 Task: Add a signature Mariah Brown containing Best wishes for a happy National Native American Heritage Month, Mariah Brown to email address softage.9@softage.net and add a folder Lease agreements
Action: Mouse moved to (961, 335)
Screenshot: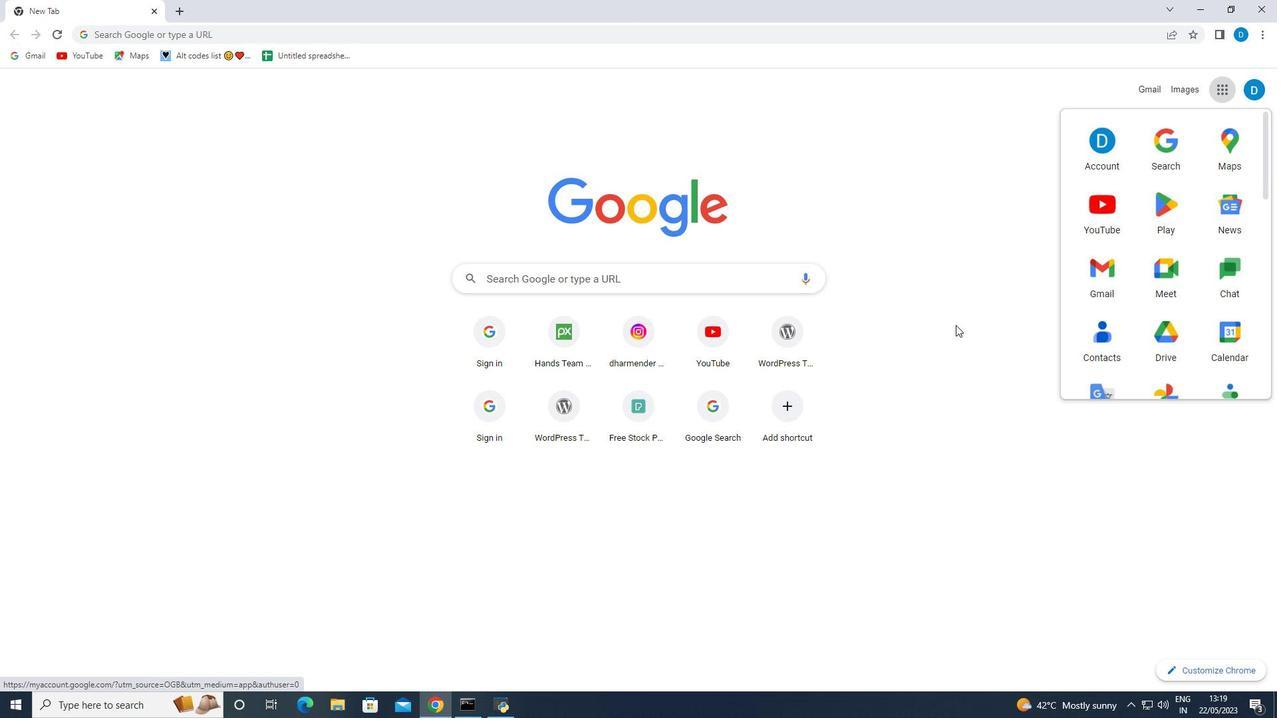 
Action: Mouse pressed left at (961, 335)
Screenshot: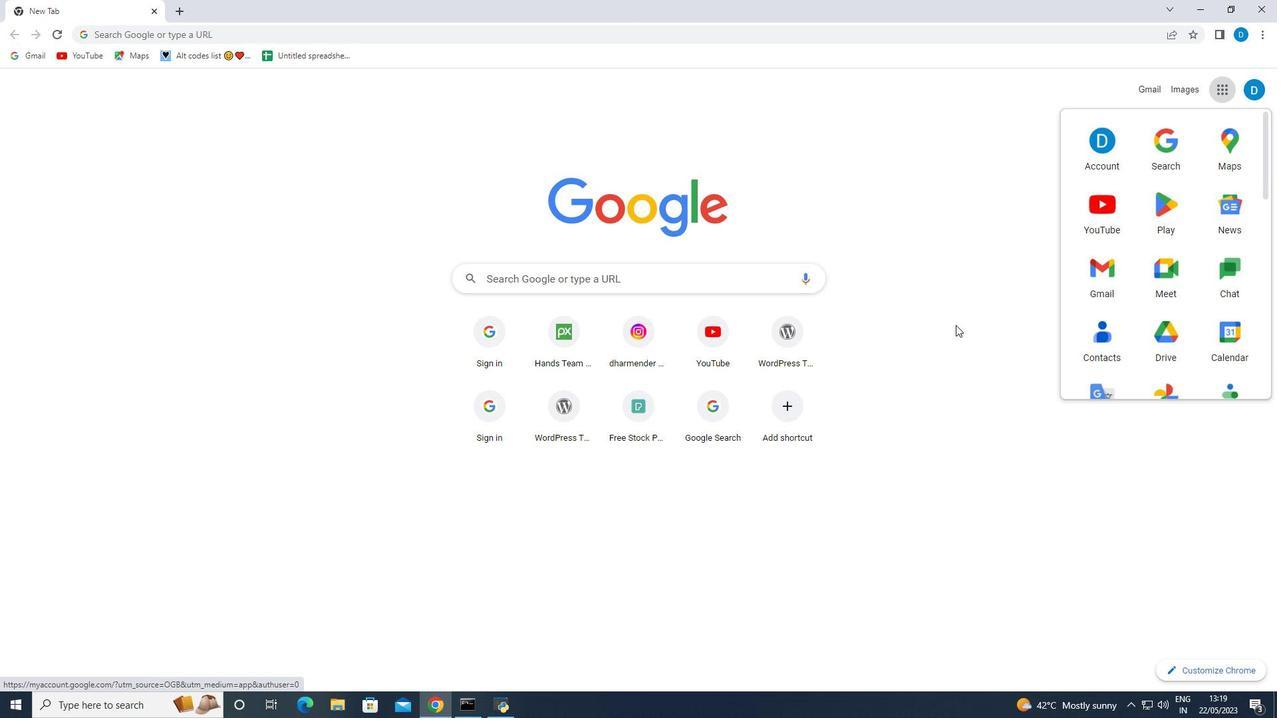 
Action: Mouse moved to (1216, 87)
Screenshot: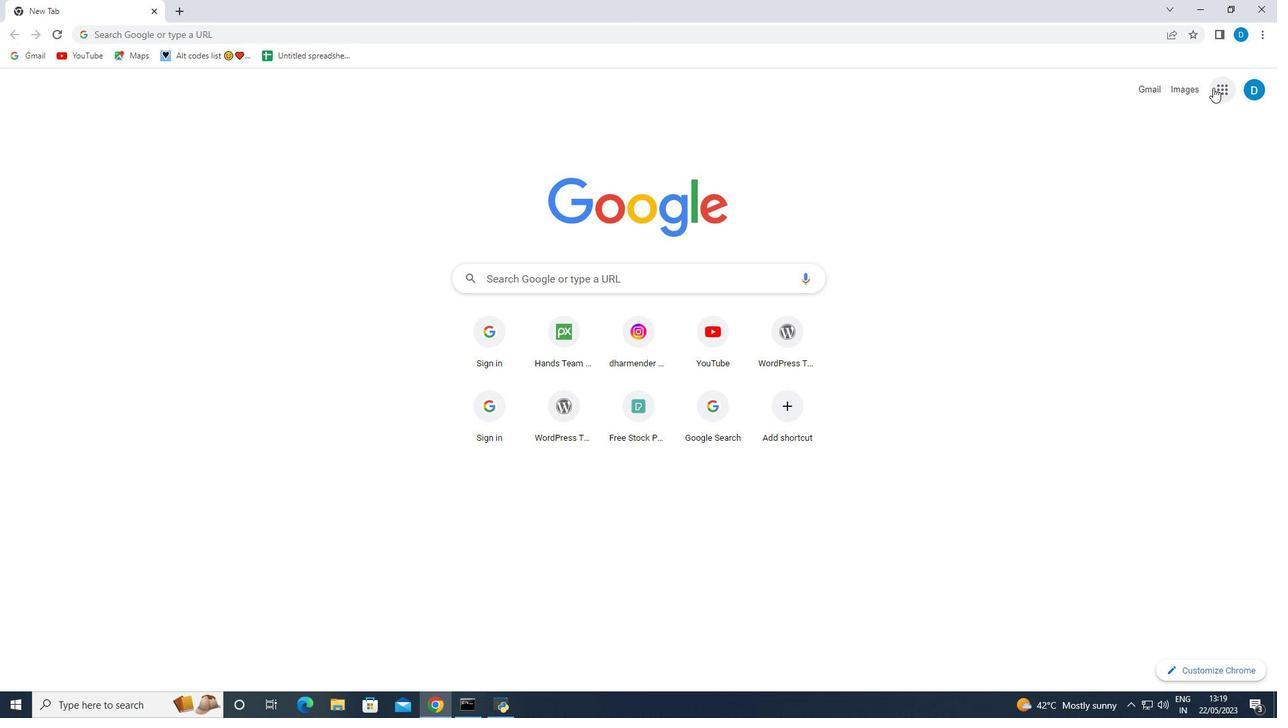 
Action: Mouse pressed left at (1216, 87)
Screenshot: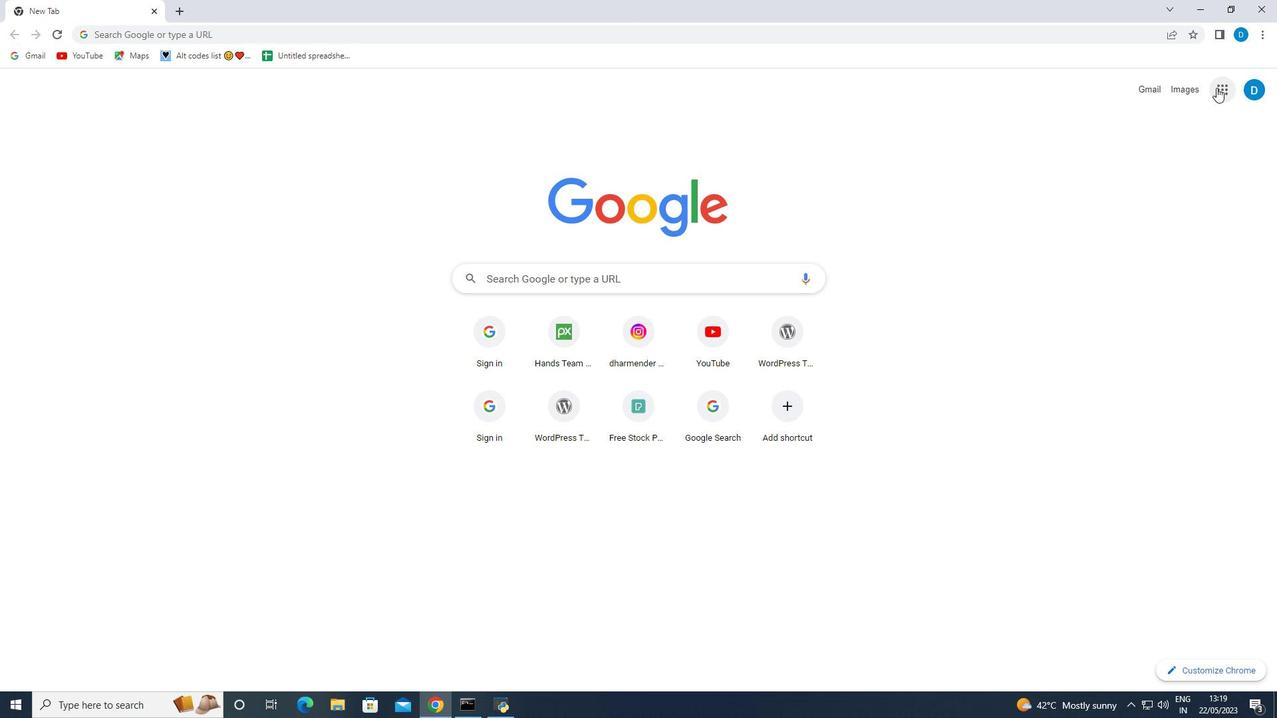 
Action: Mouse moved to (1099, 267)
Screenshot: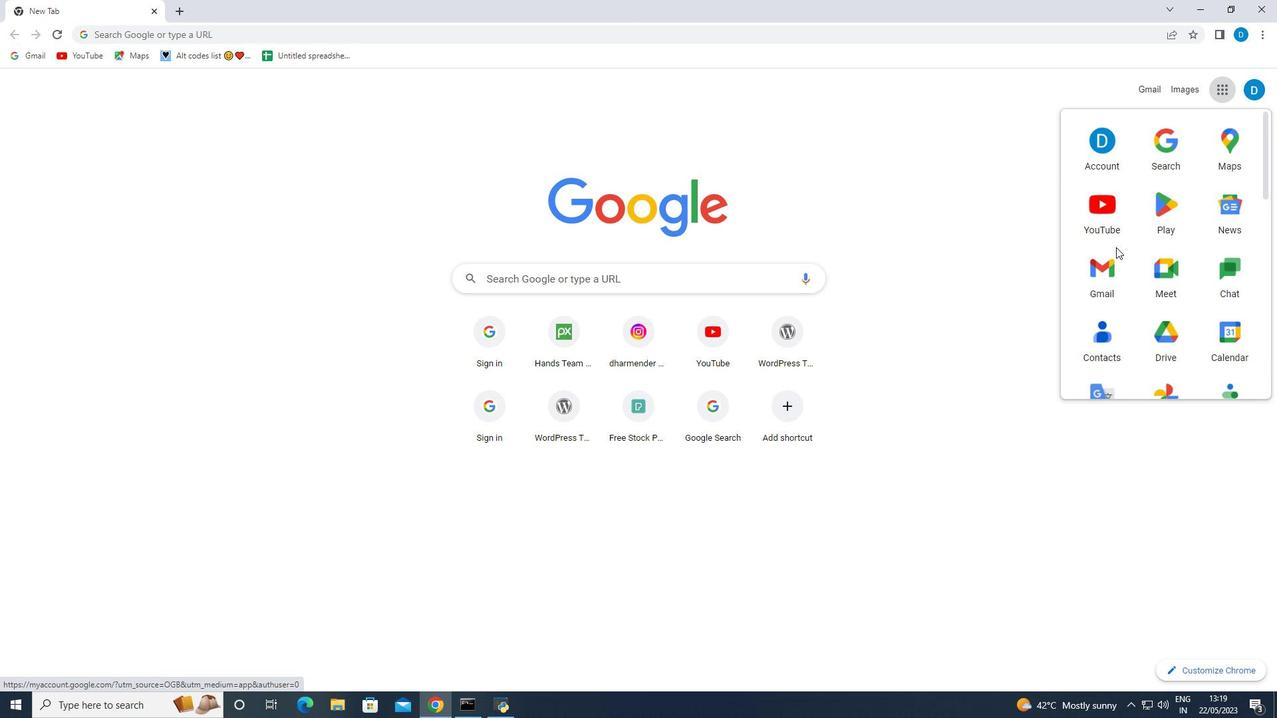 
Action: Mouse pressed left at (1099, 267)
Screenshot: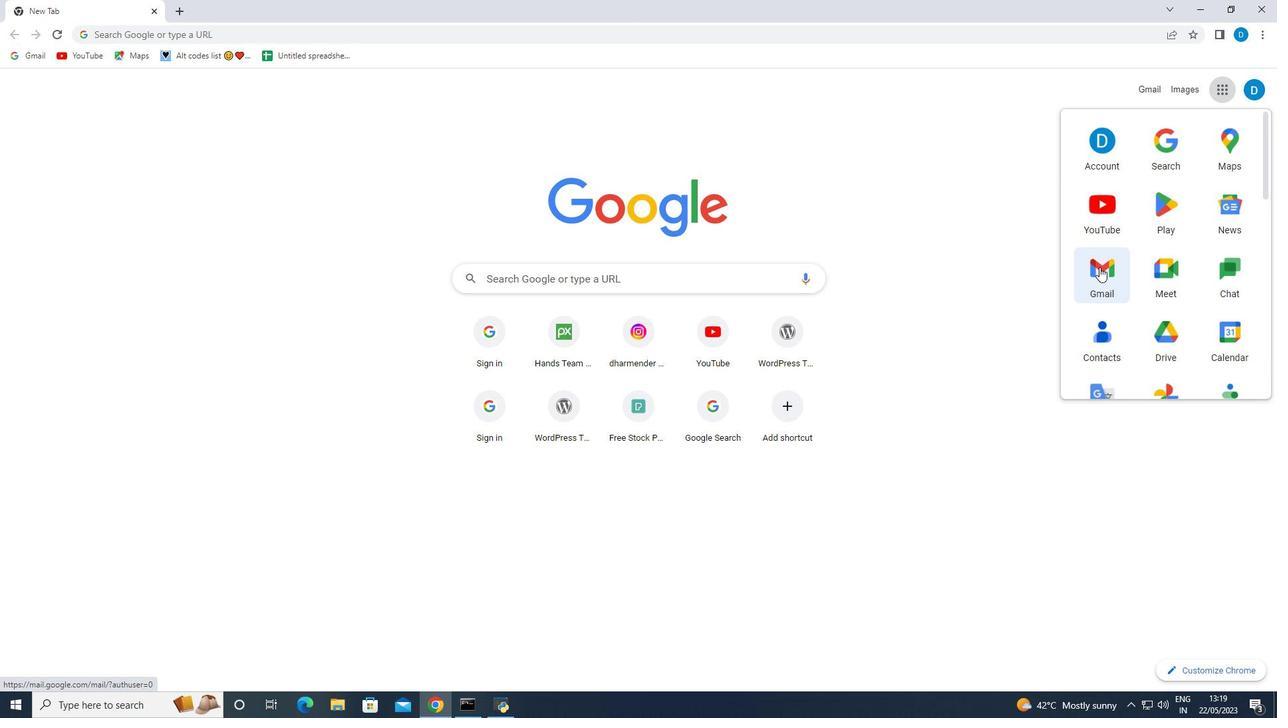 
Action: Mouse moved to (1198, 85)
Screenshot: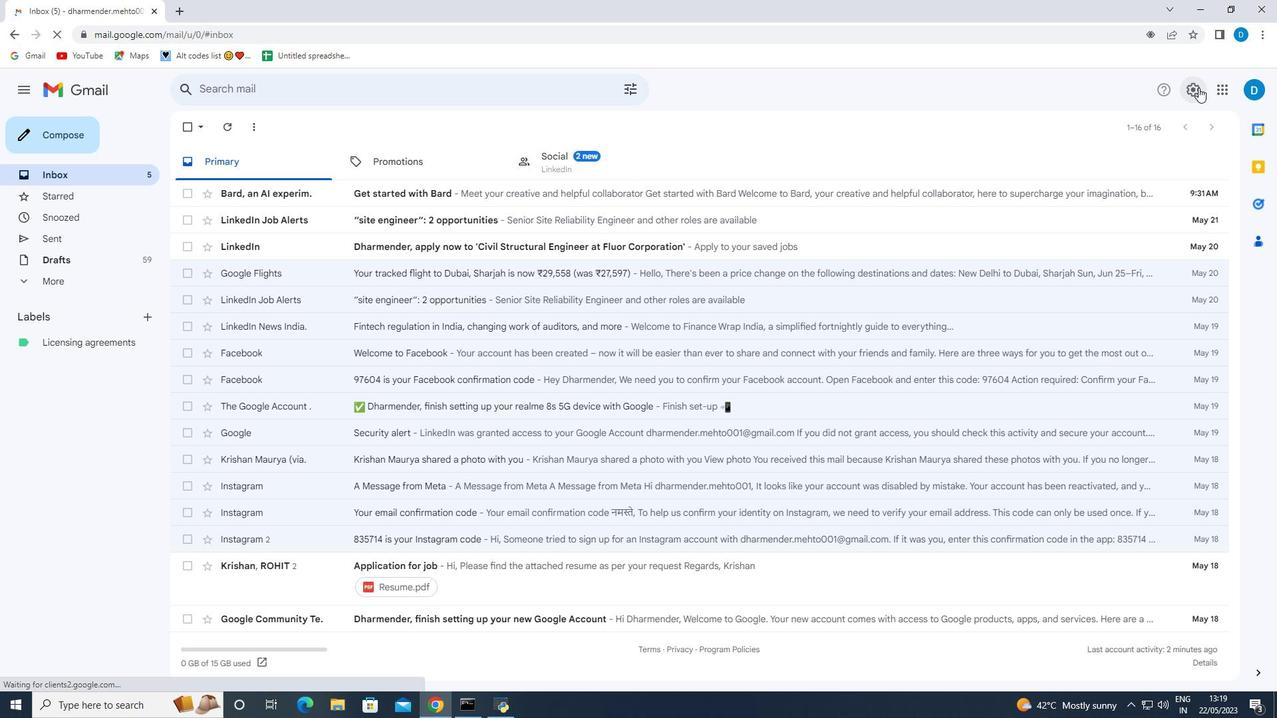 
Action: Mouse pressed left at (1198, 85)
Screenshot: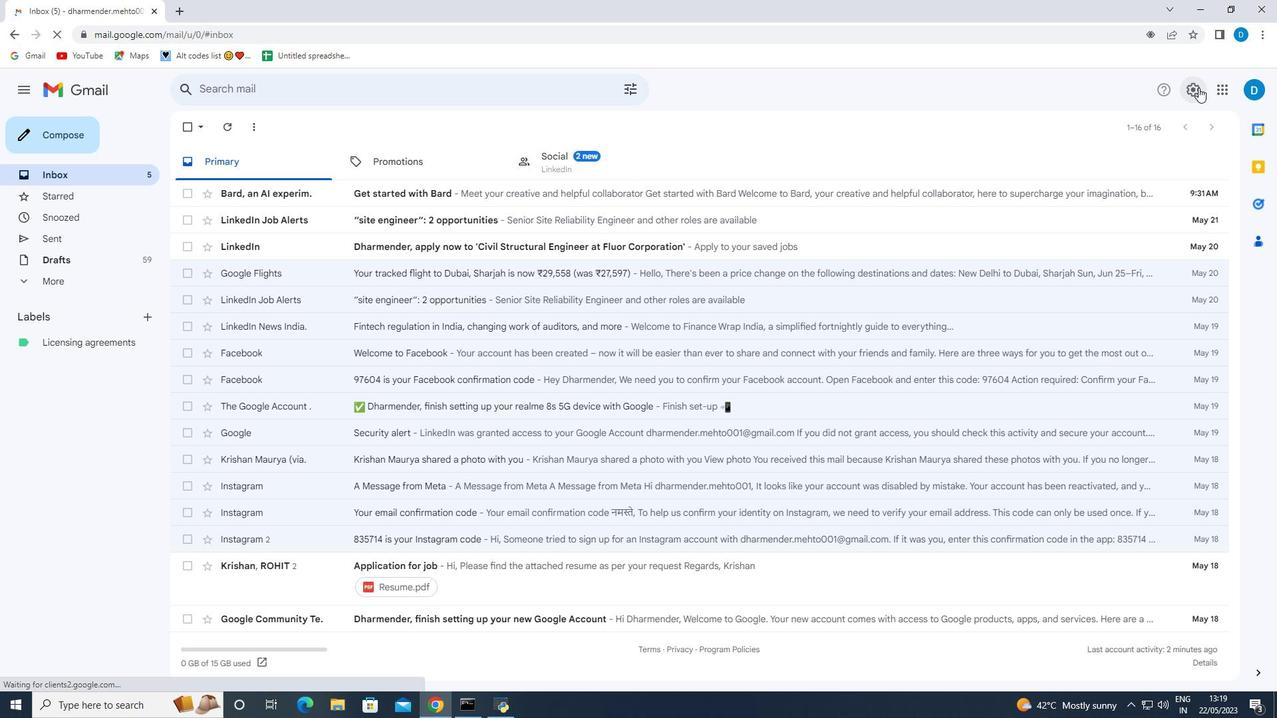 
Action: Mouse moved to (1165, 160)
Screenshot: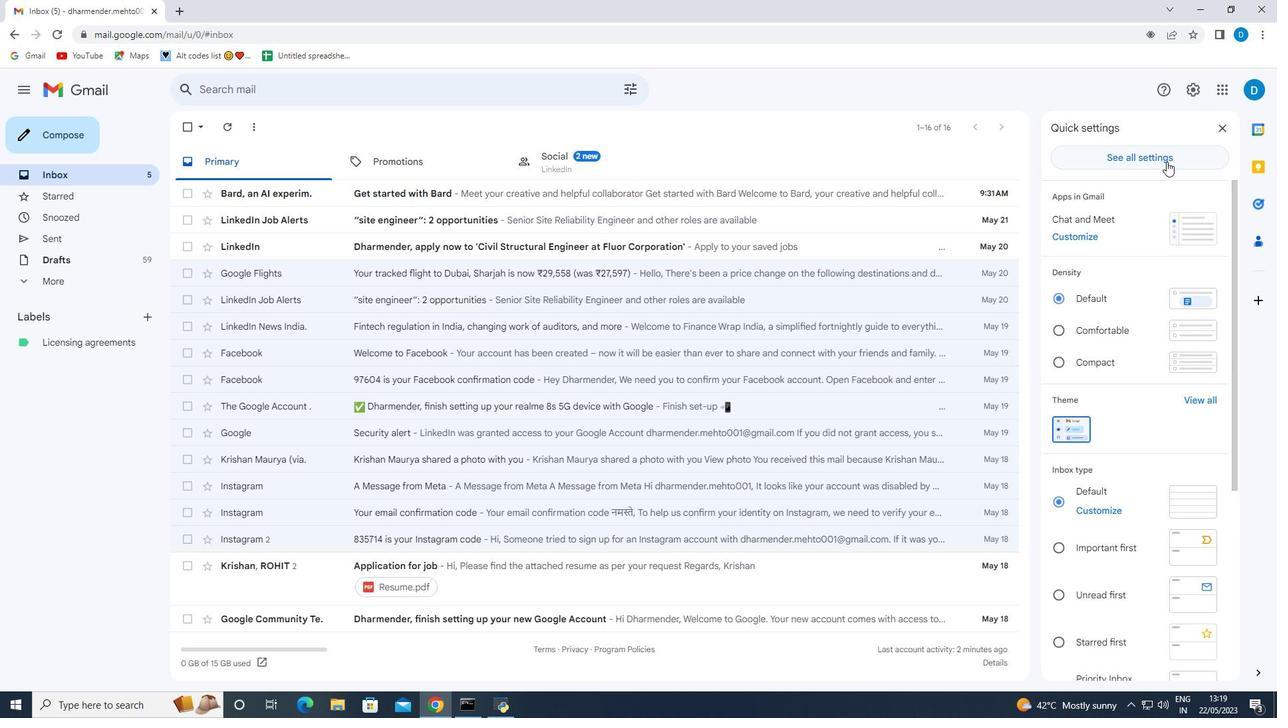 
Action: Mouse pressed left at (1165, 160)
Screenshot: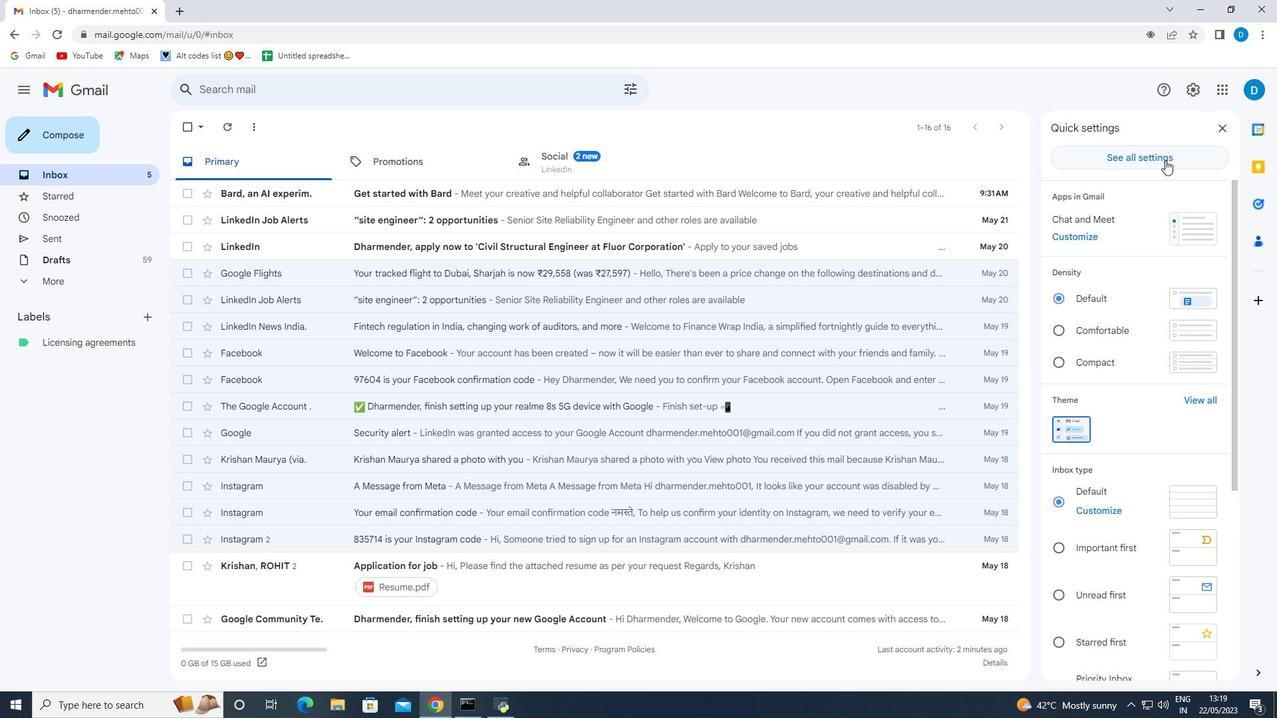 
Action: Mouse moved to (647, 264)
Screenshot: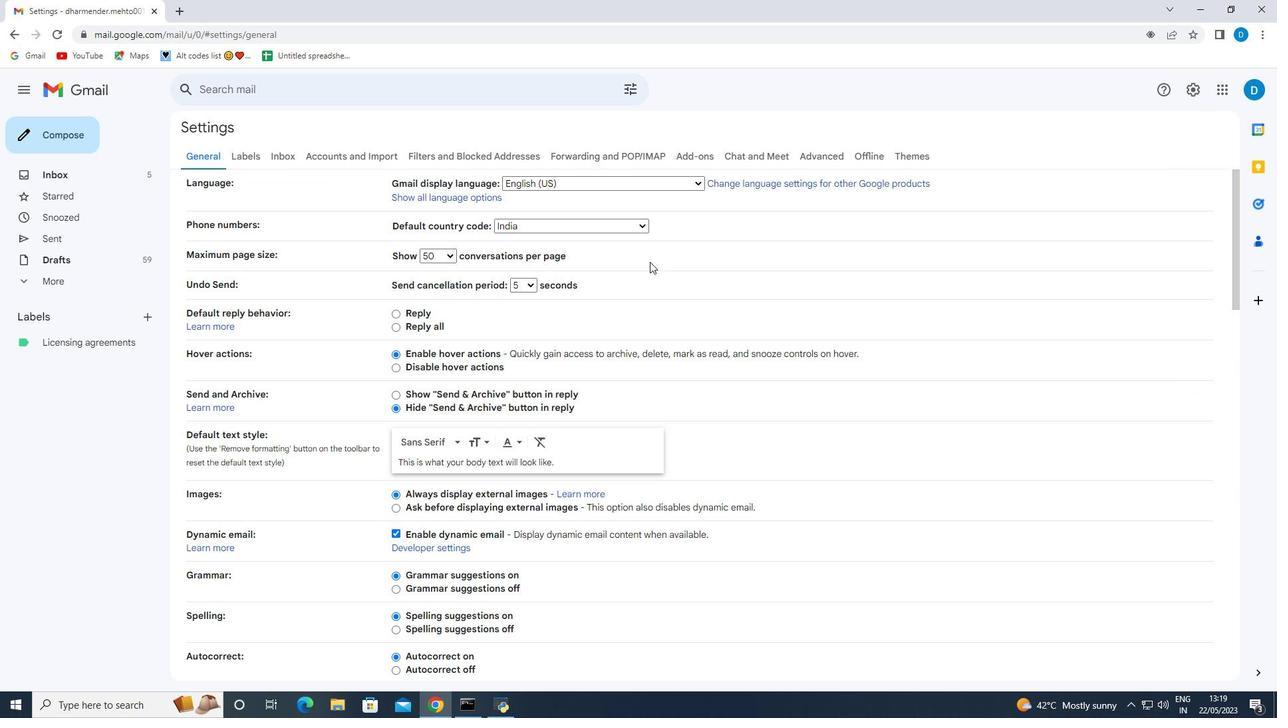
Action: Mouse scrolled (647, 263) with delta (0, 0)
Screenshot: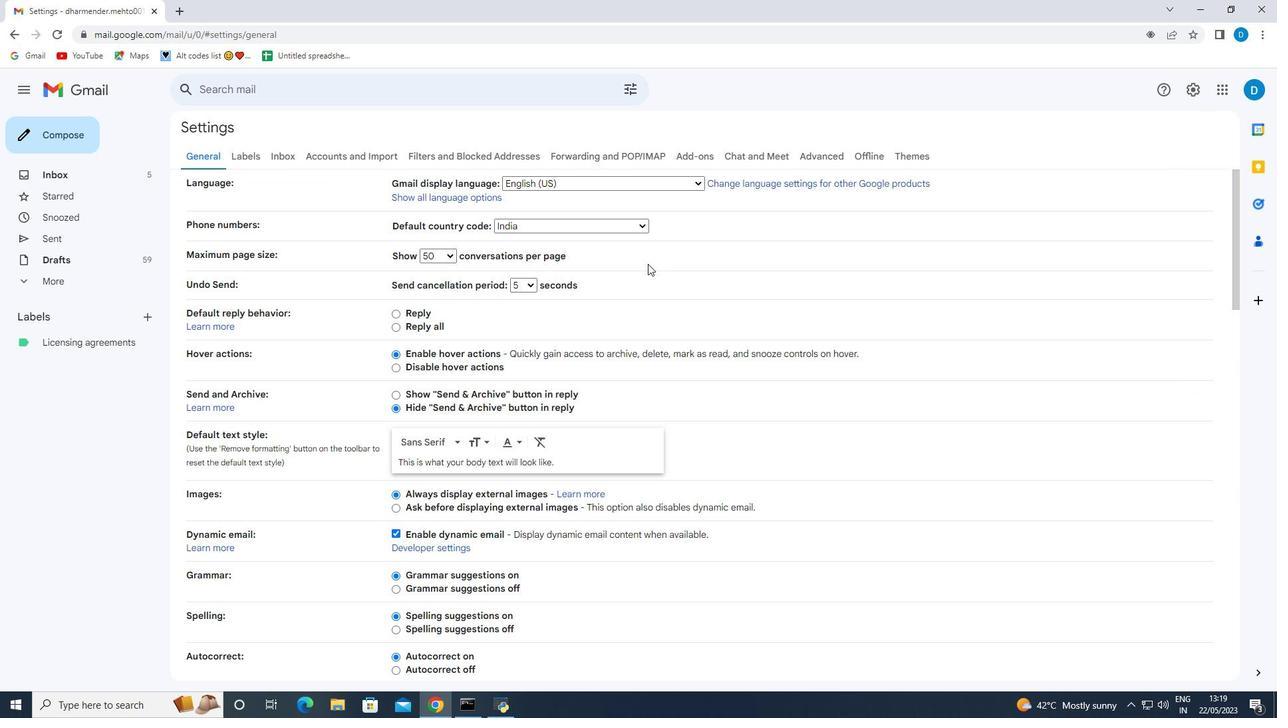 
Action: Mouse moved to (646, 264)
Screenshot: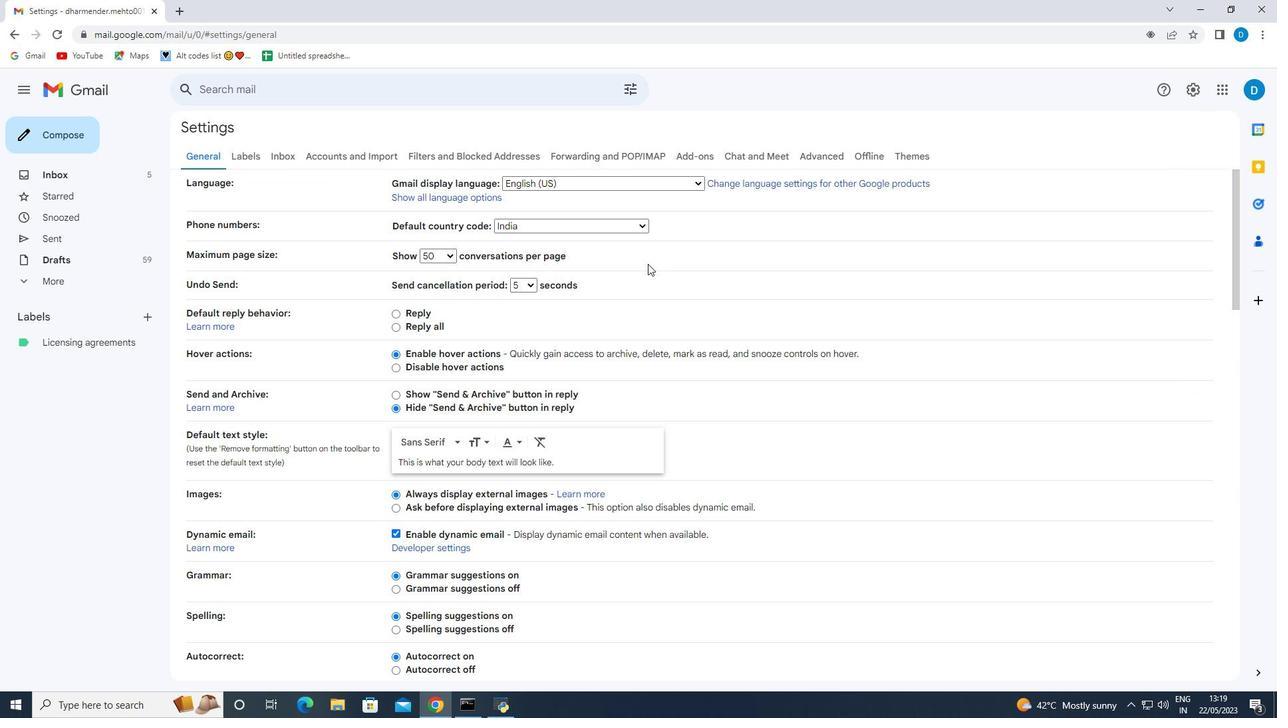 
Action: Mouse scrolled (646, 263) with delta (0, 0)
Screenshot: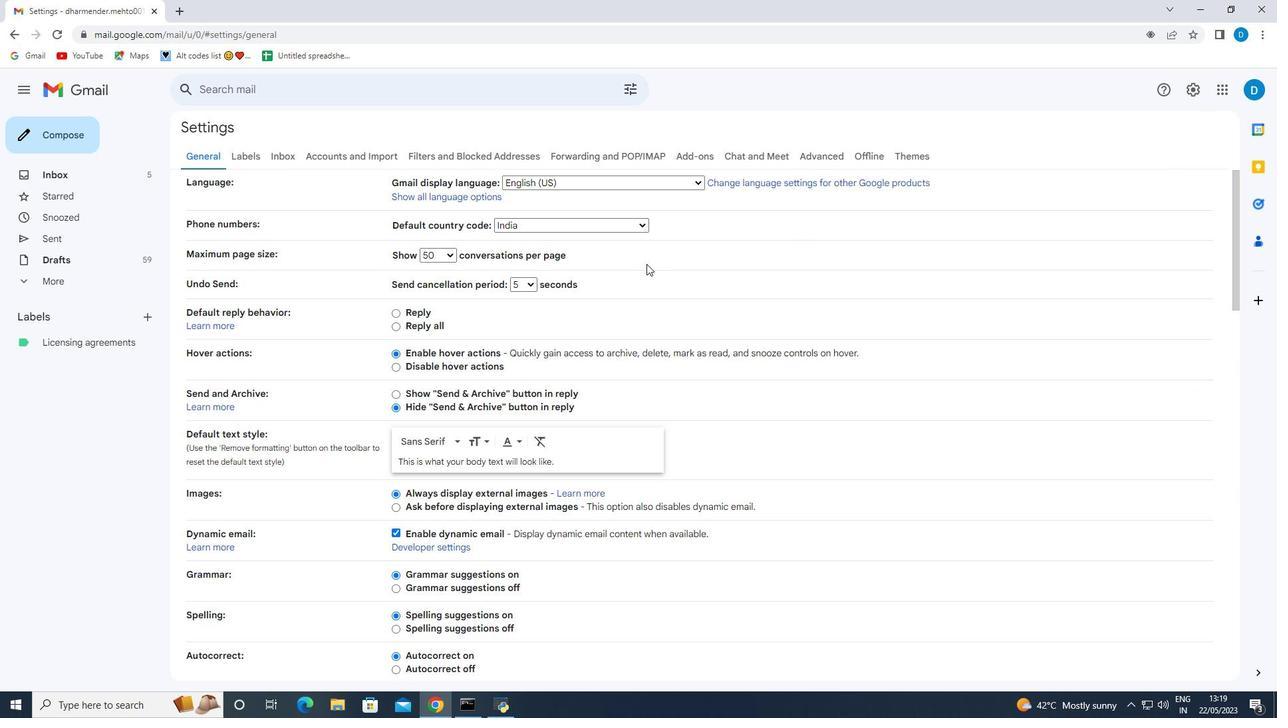 
Action: Mouse moved to (646, 264)
Screenshot: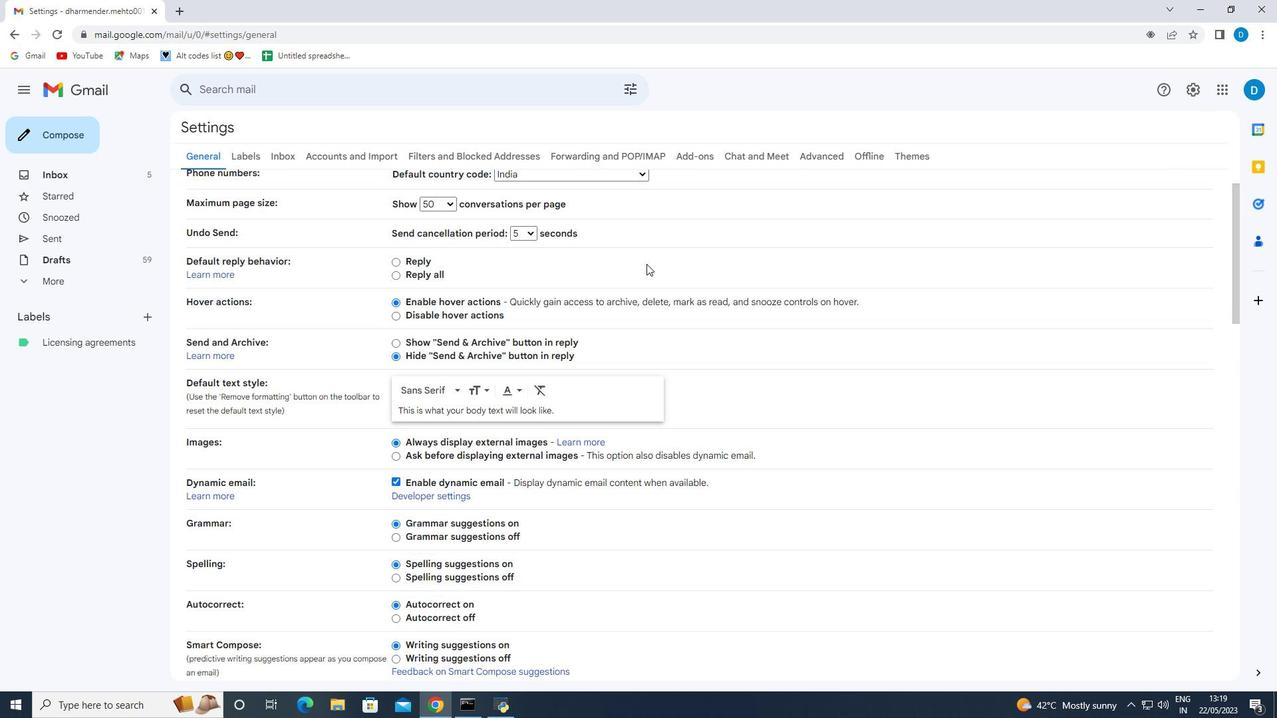 
Action: Mouse scrolled (646, 263) with delta (0, 0)
Screenshot: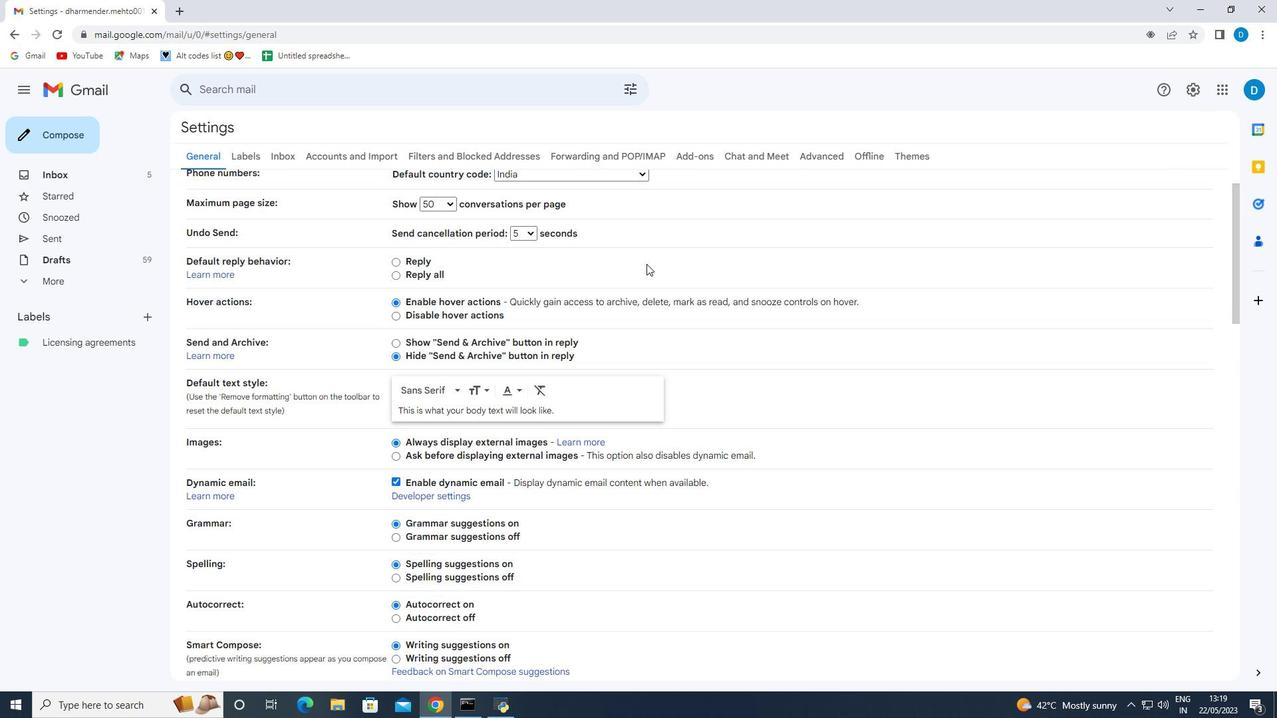 
Action: Mouse moved to (603, 289)
Screenshot: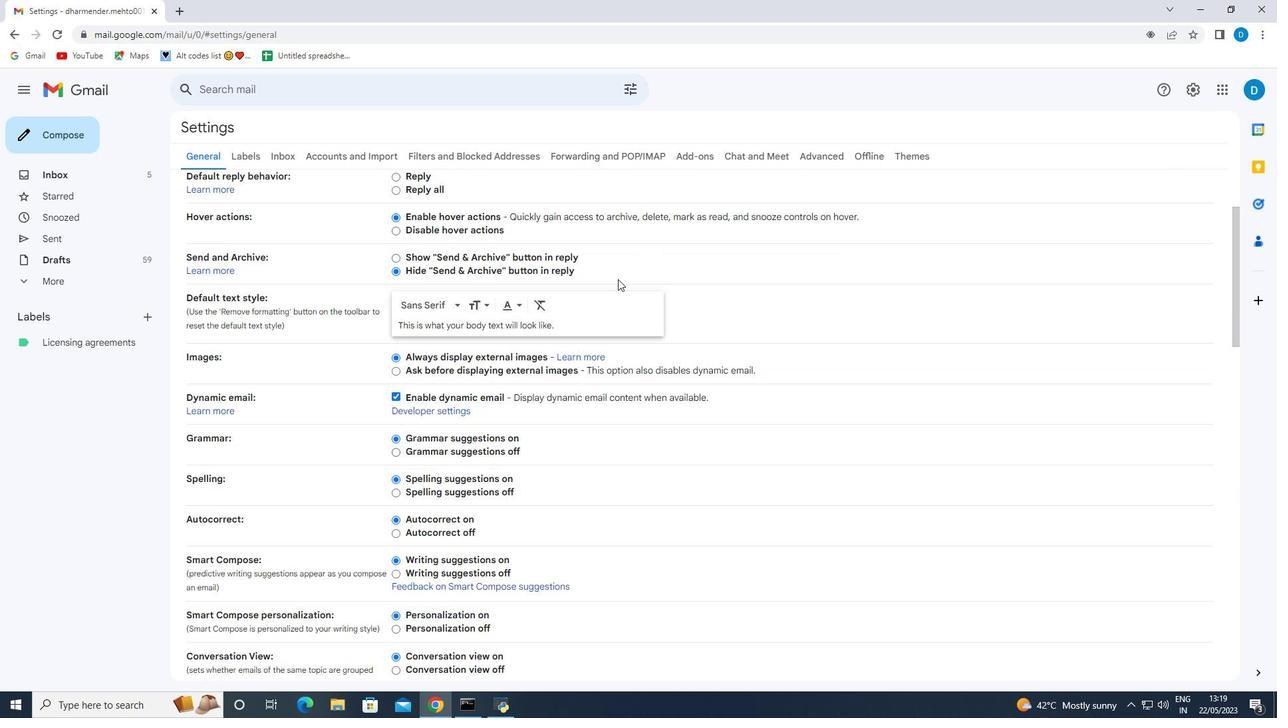 
Action: Mouse scrolled (603, 288) with delta (0, 0)
Screenshot: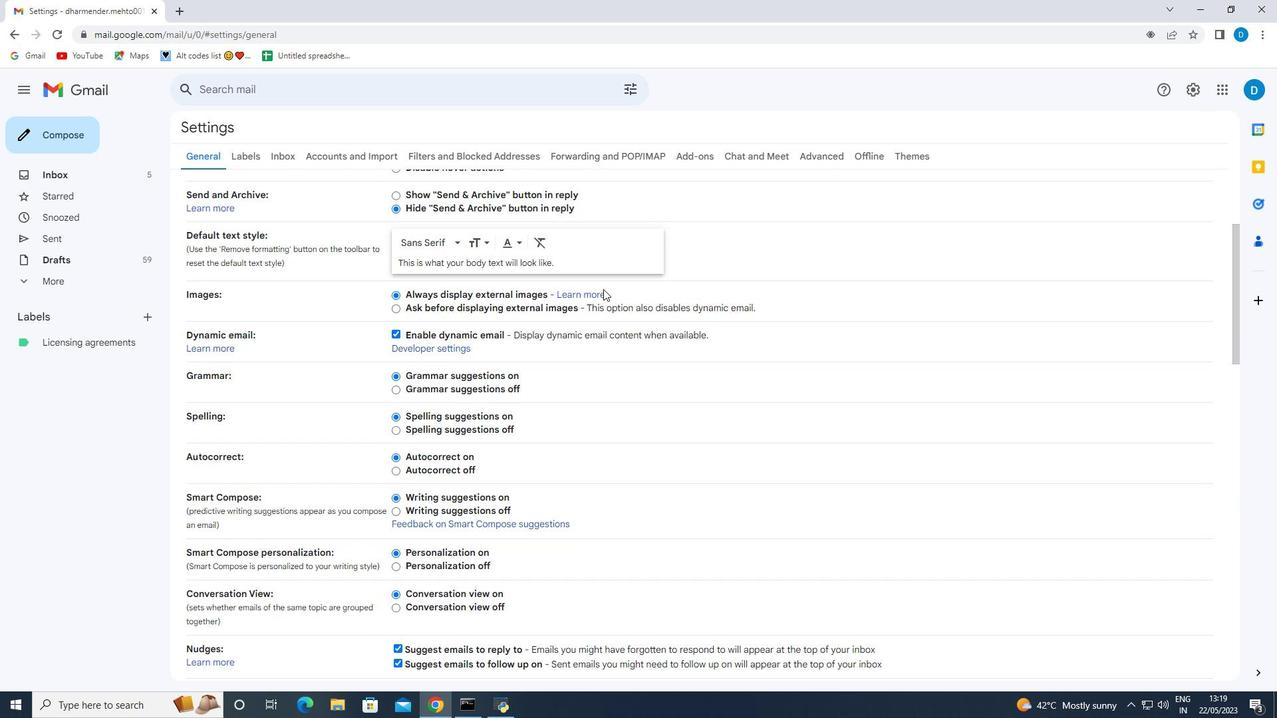 
Action: Mouse scrolled (603, 288) with delta (0, 0)
Screenshot: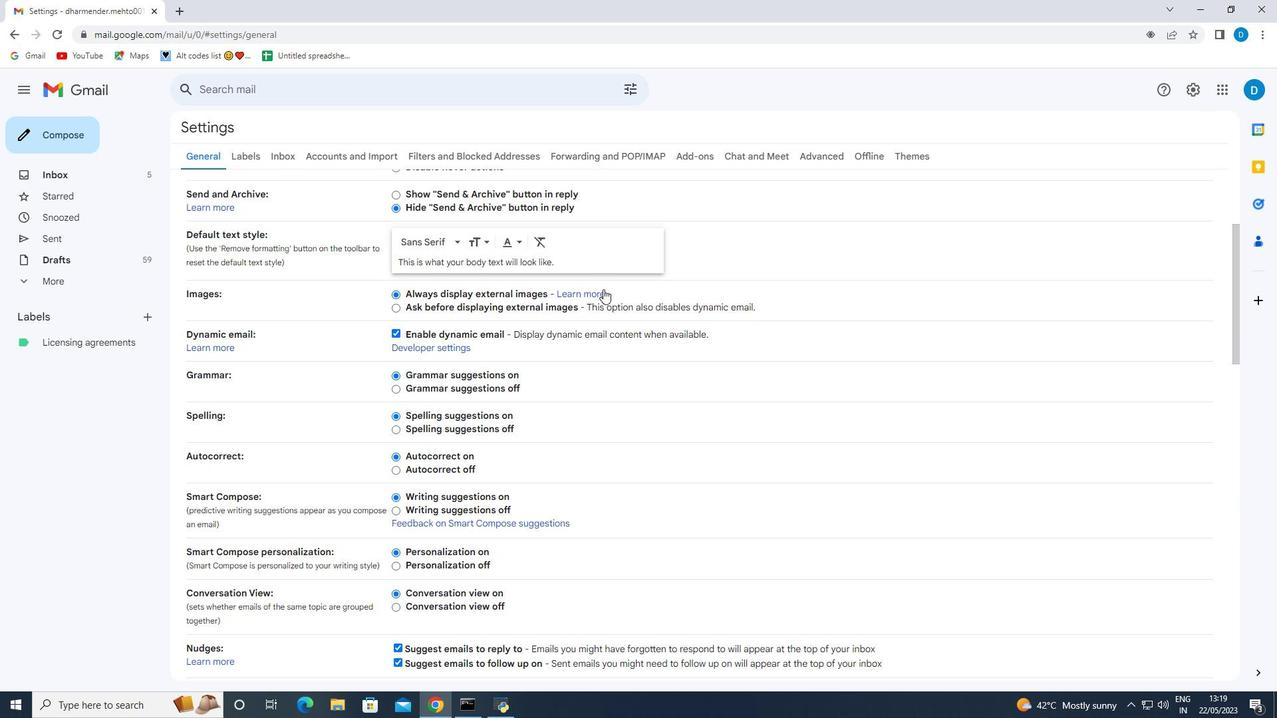 
Action: Mouse scrolled (603, 288) with delta (0, 0)
Screenshot: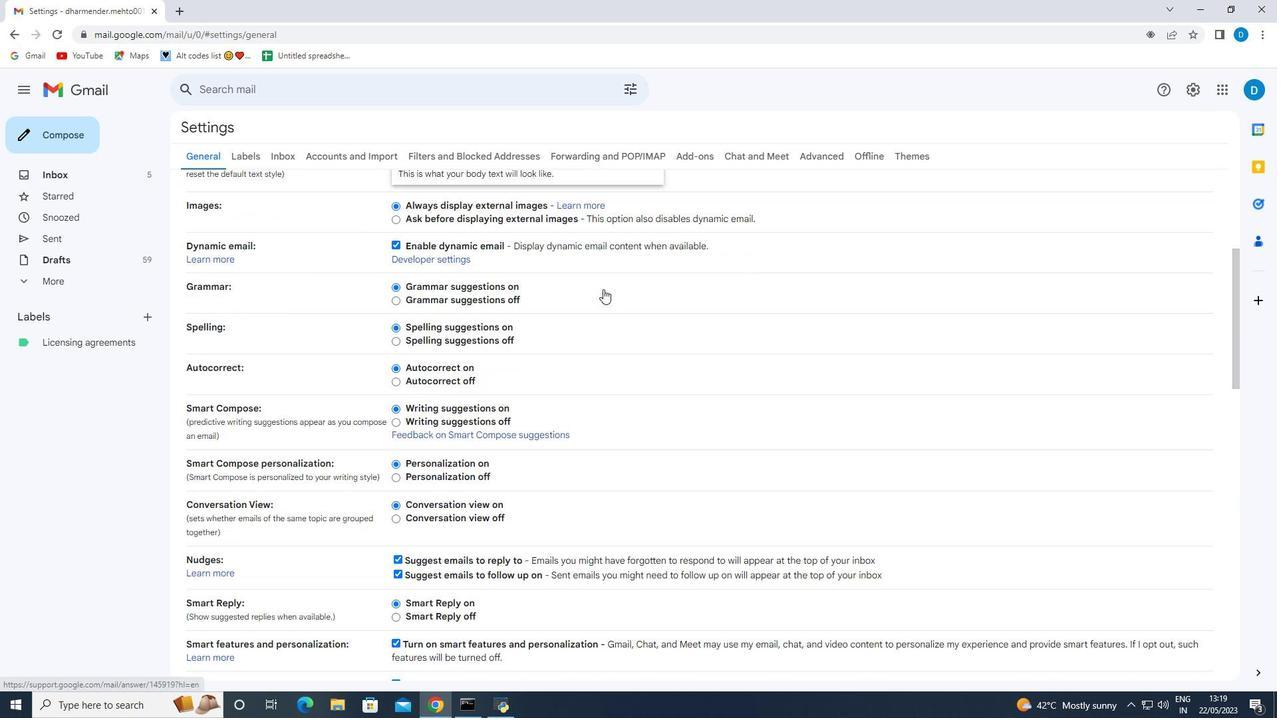 
Action: Mouse scrolled (603, 288) with delta (0, 0)
Screenshot: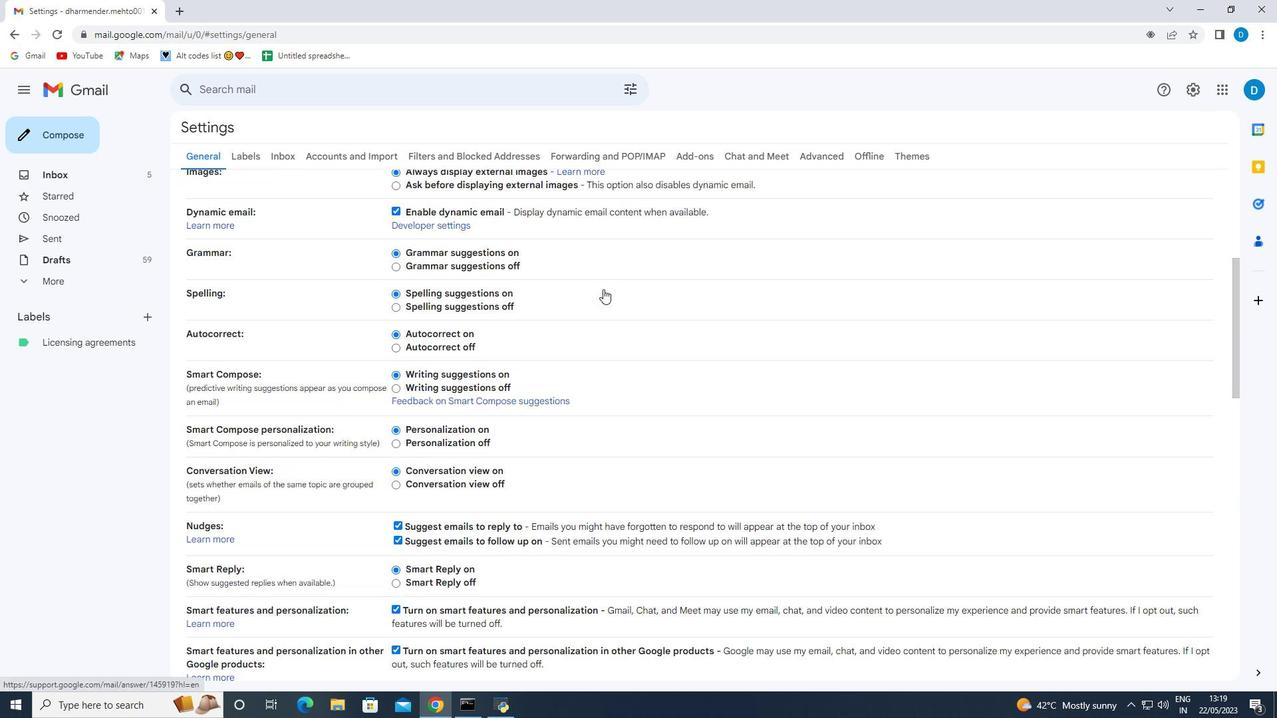 
Action: Mouse scrolled (603, 288) with delta (0, 0)
Screenshot: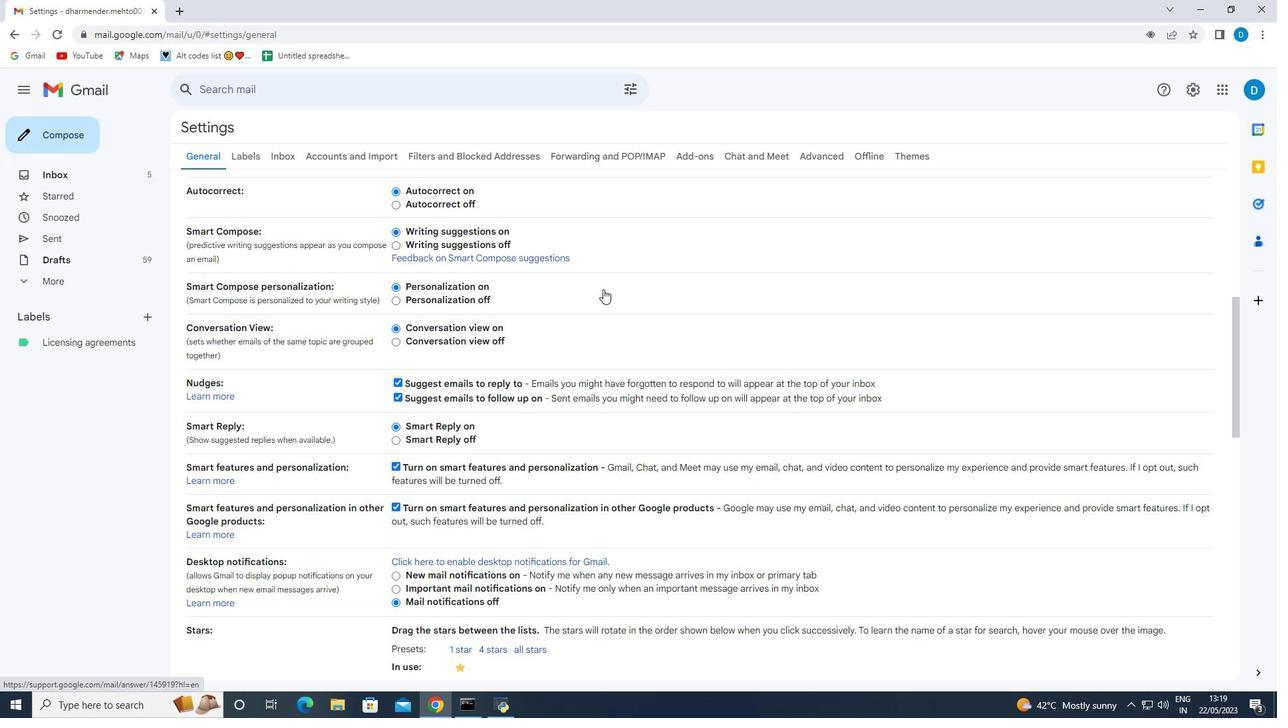 
Action: Mouse scrolled (603, 288) with delta (0, 0)
Screenshot: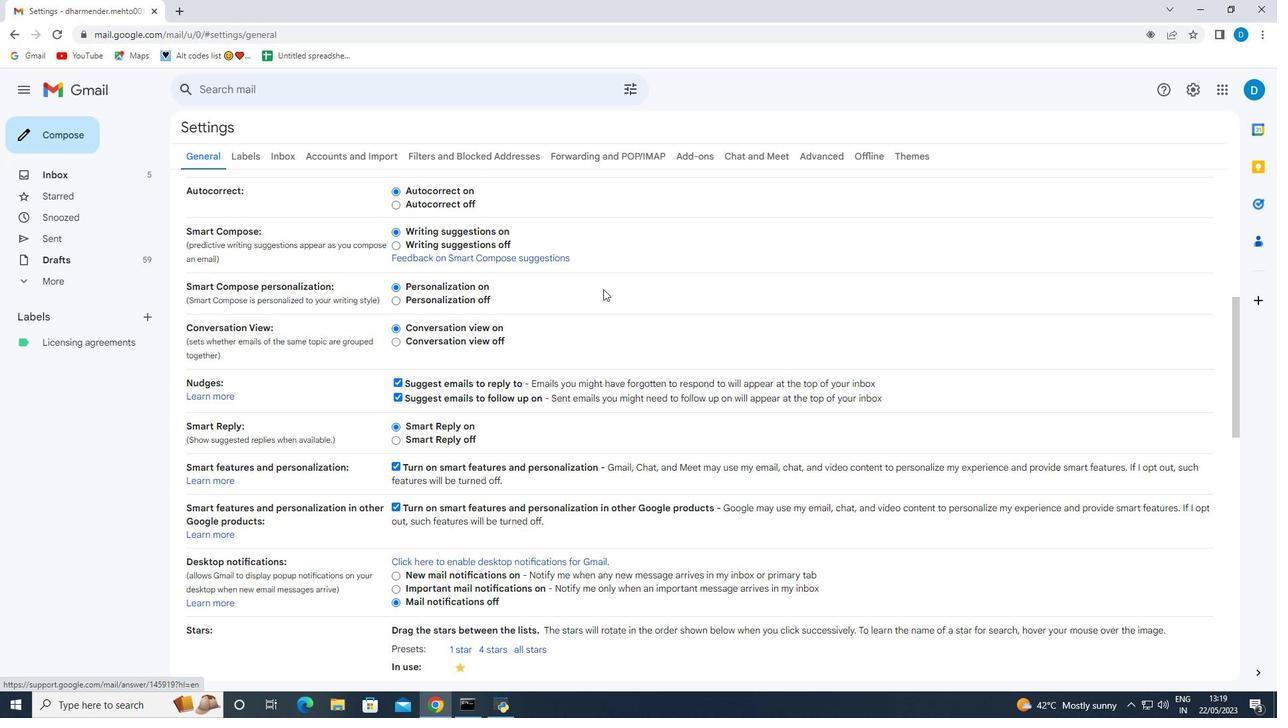 
Action: Mouse scrolled (603, 288) with delta (0, 0)
Screenshot: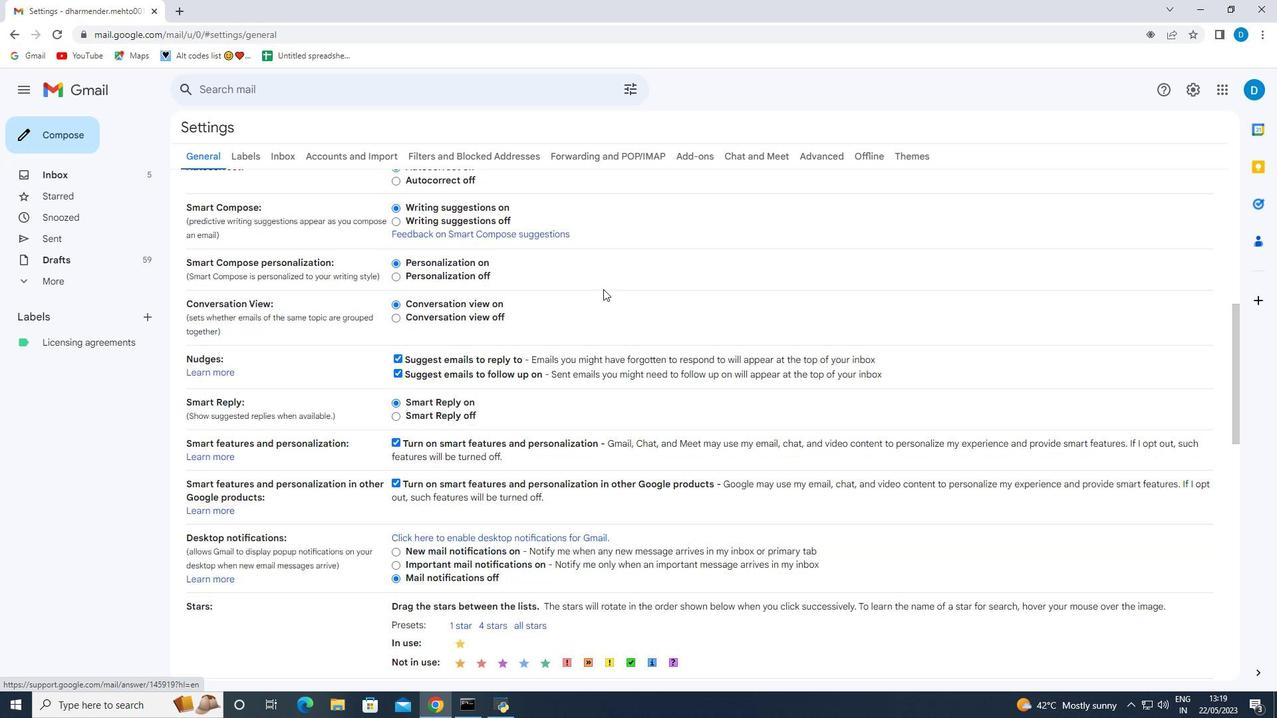 
Action: Mouse scrolled (603, 288) with delta (0, 0)
Screenshot: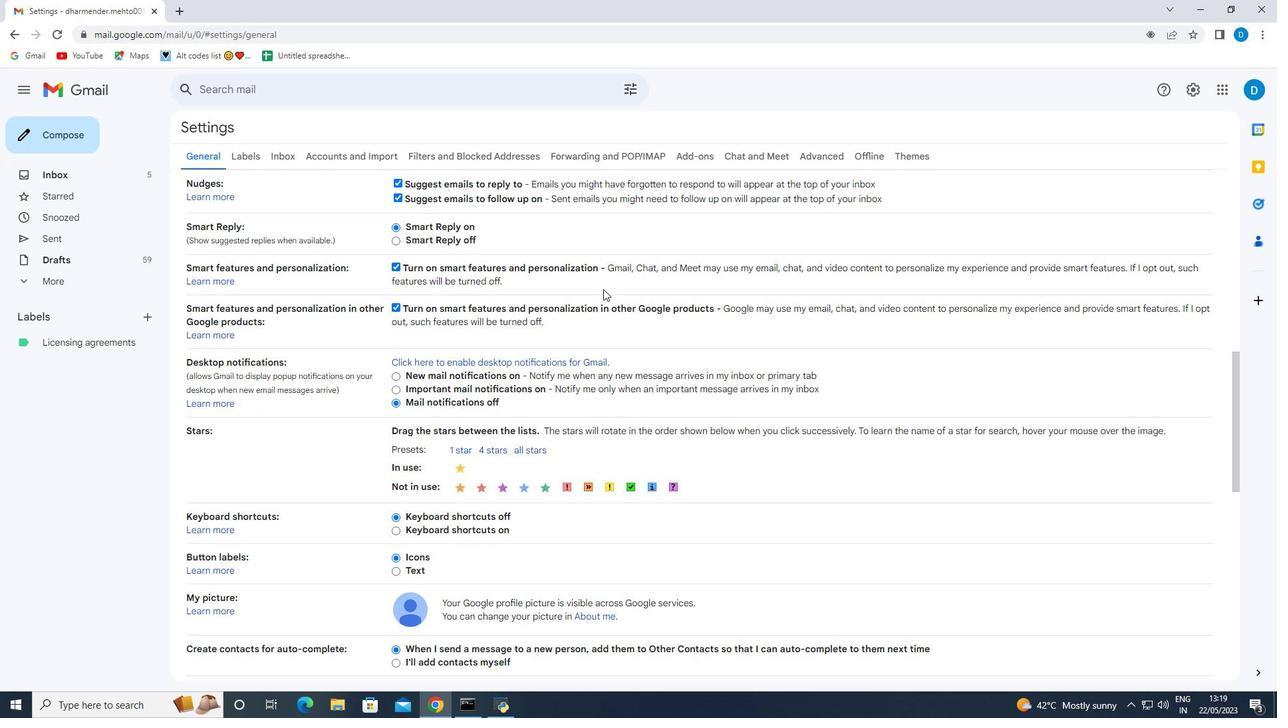 
Action: Mouse scrolled (603, 288) with delta (0, 0)
Screenshot: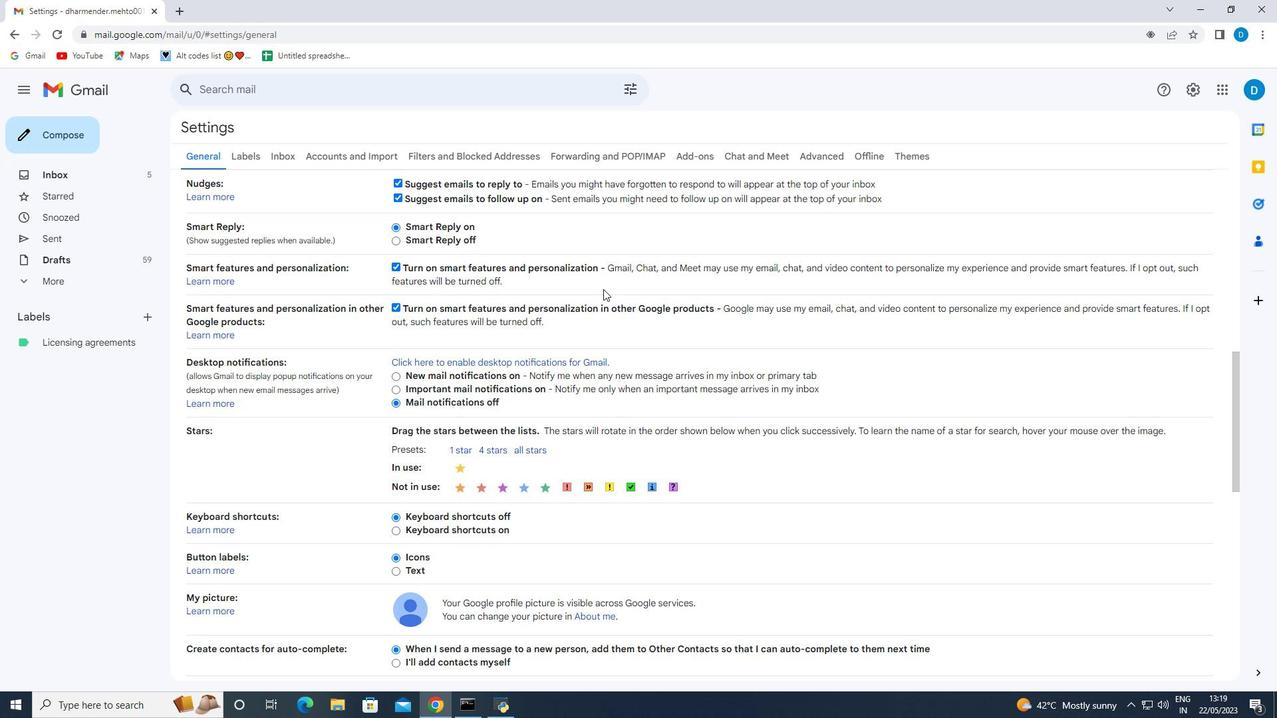 
Action: Mouse scrolled (603, 288) with delta (0, 0)
Screenshot: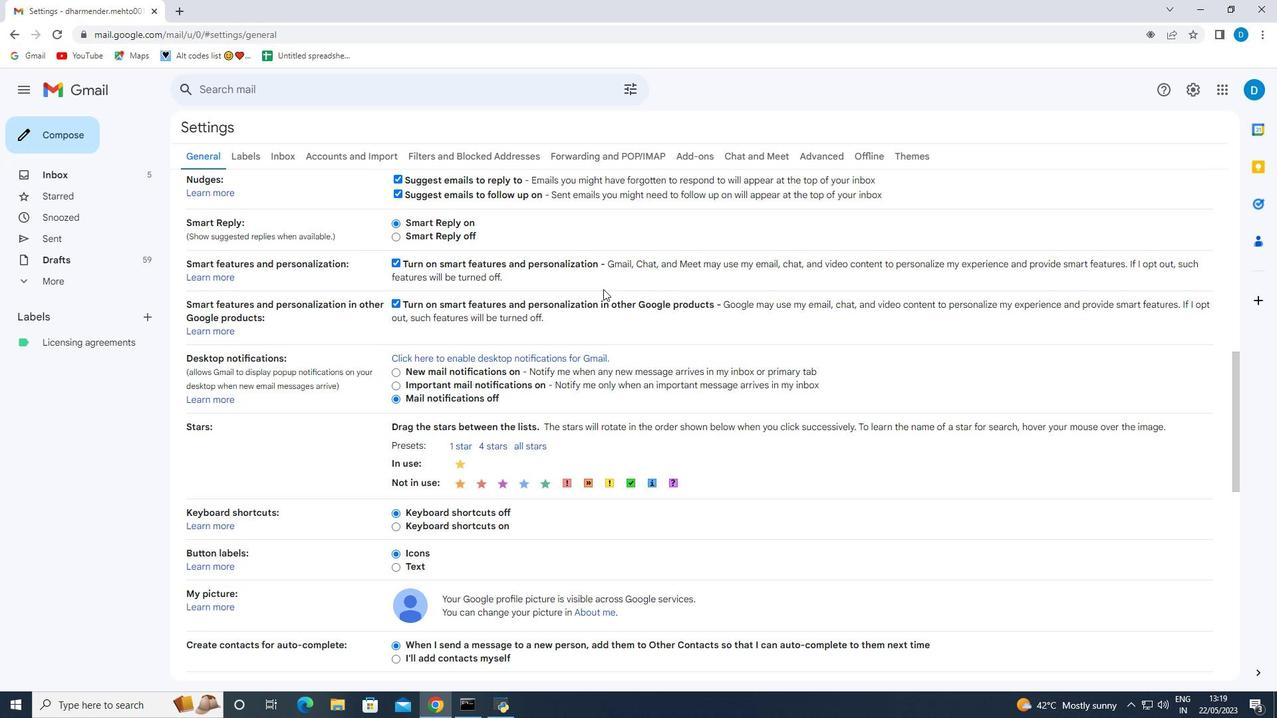 
Action: Mouse scrolled (603, 288) with delta (0, 0)
Screenshot: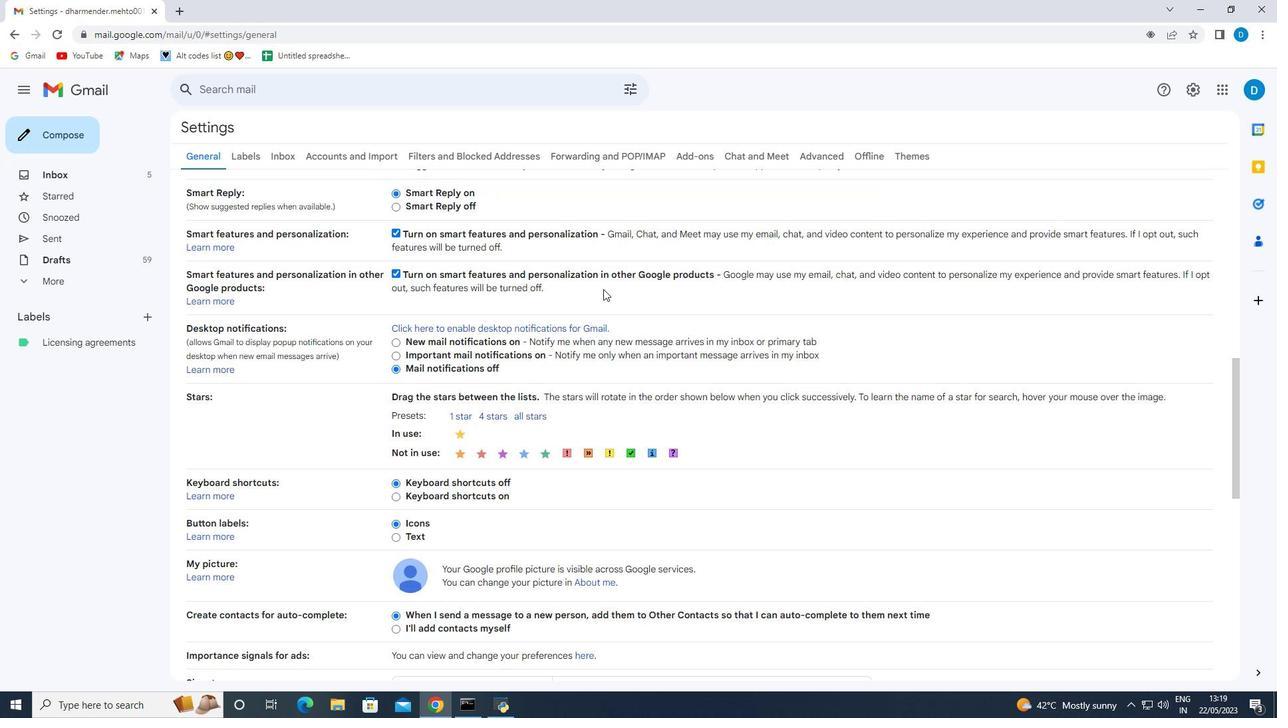 
Action: Mouse scrolled (603, 288) with delta (0, 0)
Screenshot: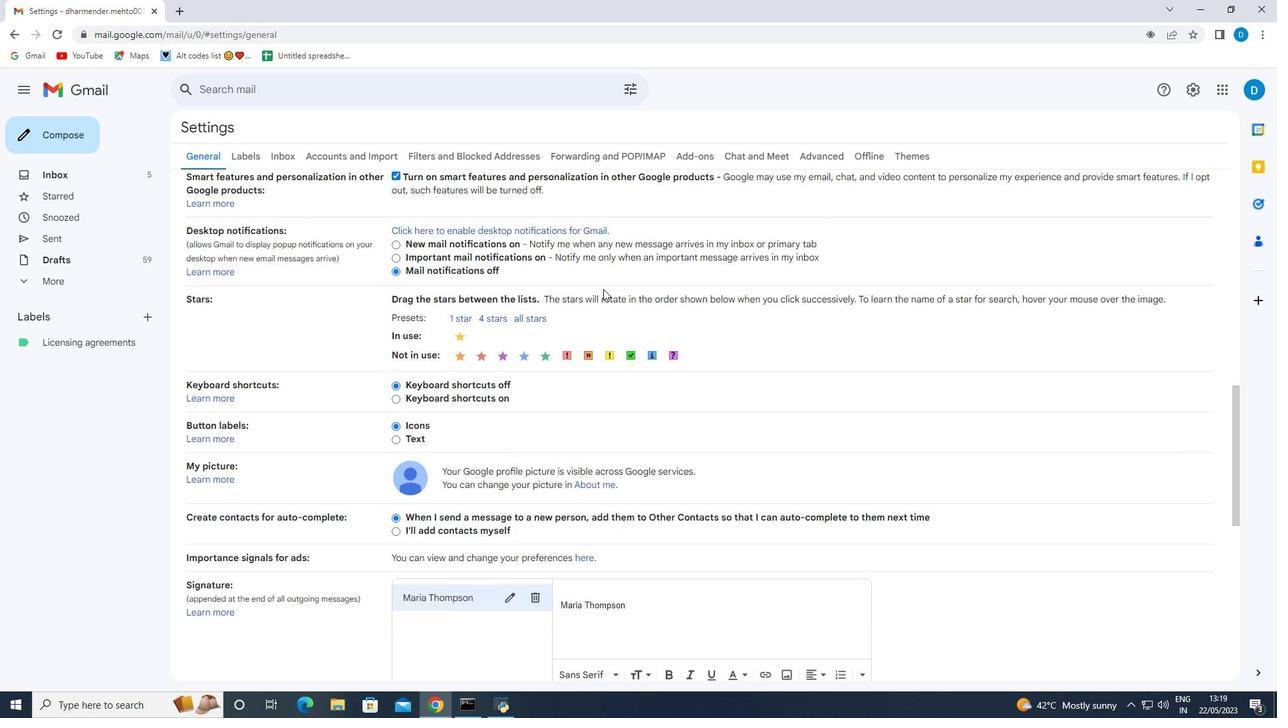 
Action: Mouse scrolled (603, 288) with delta (0, 0)
Screenshot: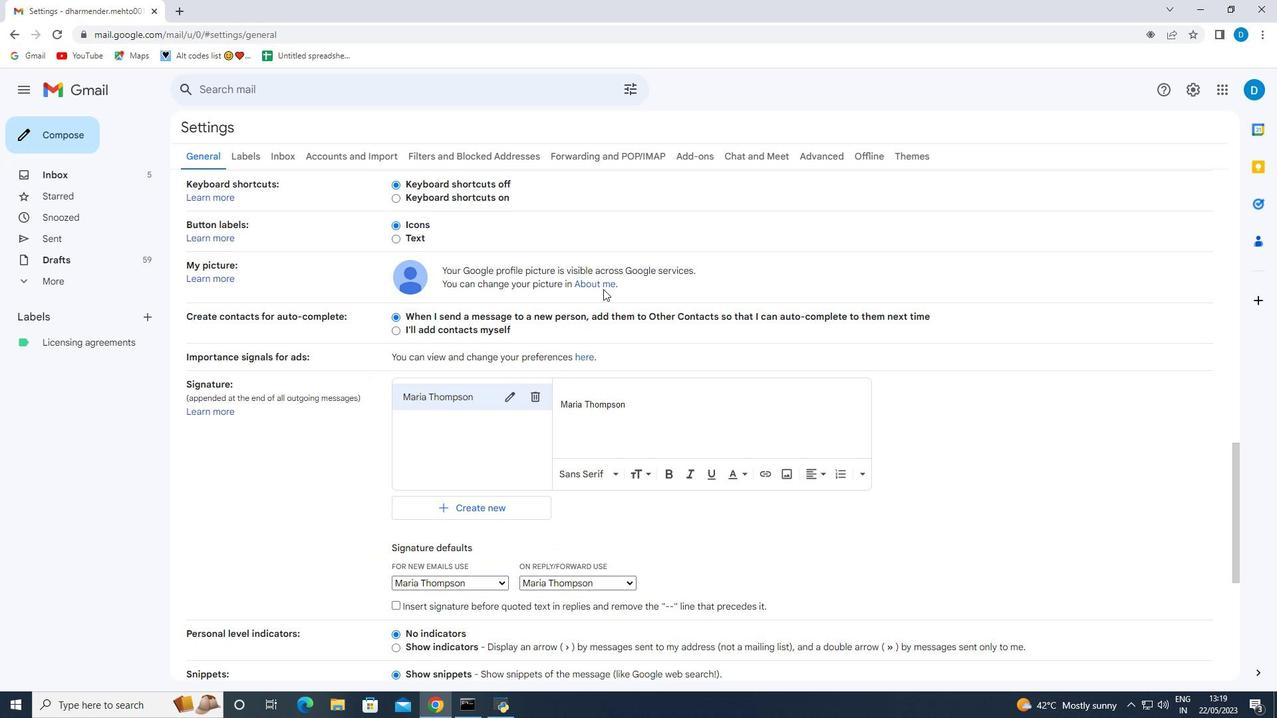 
Action: Mouse scrolled (603, 288) with delta (0, 0)
Screenshot: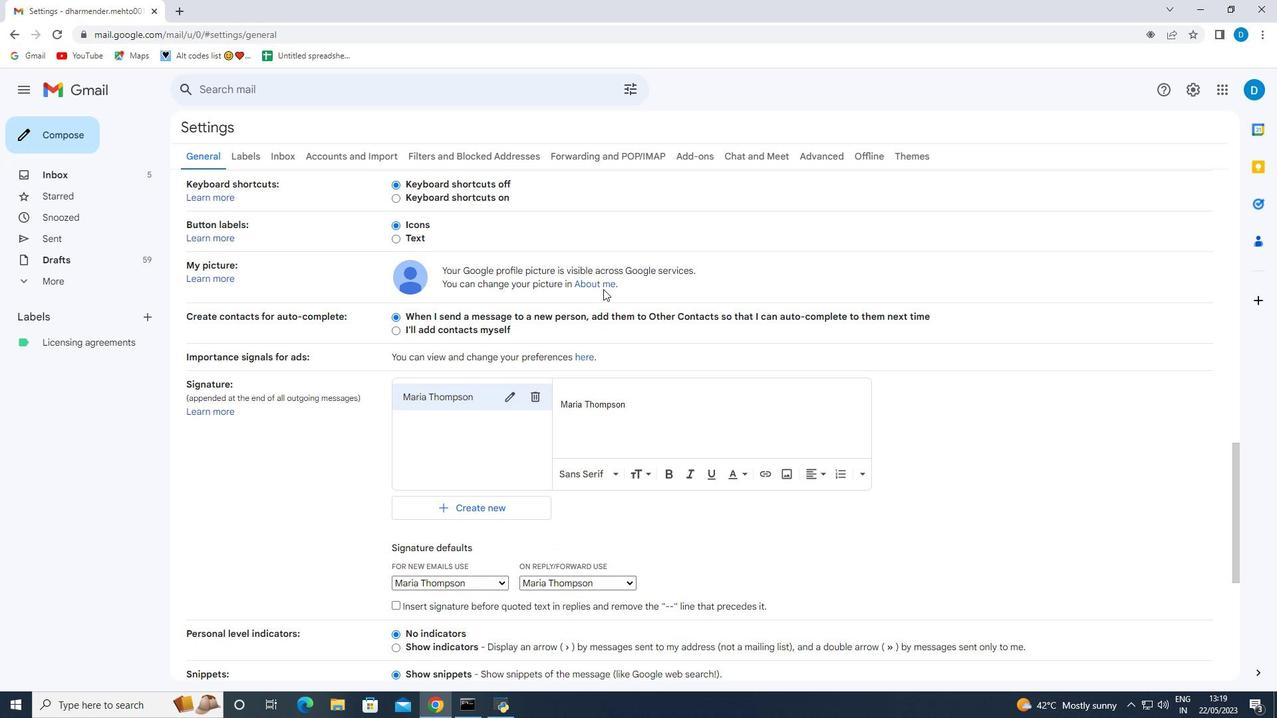 
Action: Mouse scrolled (603, 288) with delta (0, 0)
Screenshot: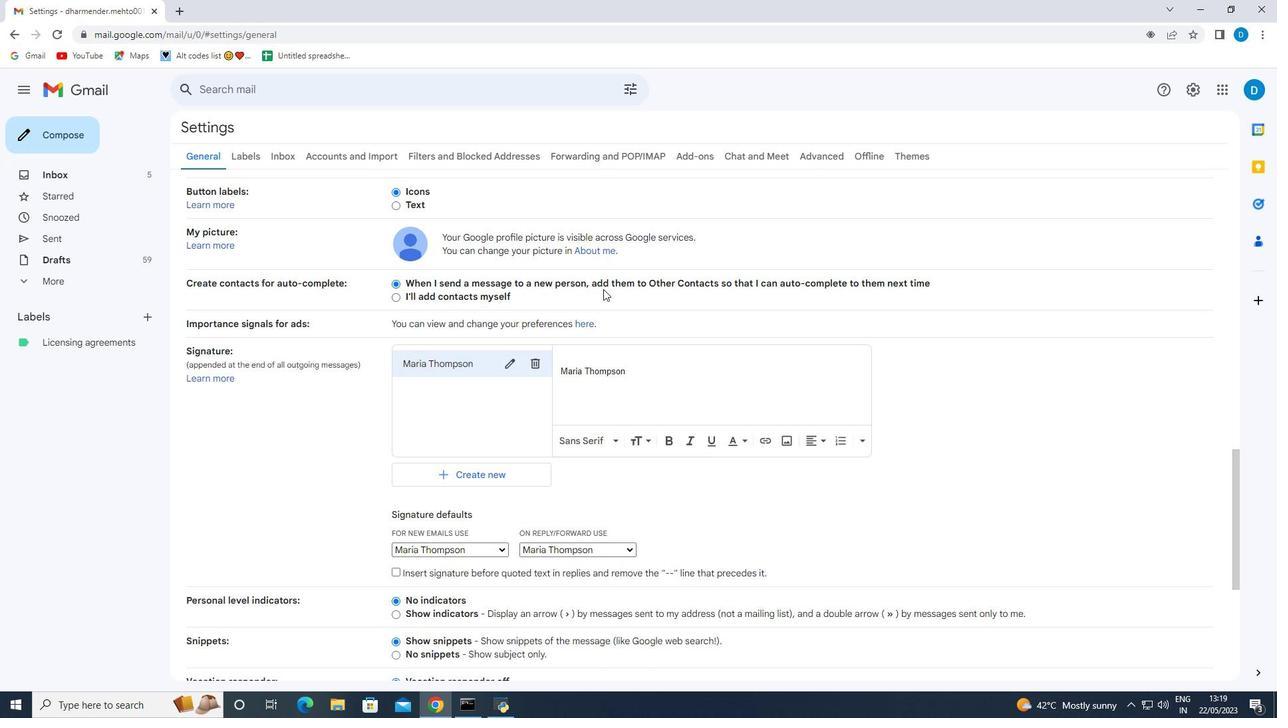 
Action: Mouse moved to (538, 204)
Screenshot: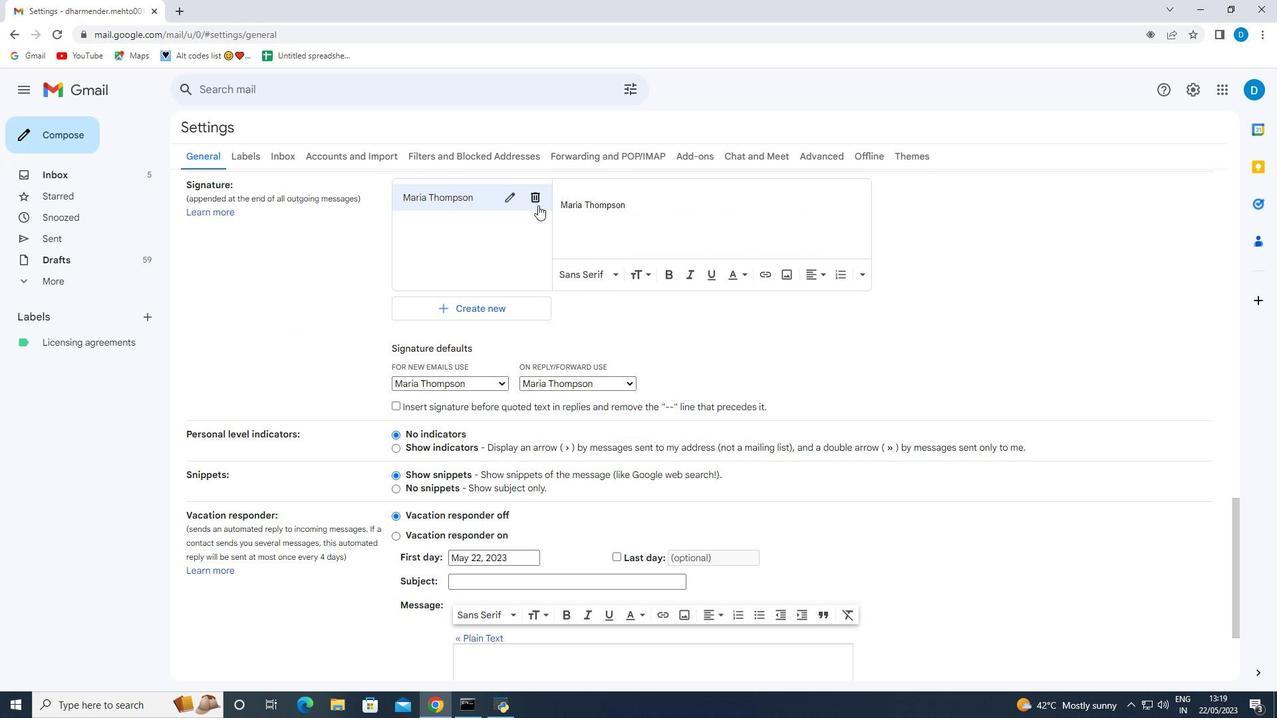 
Action: Mouse pressed left at (538, 204)
Screenshot: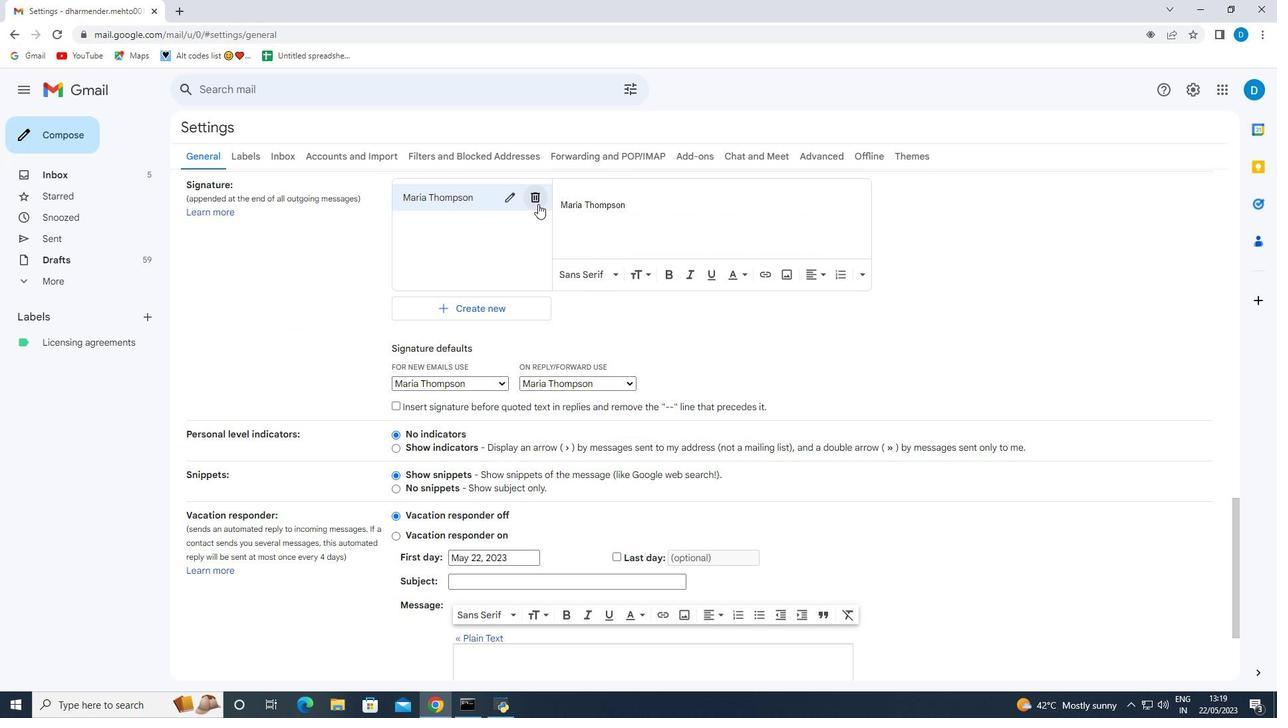
Action: Mouse moved to (762, 406)
Screenshot: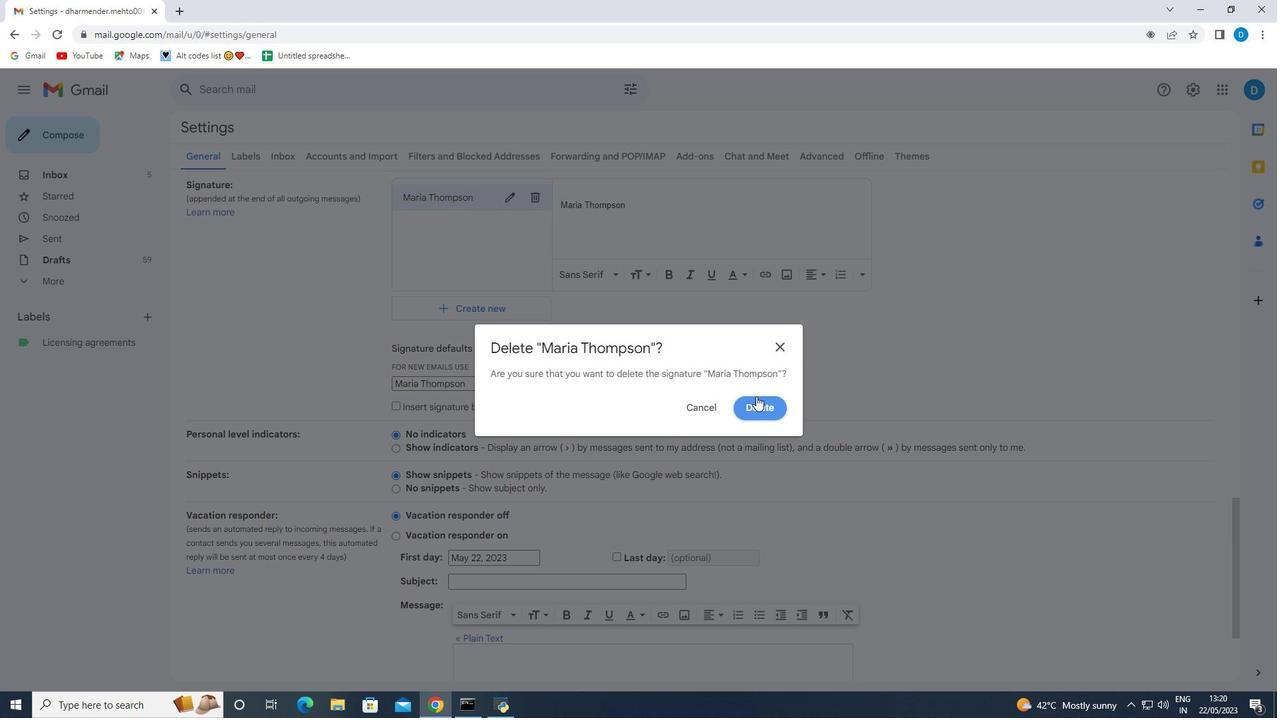
Action: Mouse pressed left at (762, 406)
Screenshot: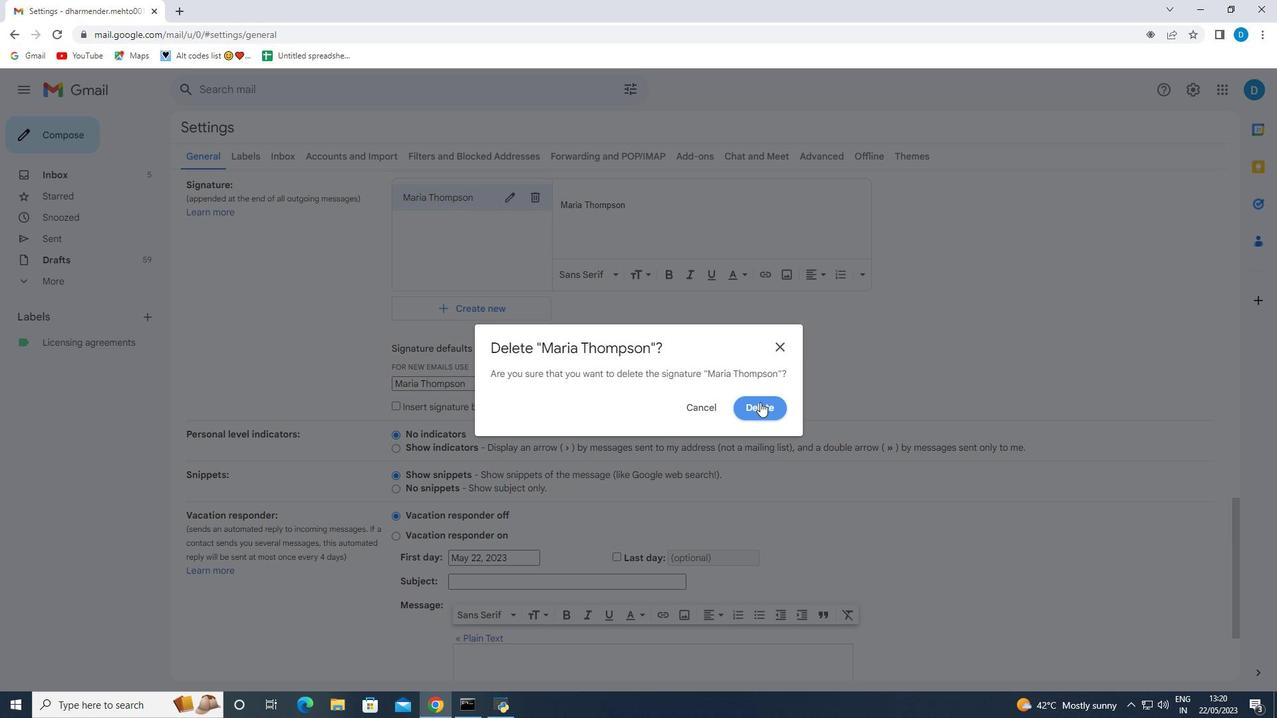 
Action: Mouse moved to (469, 244)
Screenshot: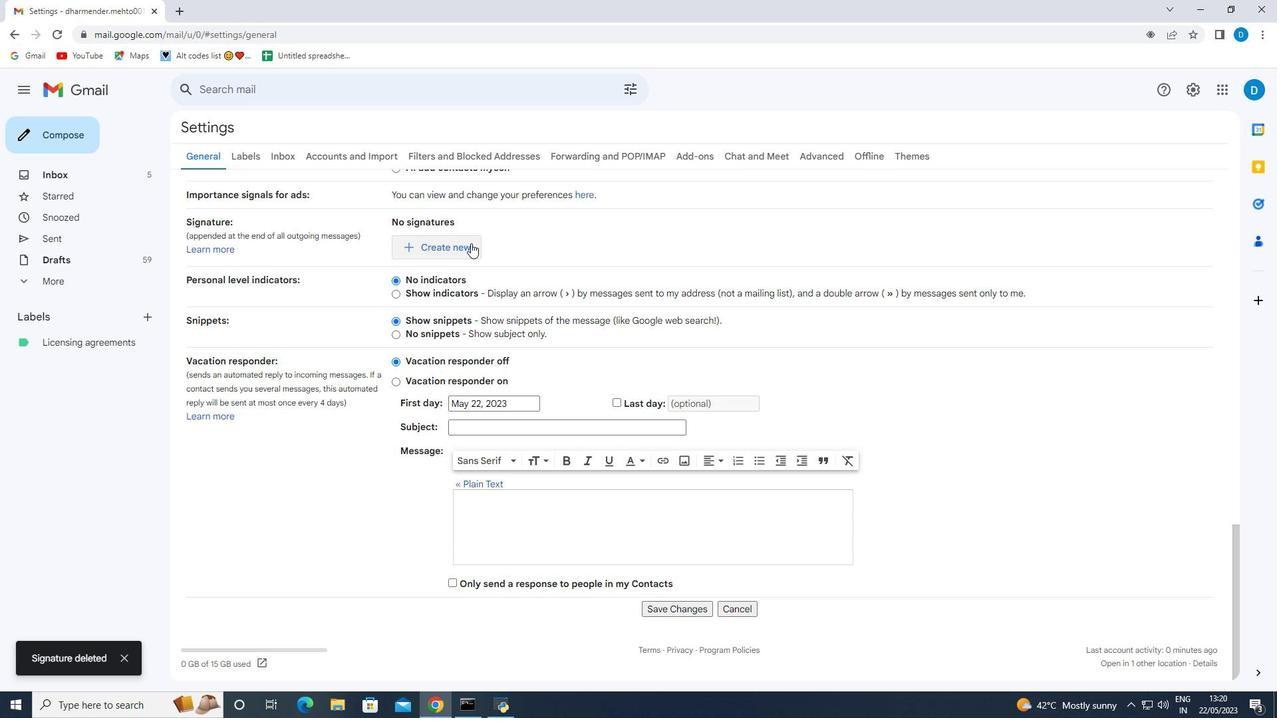 
Action: Mouse pressed left at (469, 244)
Screenshot: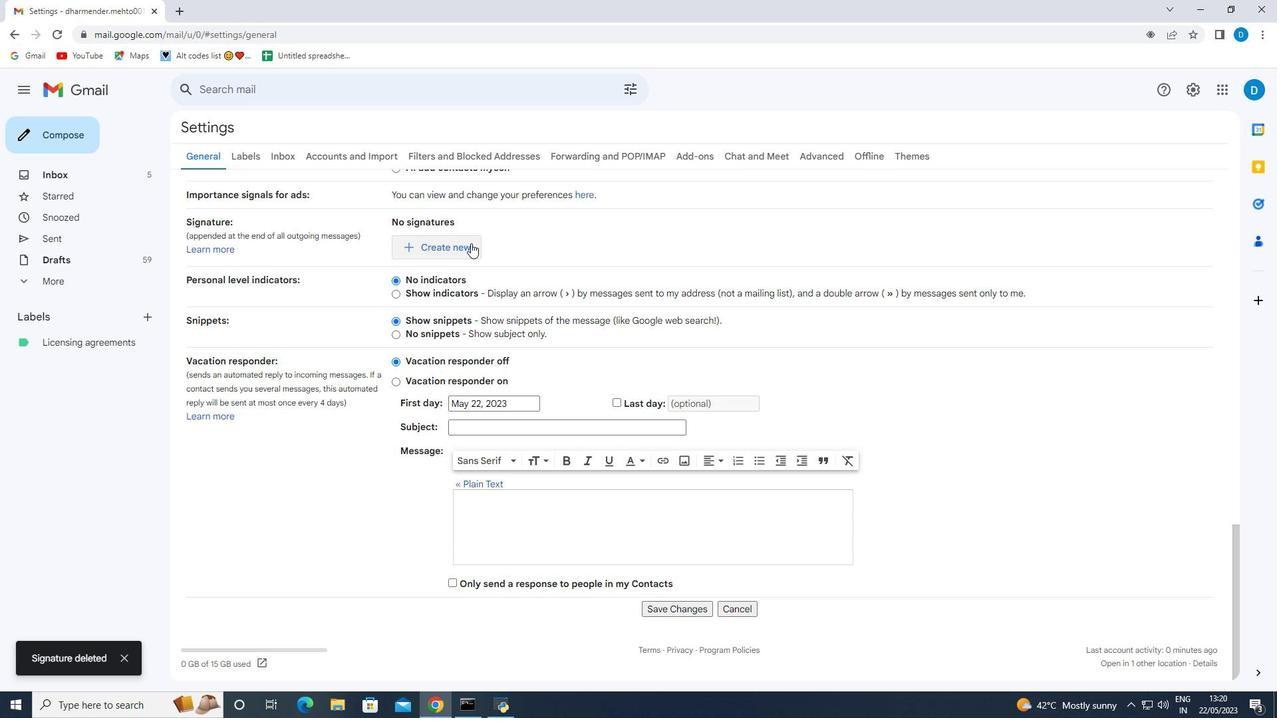 
Action: Mouse moved to (541, 375)
Screenshot: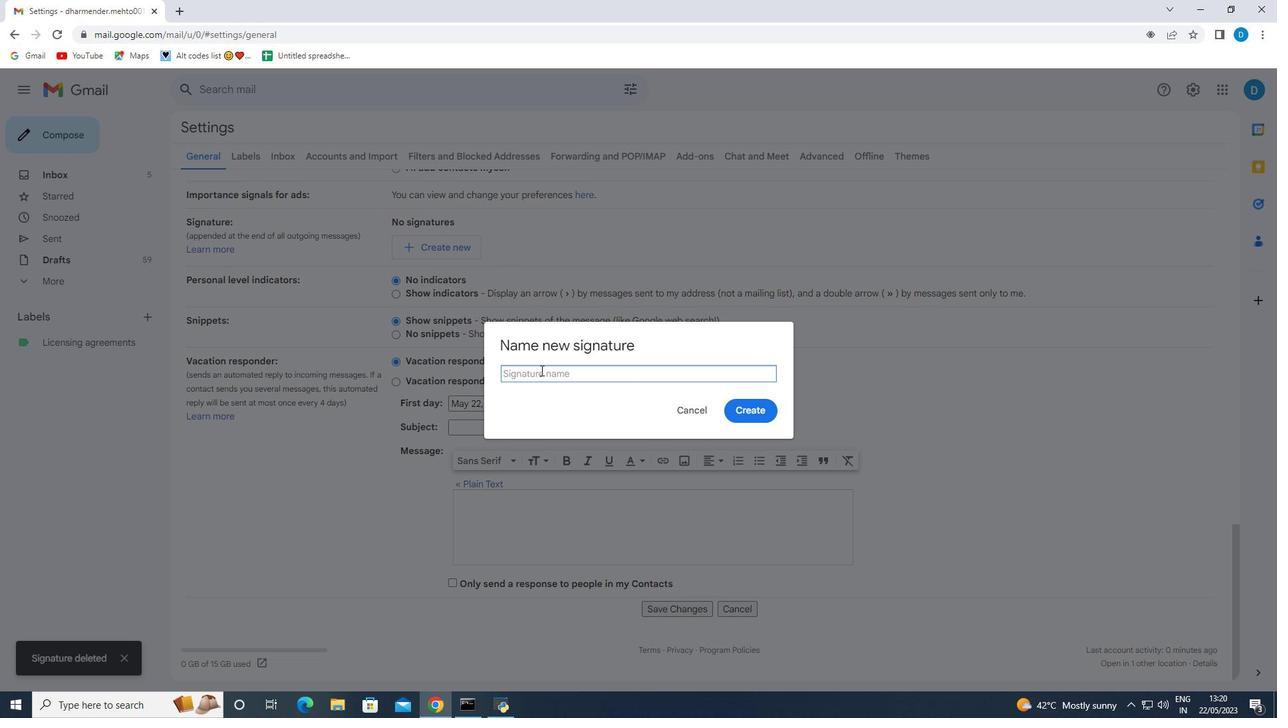 
Action: Mouse pressed left at (541, 375)
Screenshot: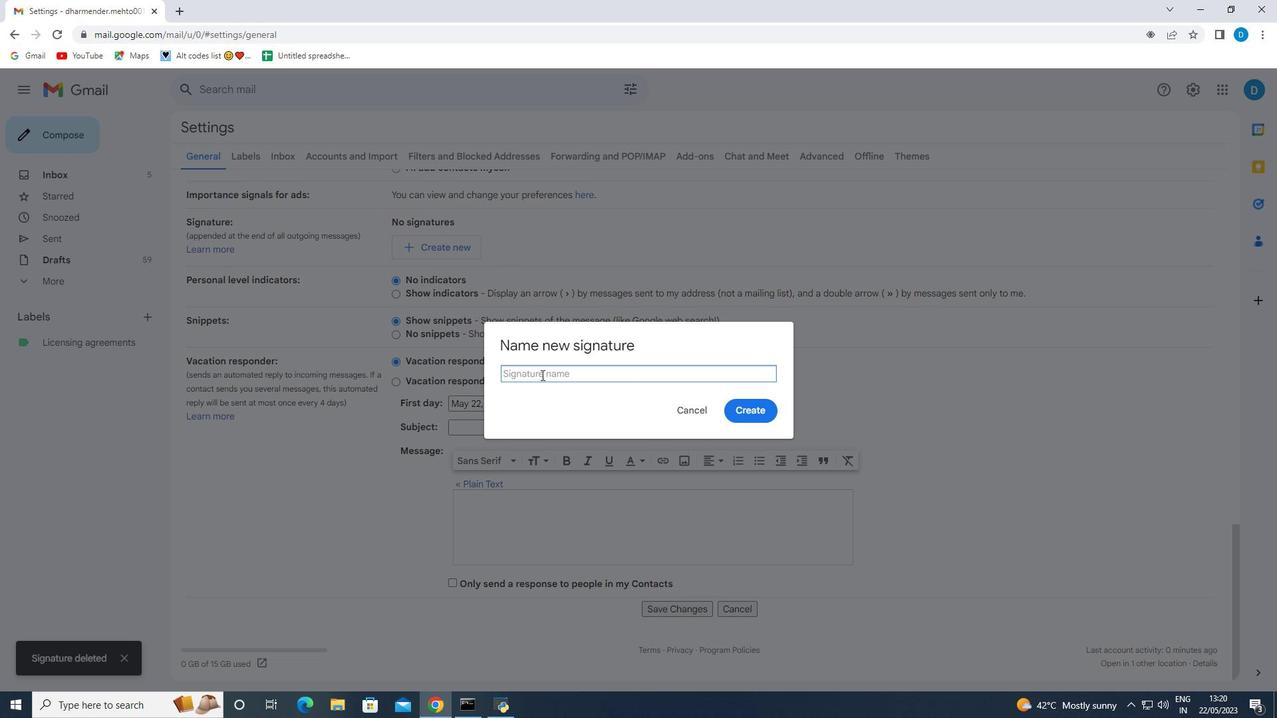 
Action: Key pressed <Key.shift>Mariah<Key.space><Key.shift>Brown
Screenshot: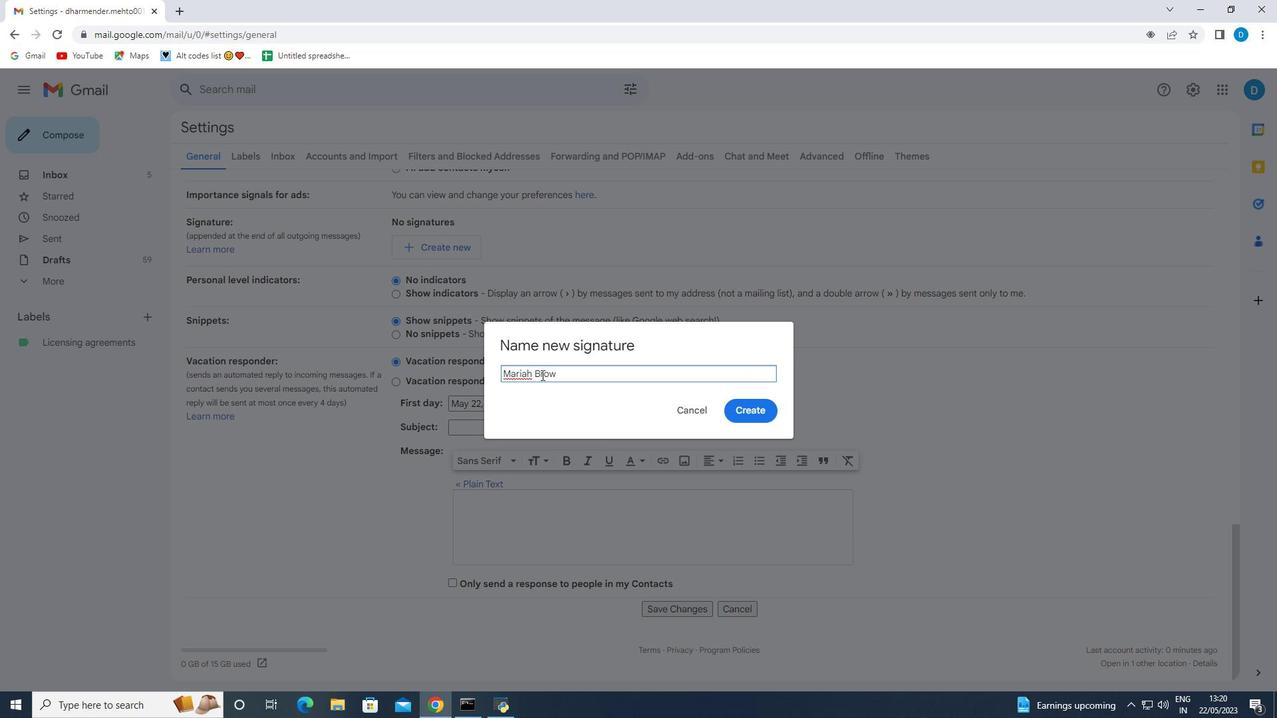 
Action: Mouse moved to (735, 404)
Screenshot: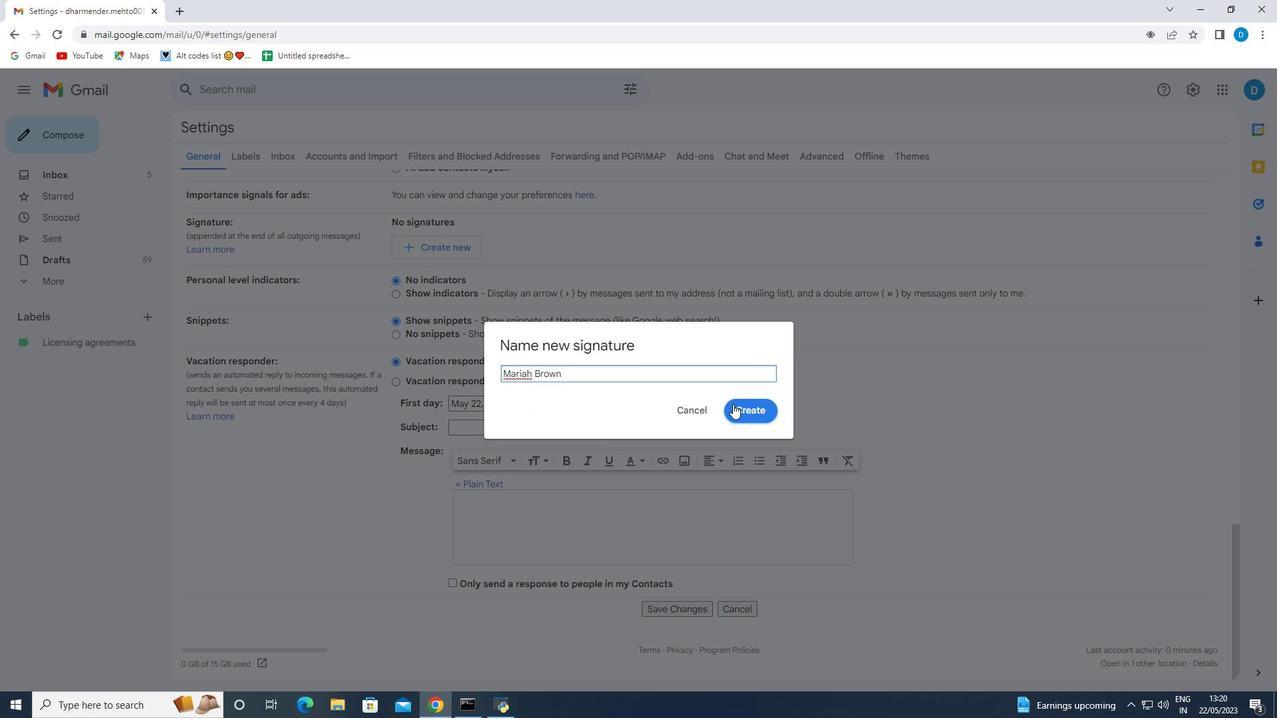 
Action: Mouse pressed left at (735, 404)
Screenshot: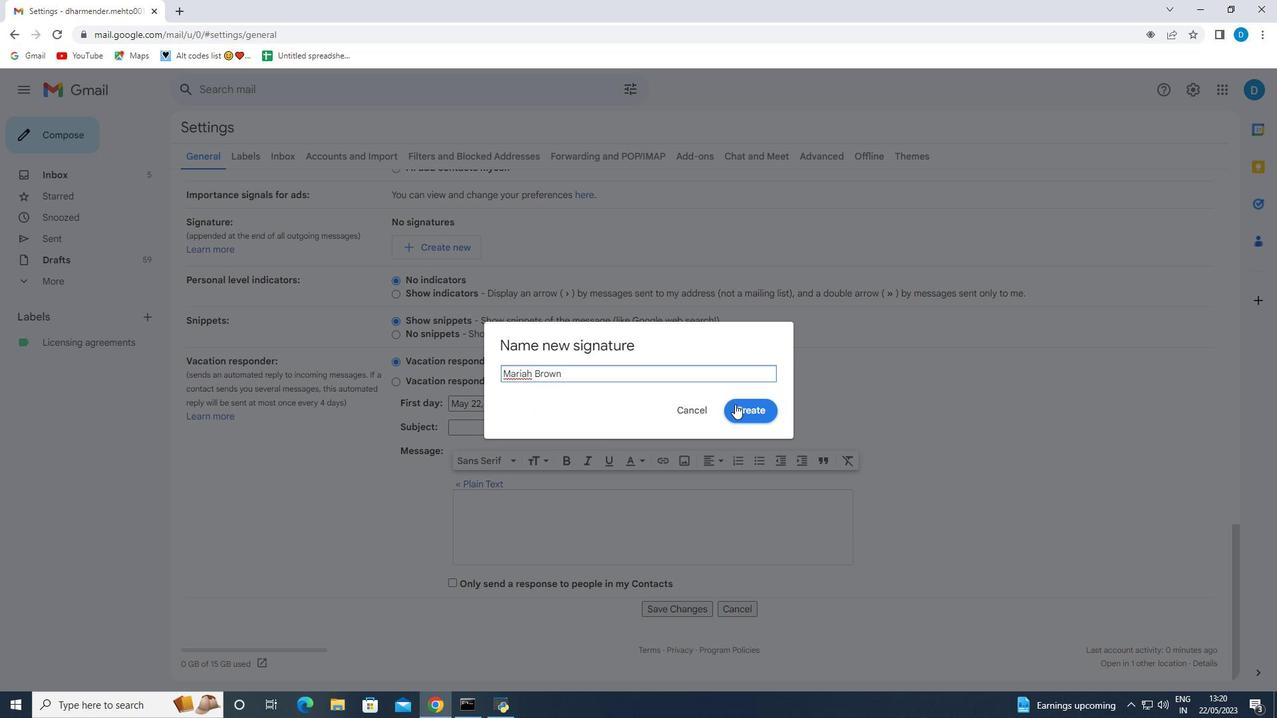 
Action: Mouse moved to (590, 257)
Screenshot: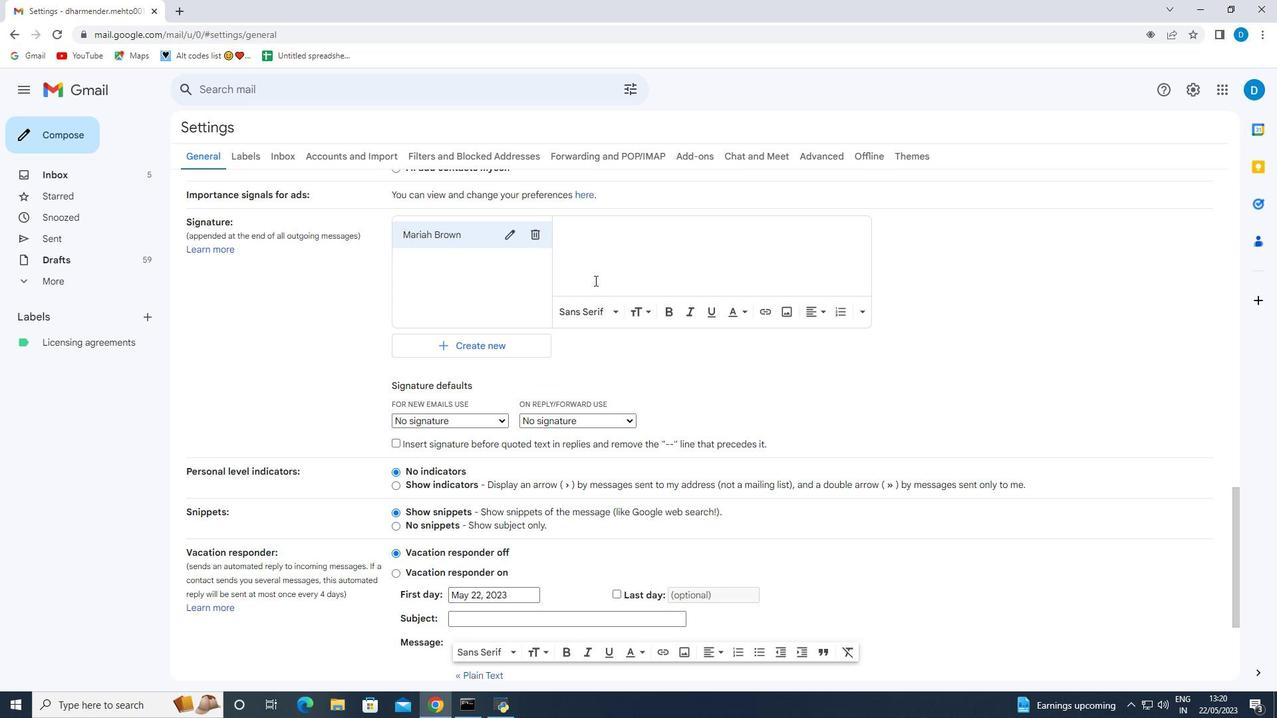 
Action: Mouse pressed left at (590, 257)
Screenshot: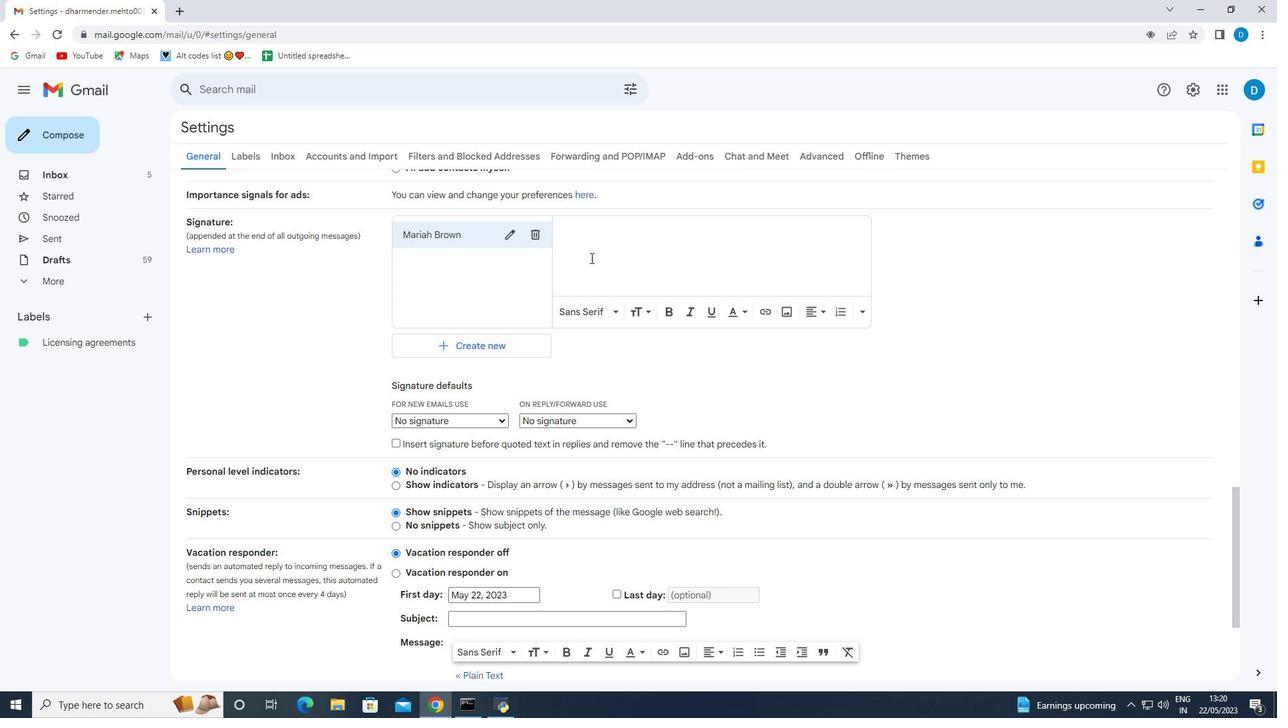 
Action: Key pressed <Key.enter><Key.shift><Key.shift><Key.shift><Key.shift>Mariah<Key.space><Key.shift><Key.shift><Key.shift><Key.shift><Key.shift><Key.shift><Key.shift><Key.shift><Key.shift><Key.shift><Key.shift><Key.shift><Key.shift><Key.shift><Key.shift><Key.shift><Key.shift><Key.shift><Key.shift><Key.shift><Key.shift><Key.shift><Key.shift><Key.shift><Key.shift><Key.shift><Key.shift><Key.shift><Key.shift><Key.shift><Key.shift><Key.shift><Key.shift><Key.shift><Key.shift><Key.shift><Key.shift><Key.shift><Key.shift><Key.shift><Key.shift><Key.shift><Key.shift><Key.shift><Key.shift><Key.shift><Key.shift><Key.shift><Key.shift><Key.shift><Key.shift><Key.shift><Key.shift><Key.shift><Key.shift><Key.shift><Key.shift><Key.shift><Key.shift><Key.shift><Key.shift><Key.shift><Key.shift><Key.shift><Key.shift><Key.shift><Key.shift><Key.shift><Key.shift><Key.shift><Key.shift><Key.shift><Key.shift><Key.shift><Key.shift><Key.shift><Key.shift><Key.shift><Key.shift>Brown
Screenshot: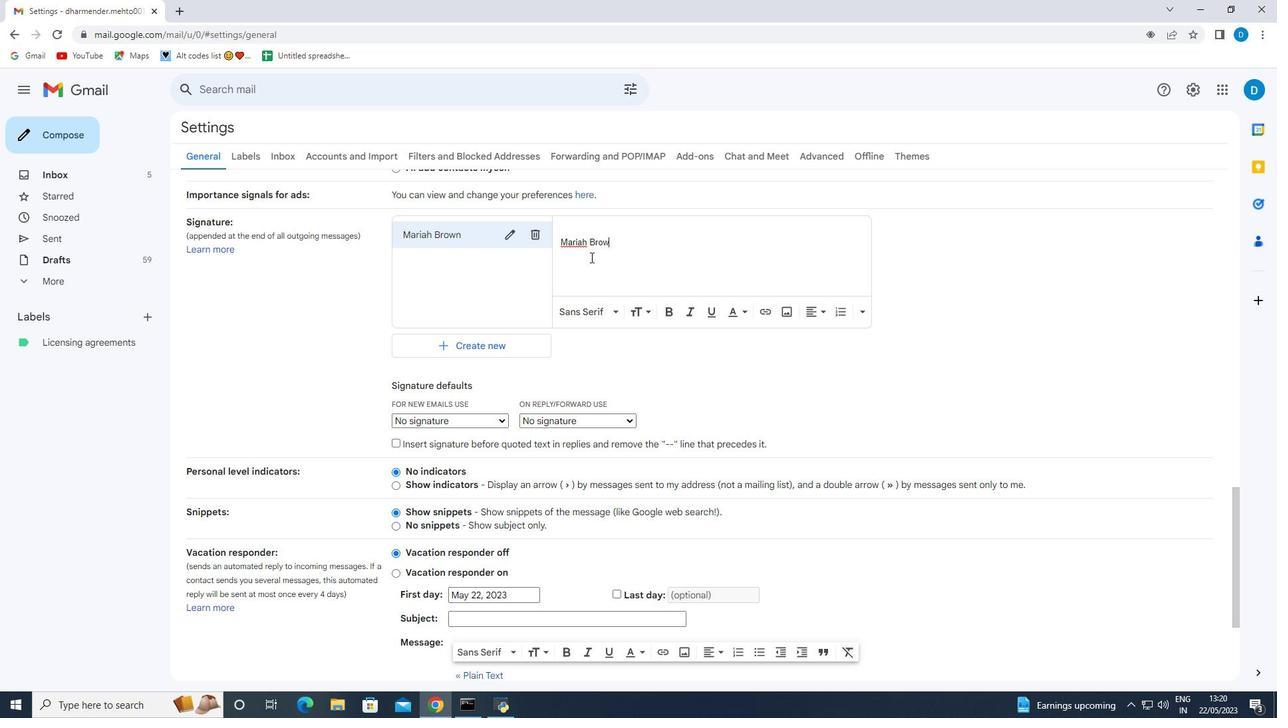 
Action: Mouse moved to (556, 413)
Screenshot: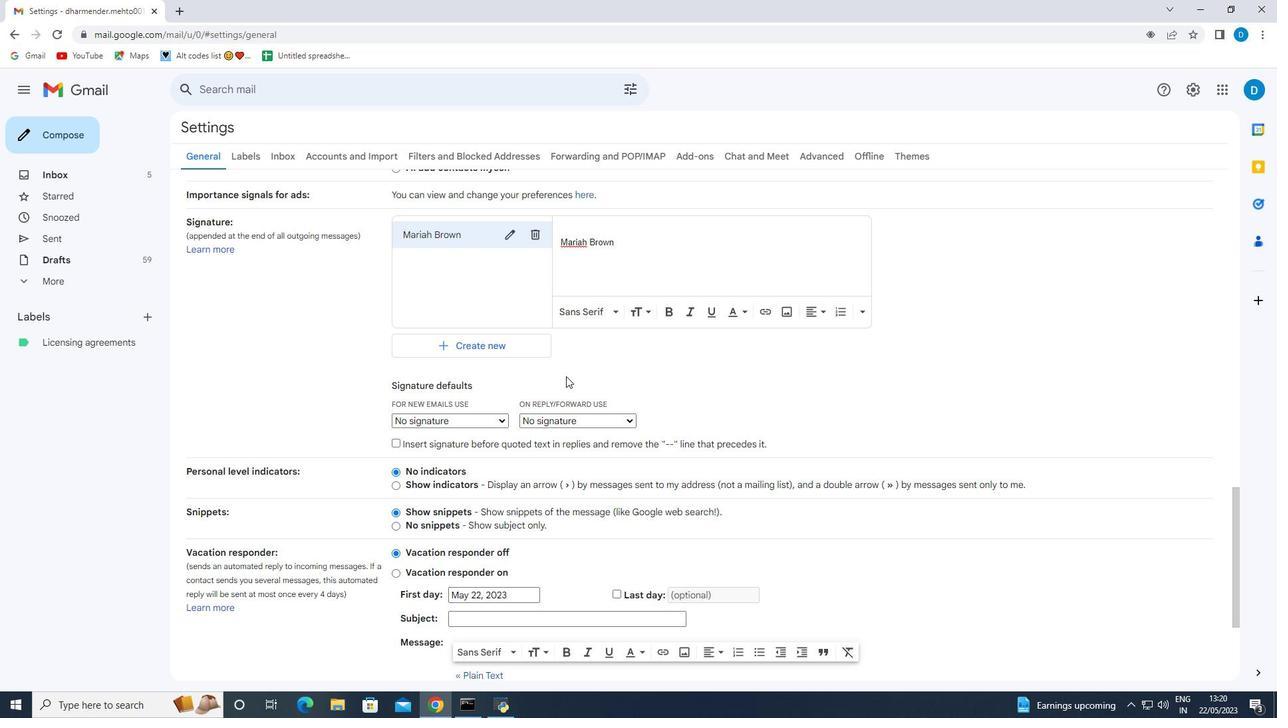 
Action: Mouse pressed left at (556, 413)
Screenshot: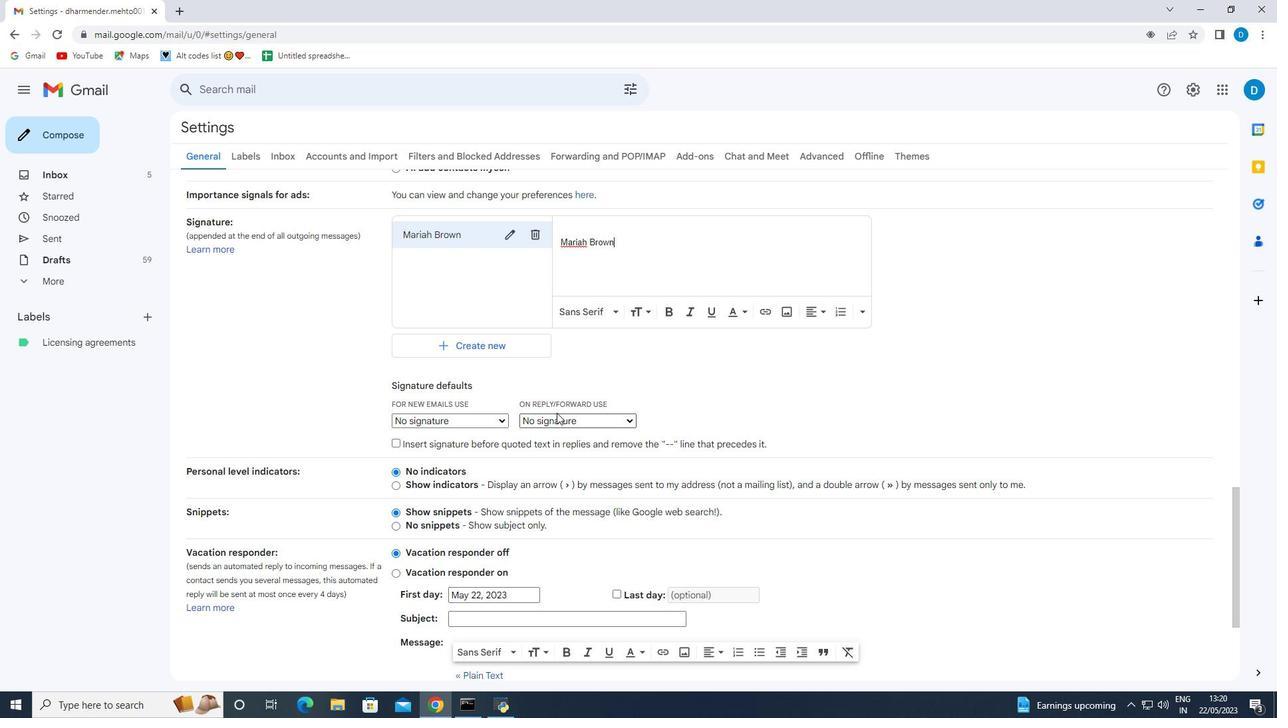 
Action: Mouse moved to (555, 418)
Screenshot: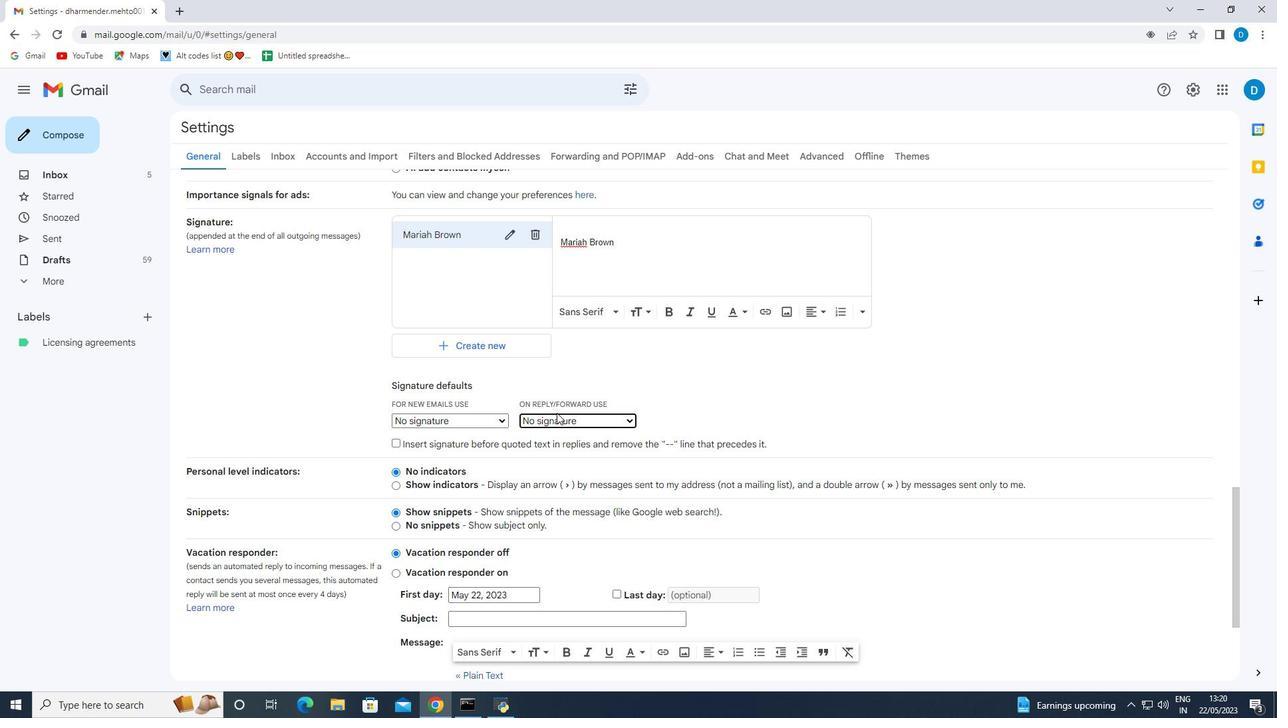 
Action: Mouse pressed left at (555, 418)
Screenshot: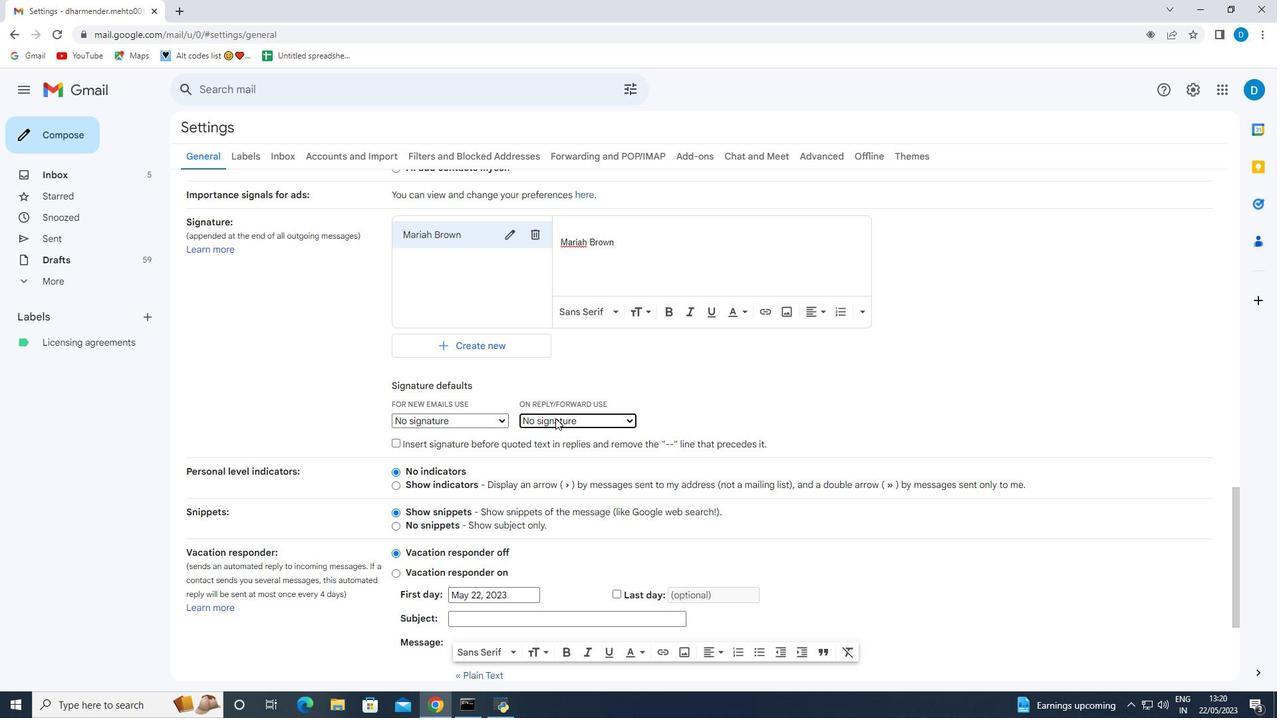 
Action: Mouse moved to (558, 444)
Screenshot: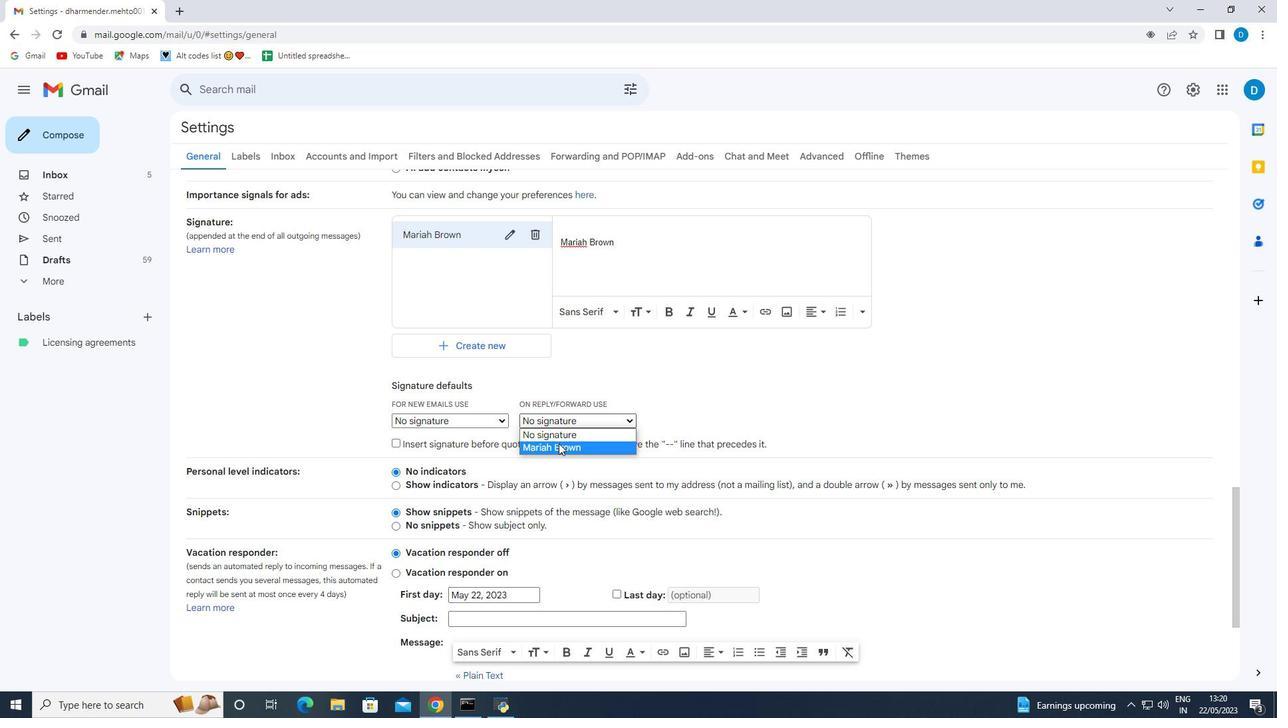 
Action: Mouse pressed left at (558, 444)
Screenshot: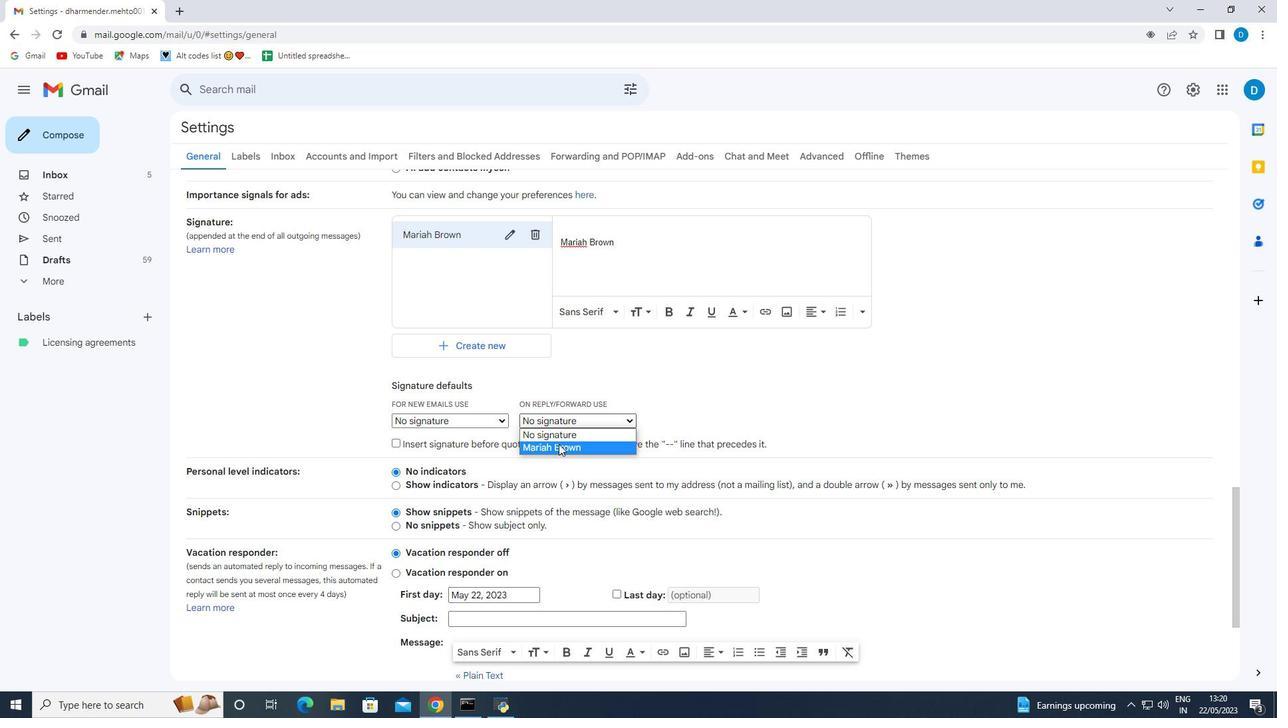 
Action: Mouse moved to (493, 420)
Screenshot: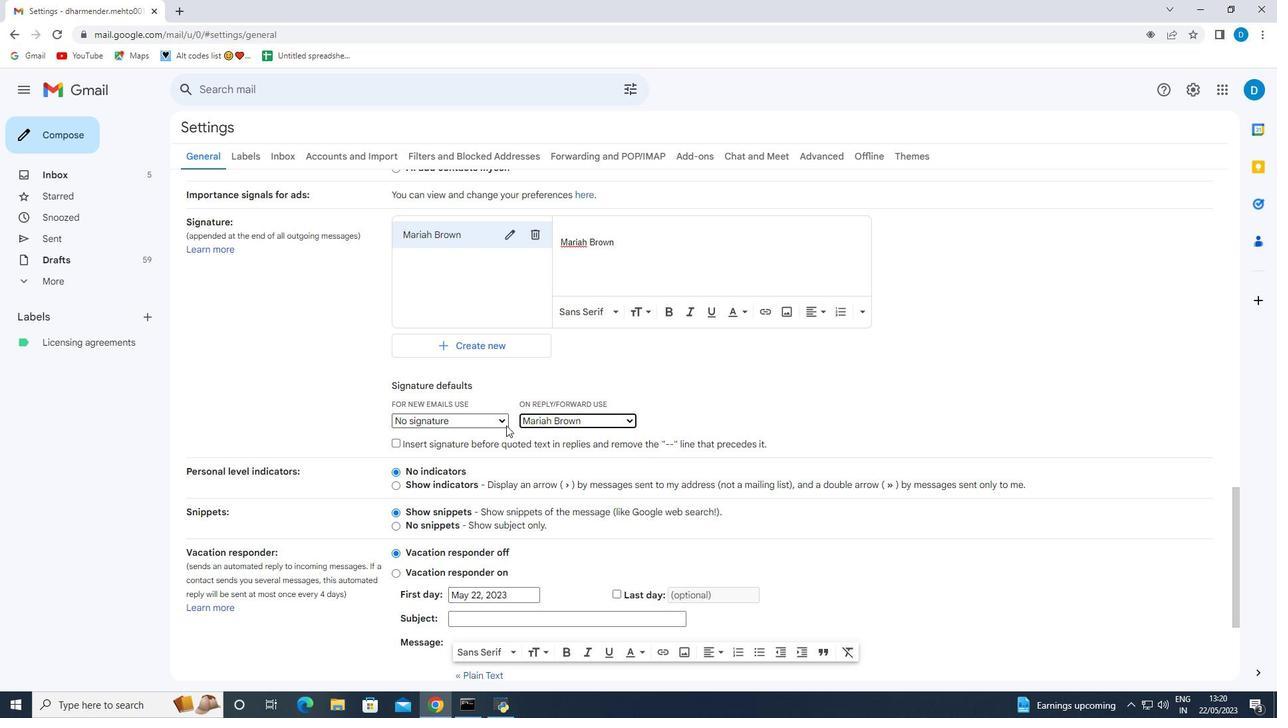 
Action: Mouse pressed left at (493, 420)
Screenshot: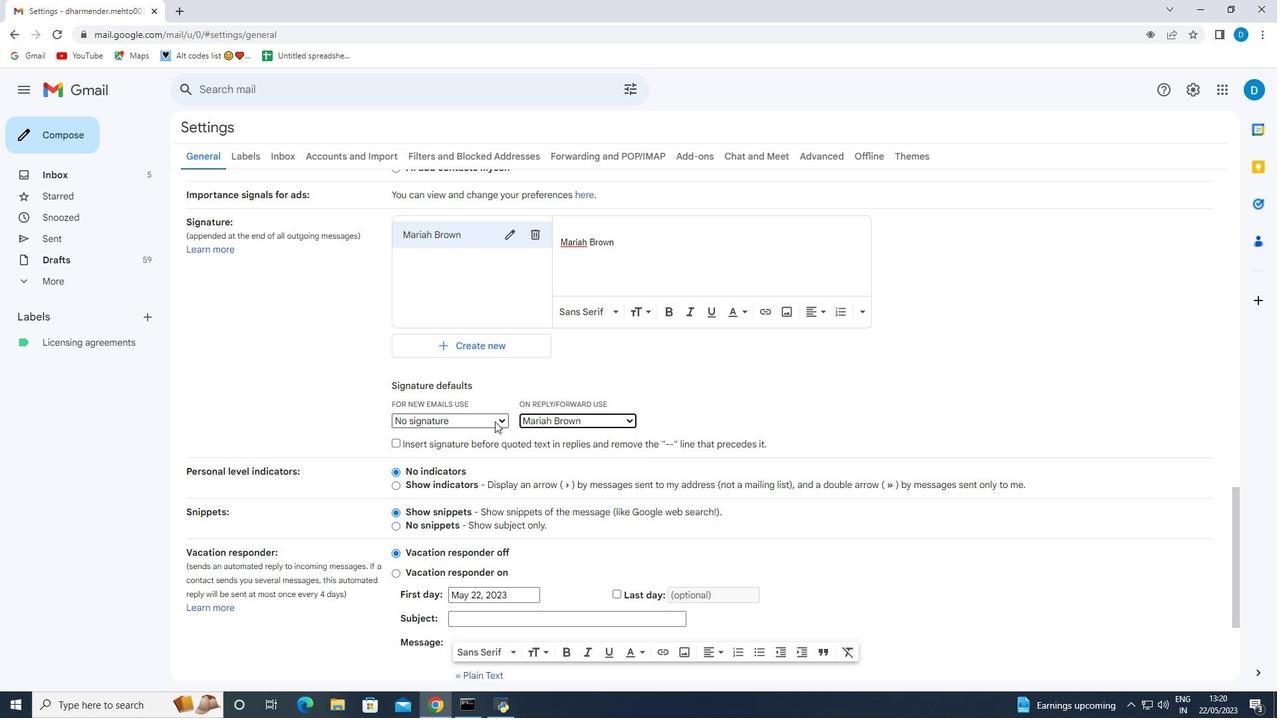 
Action: Mouse moved to (493, 448)
Screenshot: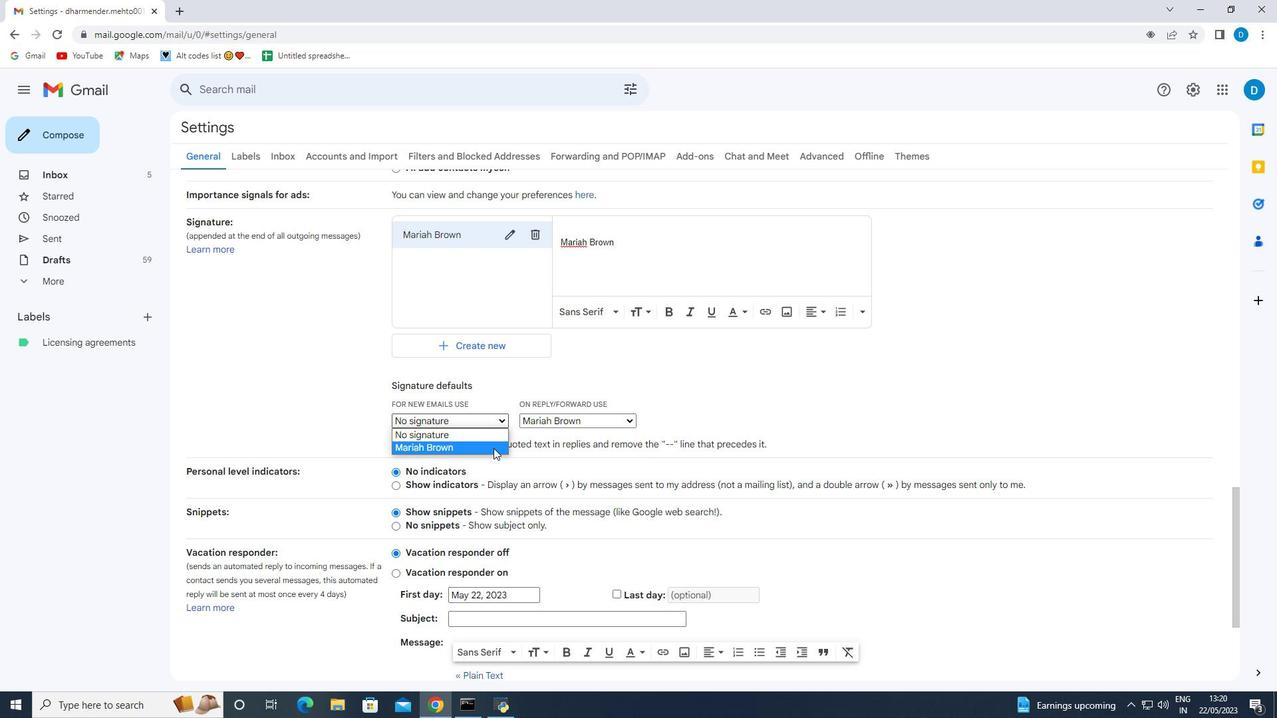 
Action: Mouse pressed left at (493, 448)
Screenshot: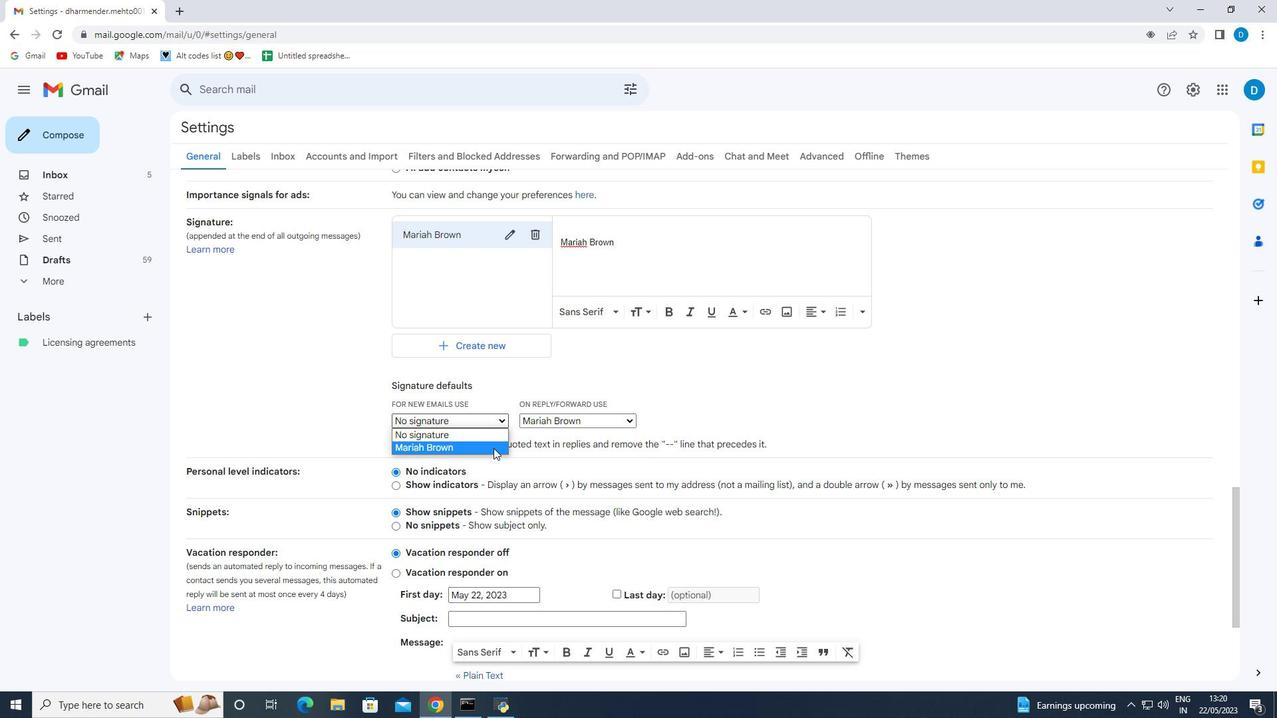 
Action: Mouse moved to (500, 436)
Screenshot: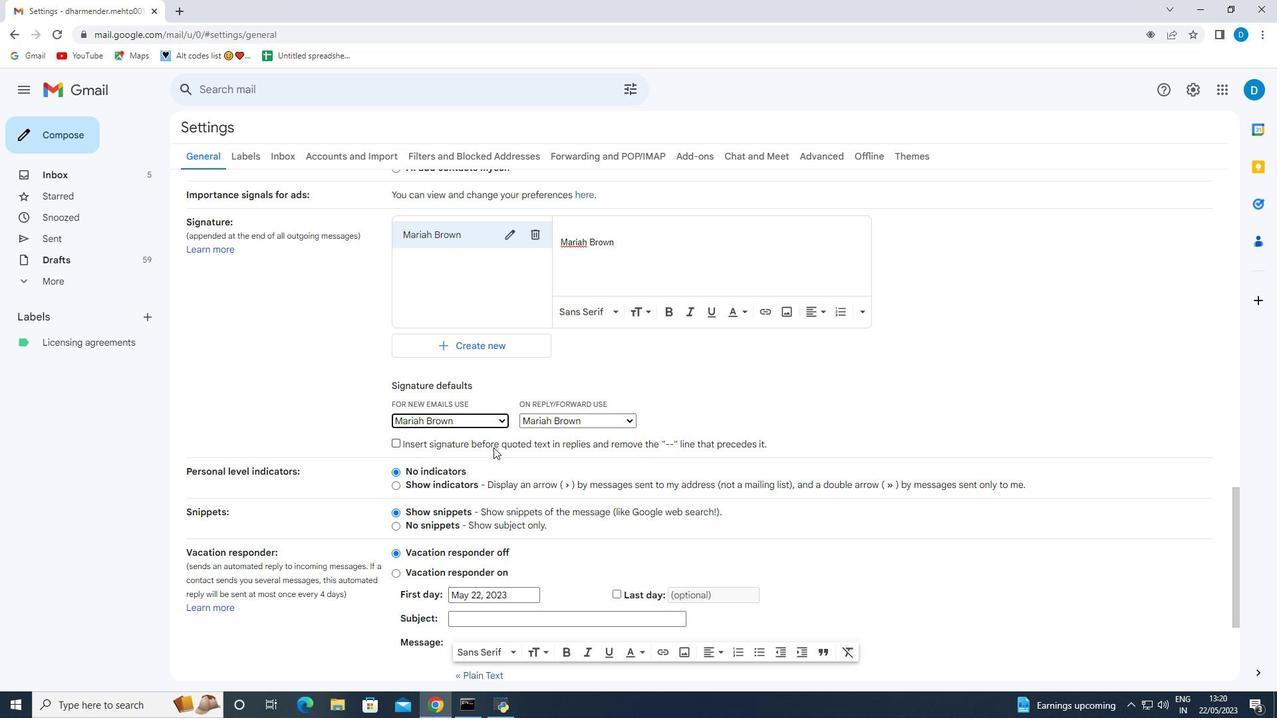 
Action: Mouse scrolled (500, 435) with delta (0, 0)
Screenshot: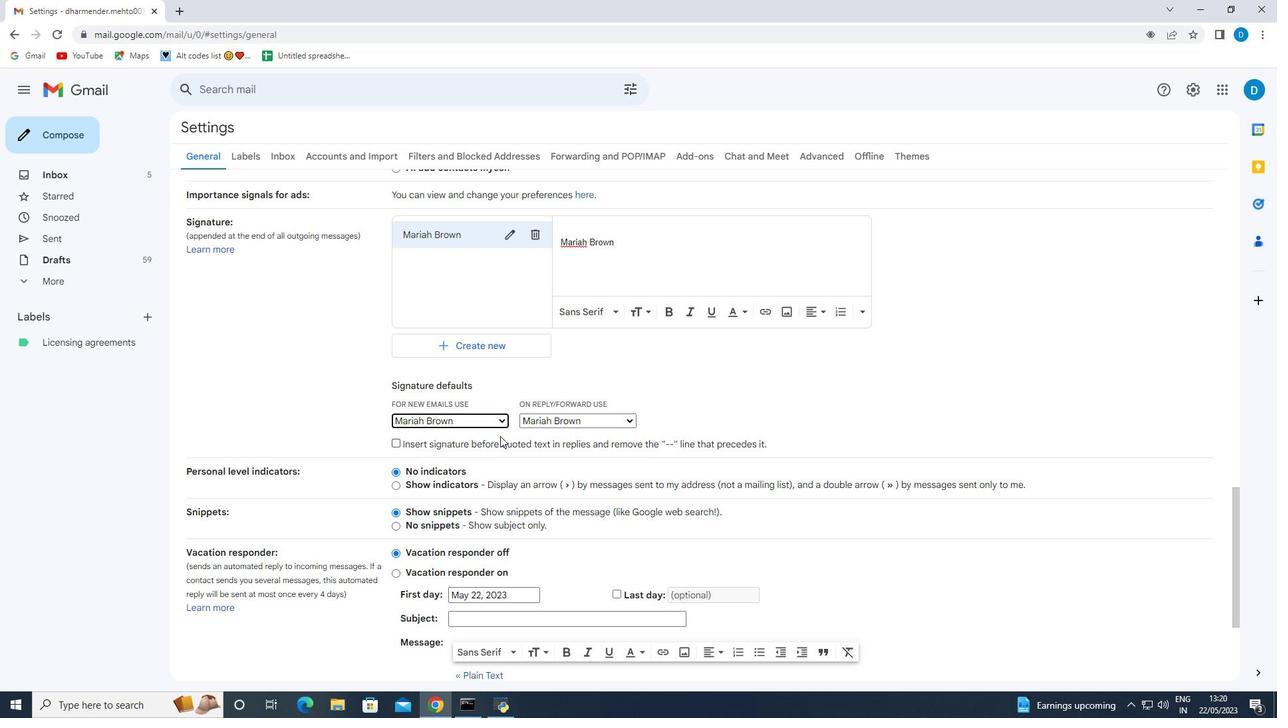 
Action: Mouse scrolled (500, 435) with delta (0, 0)
Screenshot: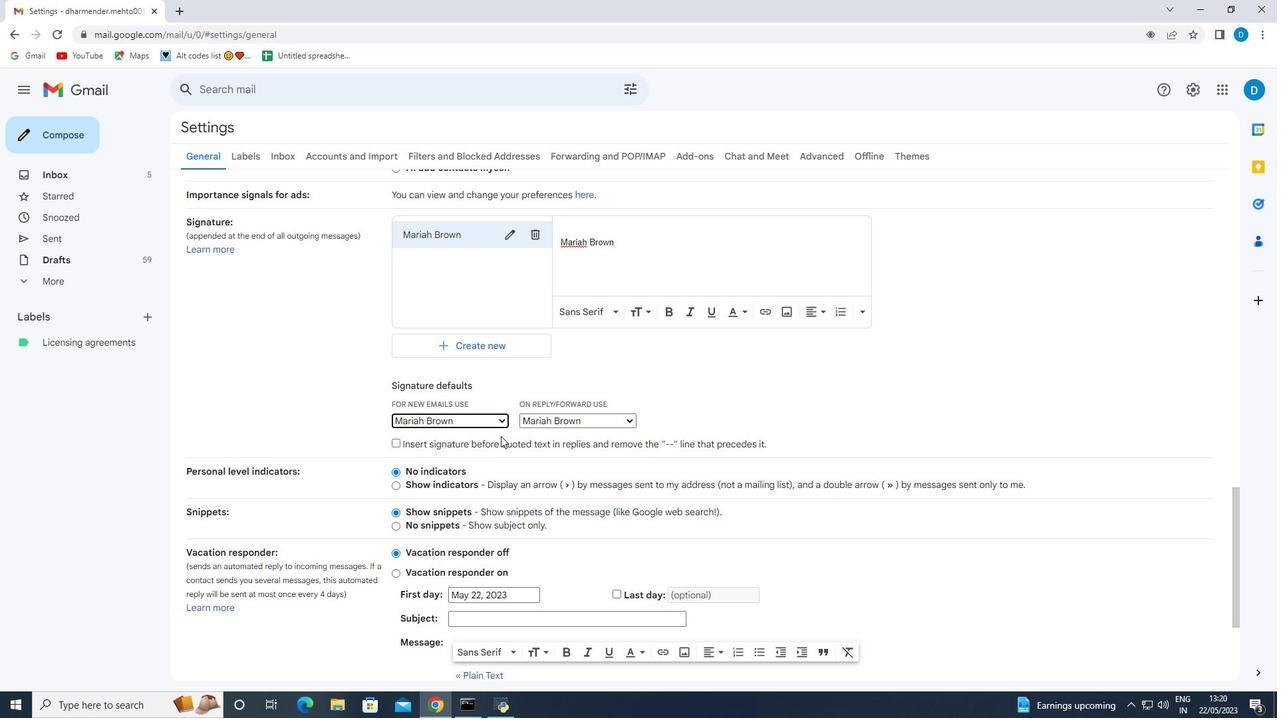 
Action: Mouse scrolled (500, 435) with delta (0, 0)
Screenshot: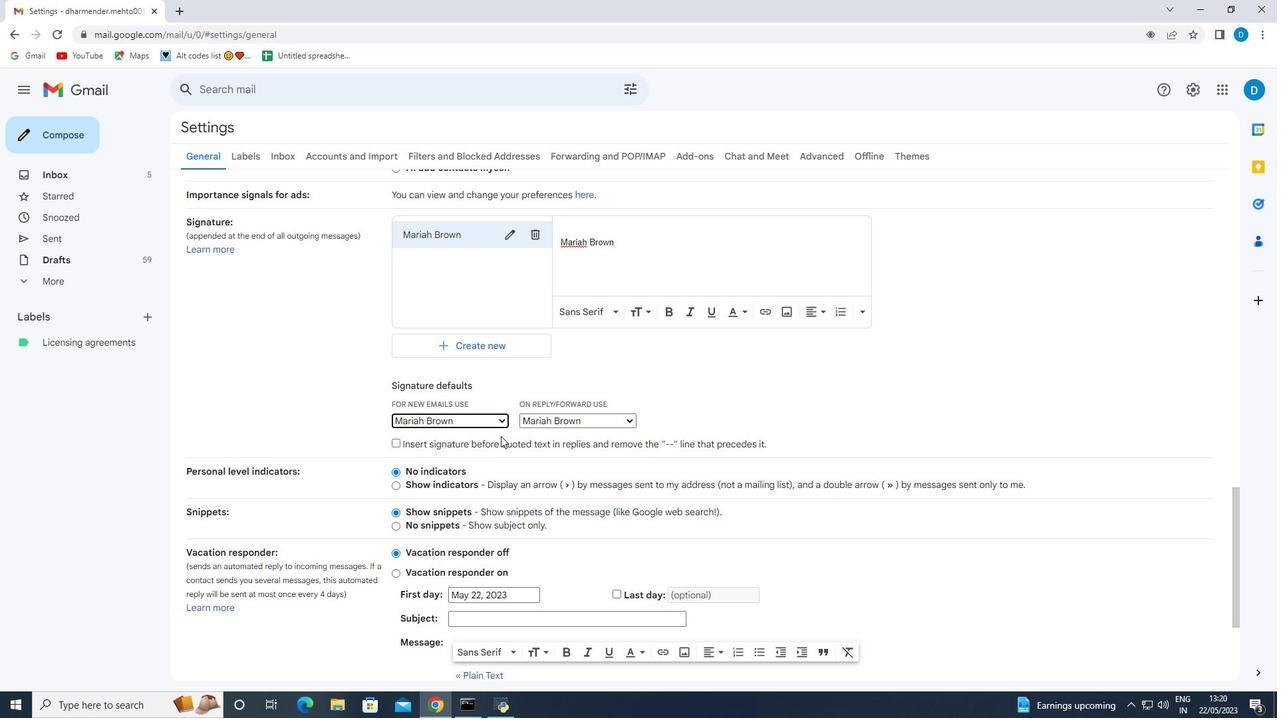 
Action: Mouse scrolled (500, 435) with delta (0, 0)
Screenshot: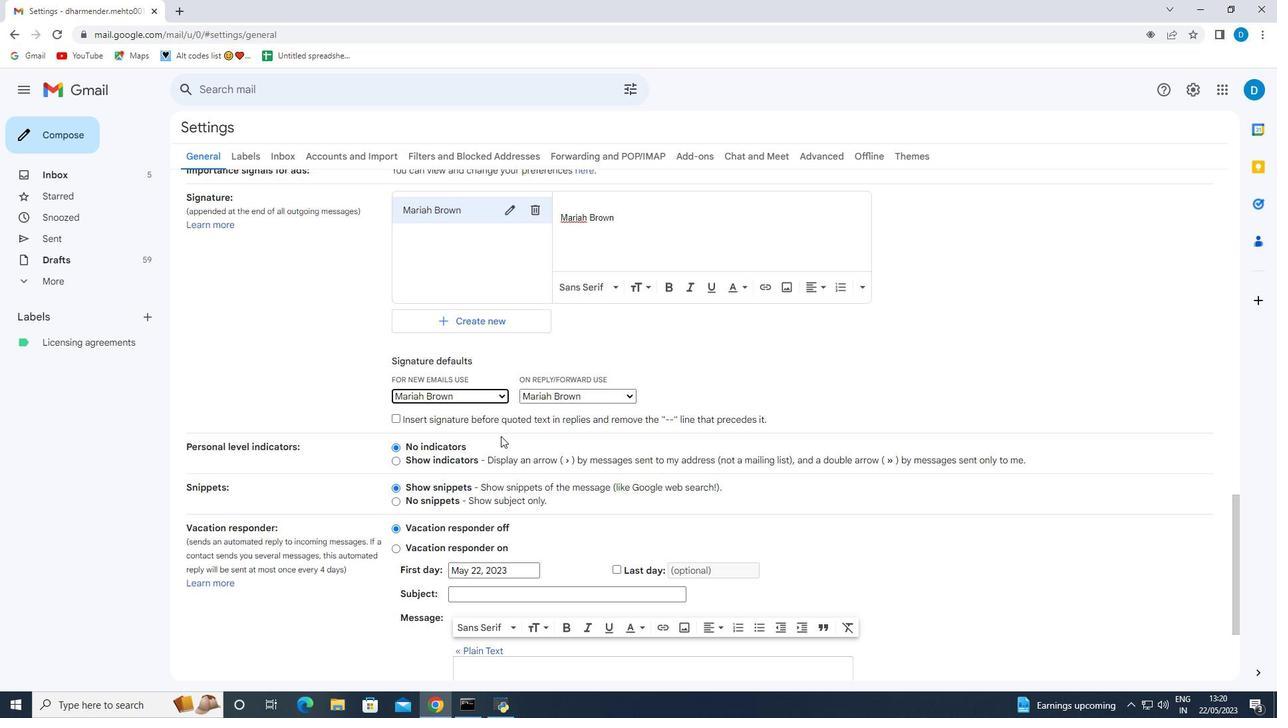 
Action: Mouse scrolled (500, 435) with delta (0, 0)
Screenshot: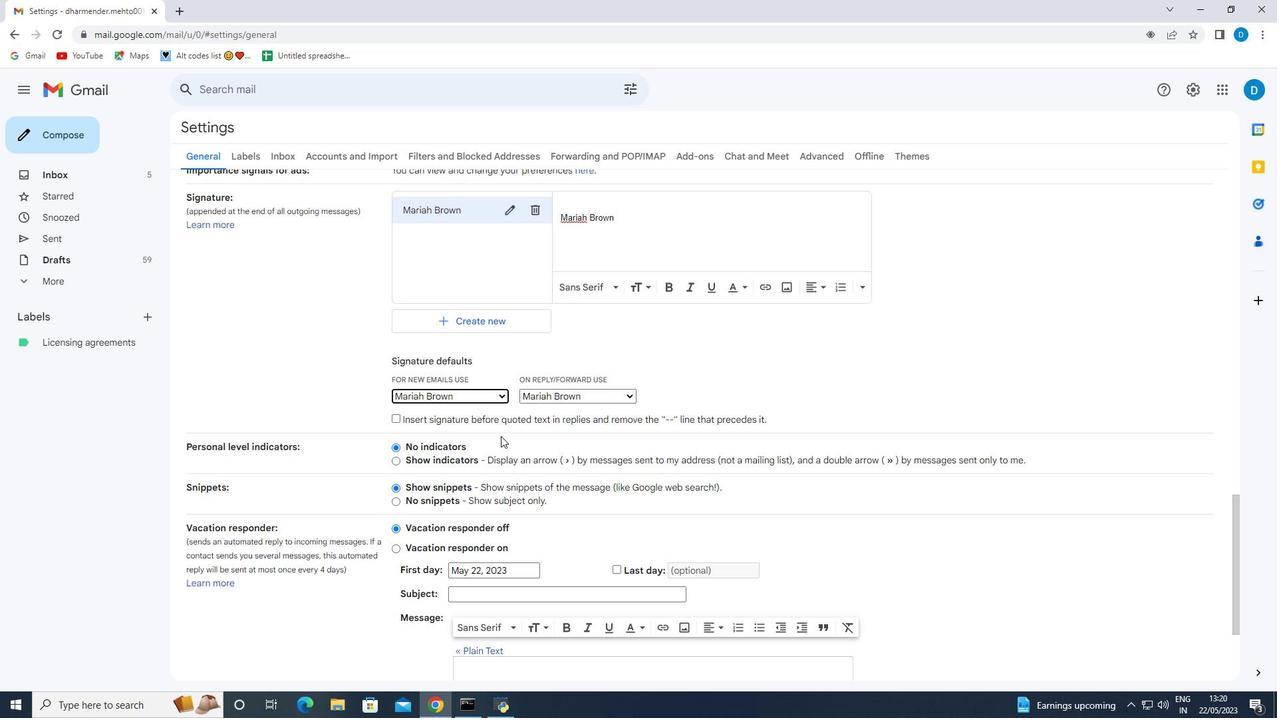 
Action: Mouse moved to (505, 439)
Screenshot: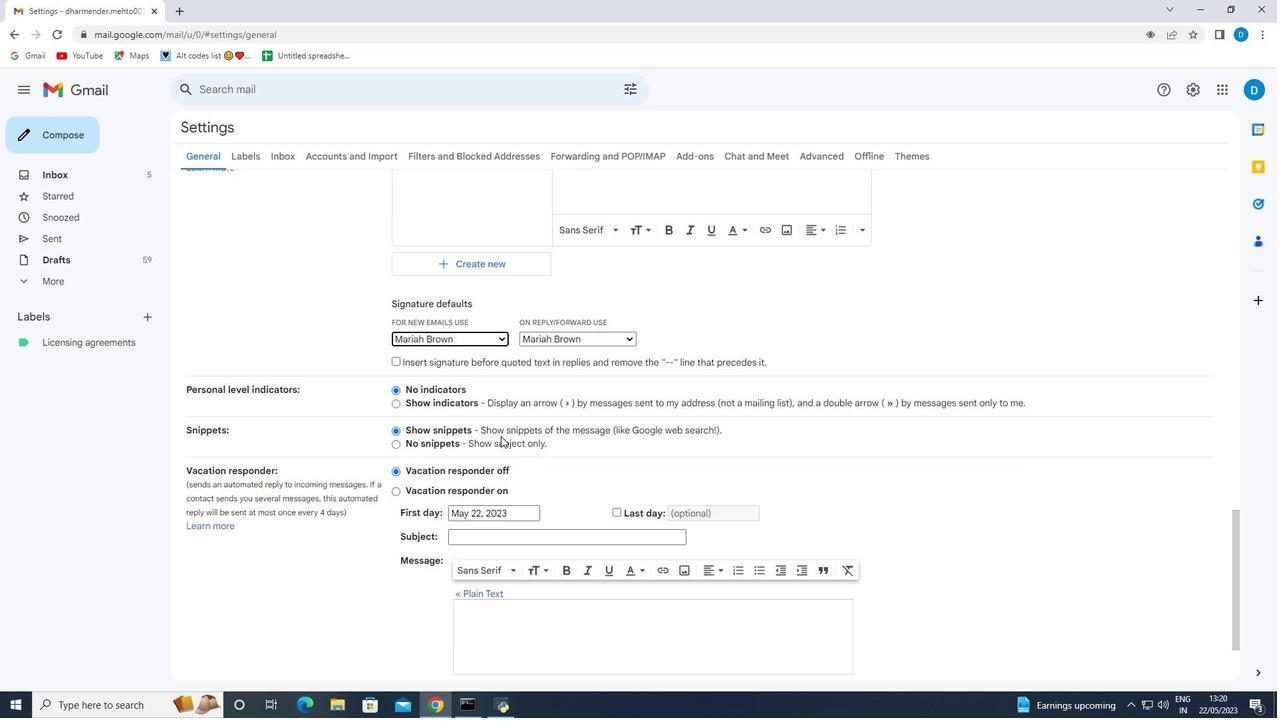 
Action: Mouse scrolled (505, 438) with delta (0, 0)
Screenshot: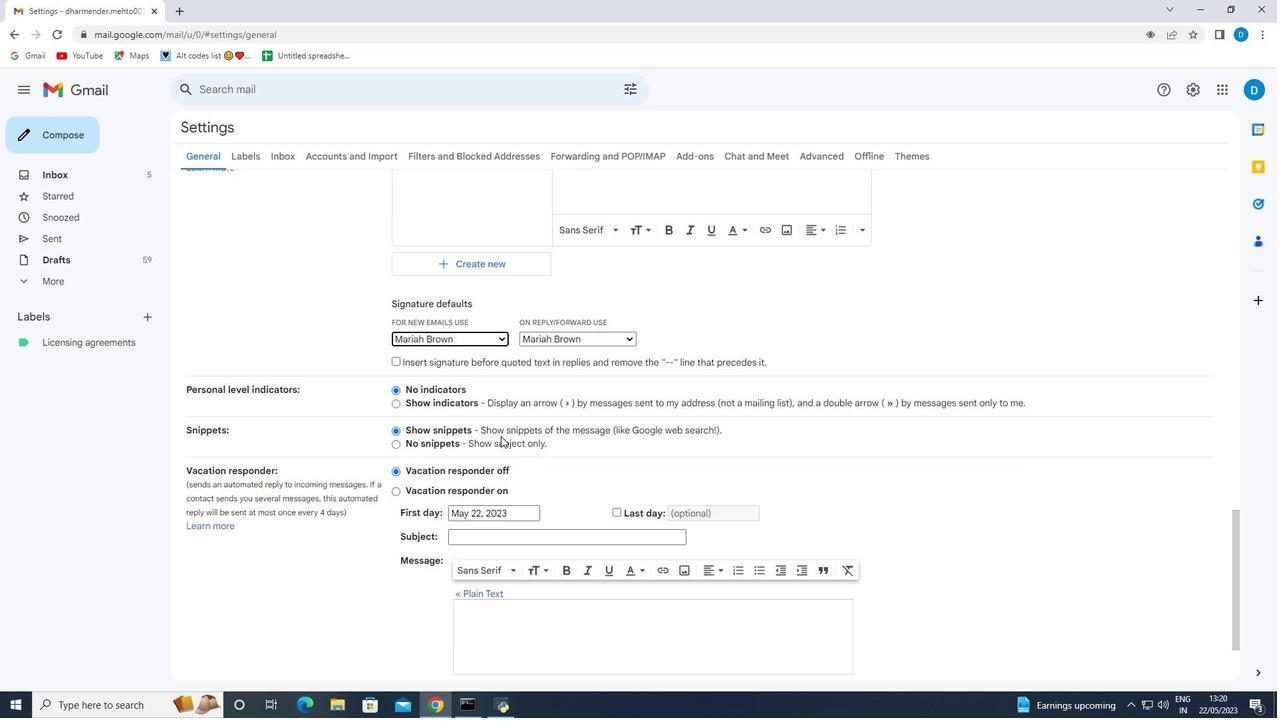 
Action: Mouse moved to (552, 493)
Screenshot: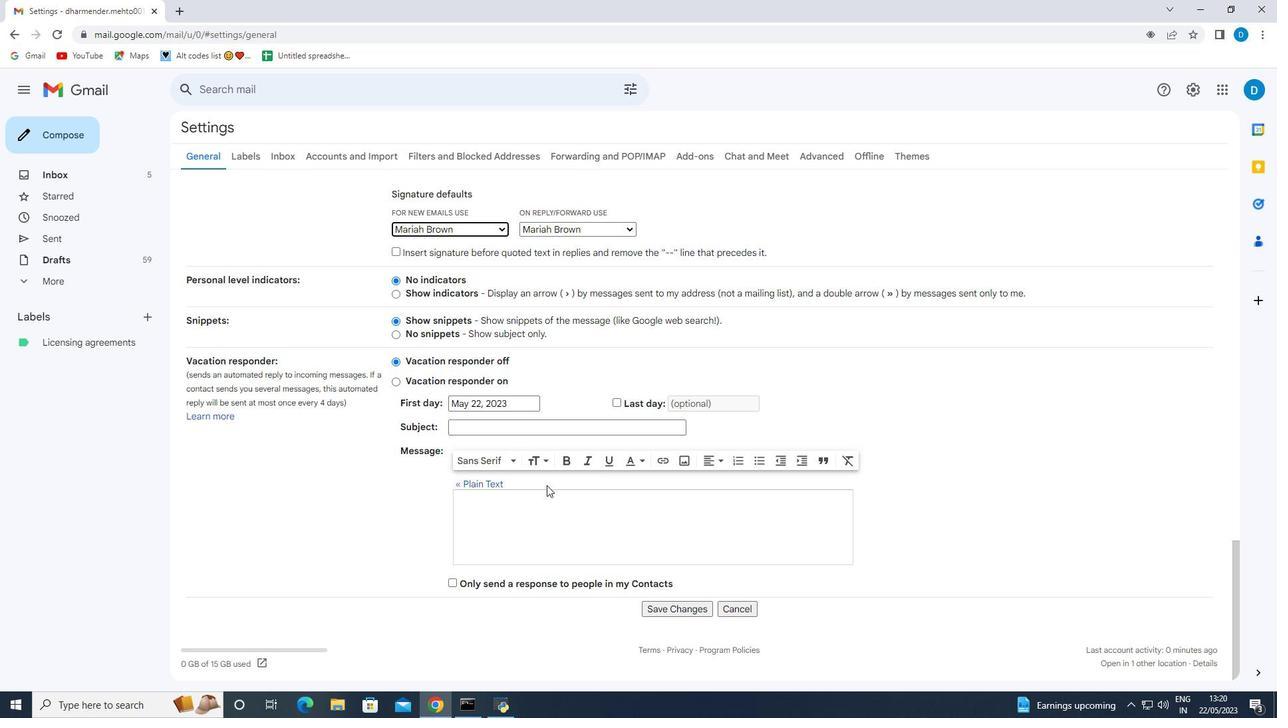 
Action: Mouse scrolled (552, 492) with delta (0, 0)
Screenshot: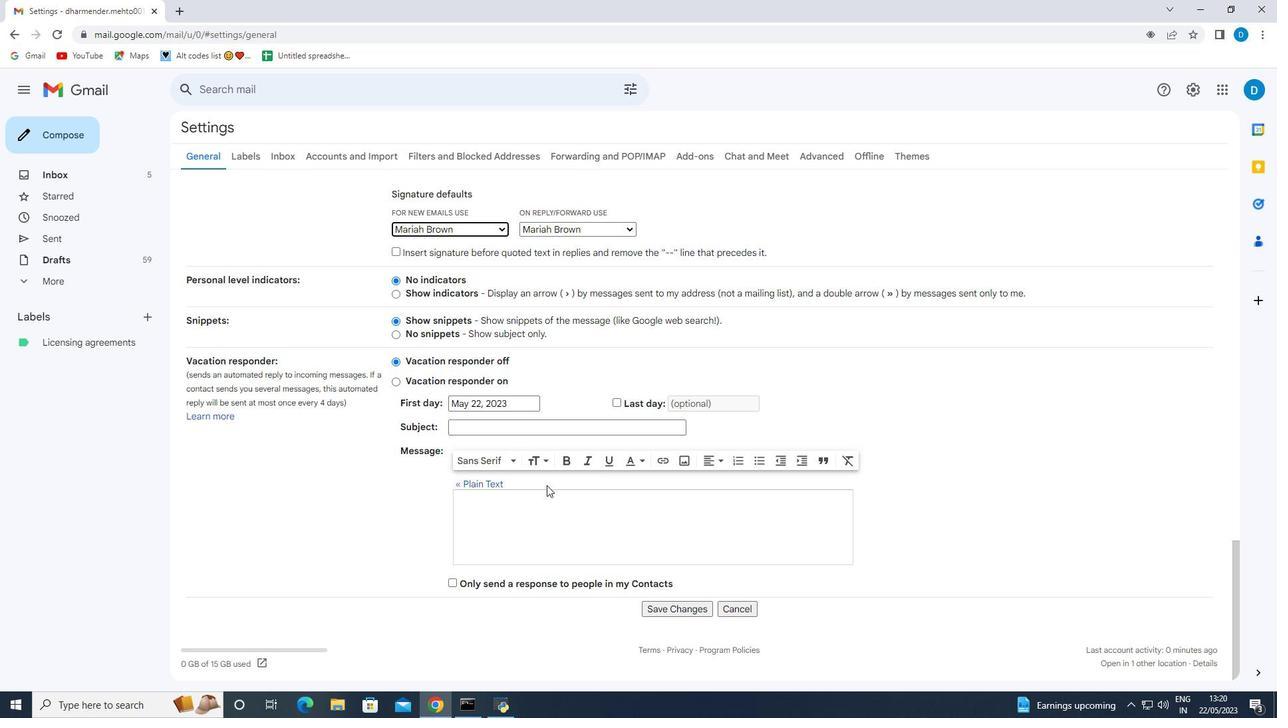 
Action: Mouse moved to (554, 496)
Screenshot: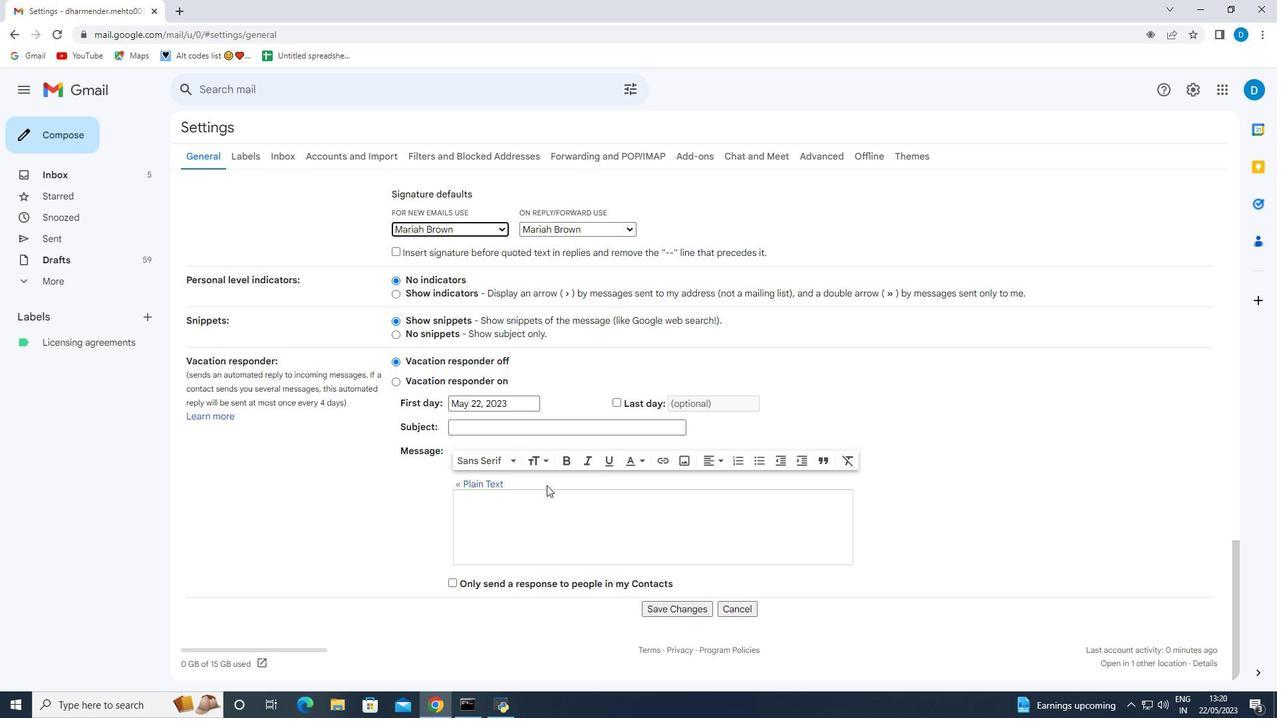 
Action: Mouse scrolled (554, 496) with delta (0, 0)
Screenshot: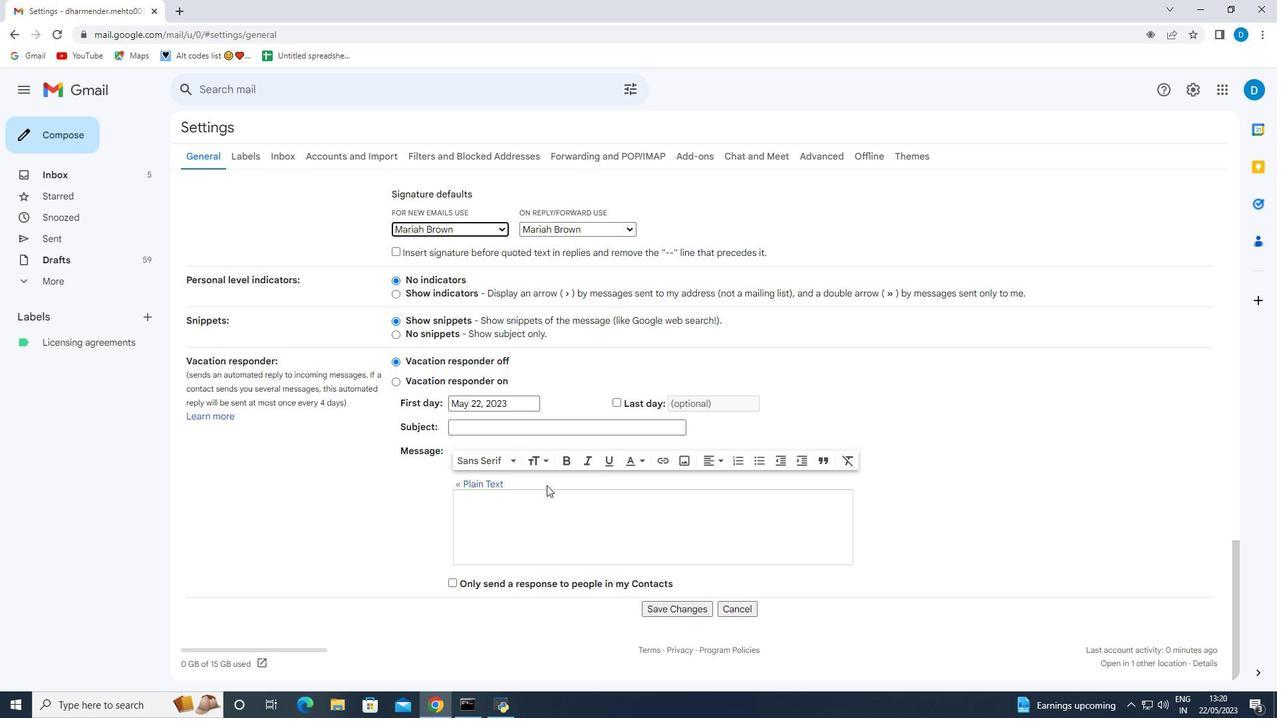
Action: Mouse moved to (557, 500)
Screenshot: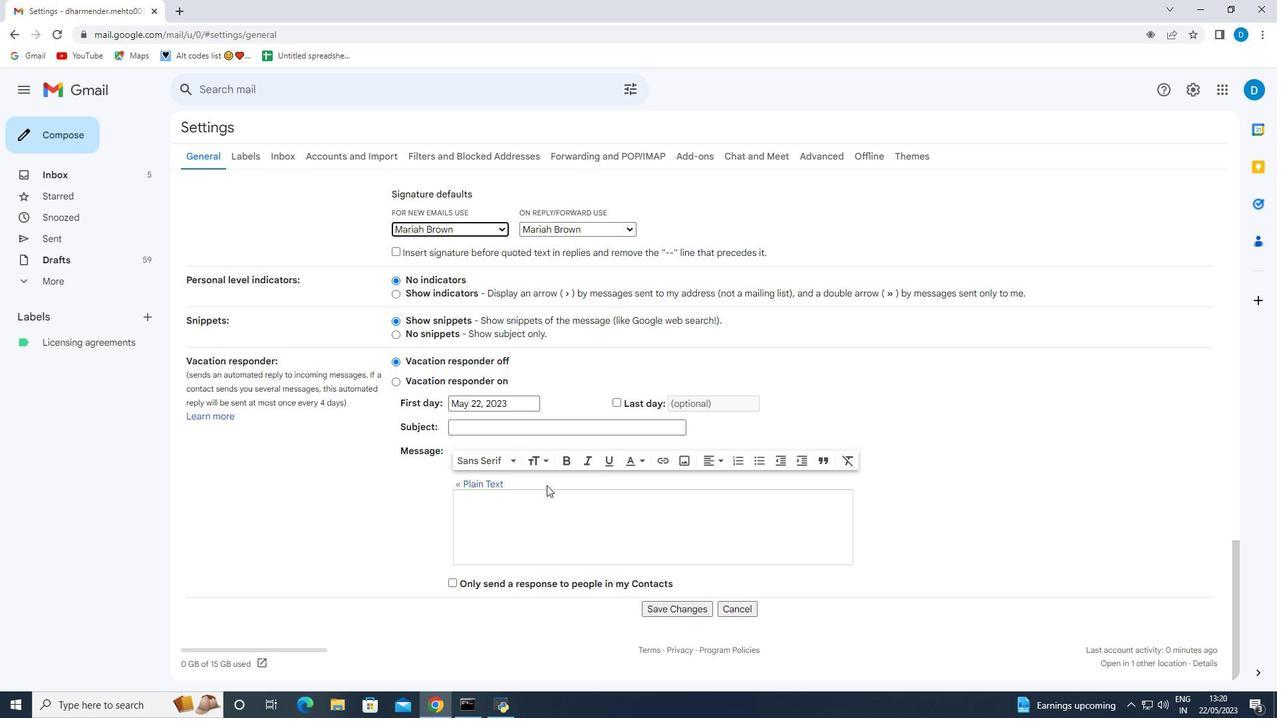 
Action: Mouse scrolled (557, 500) with delta (0, 0)
Screenshot: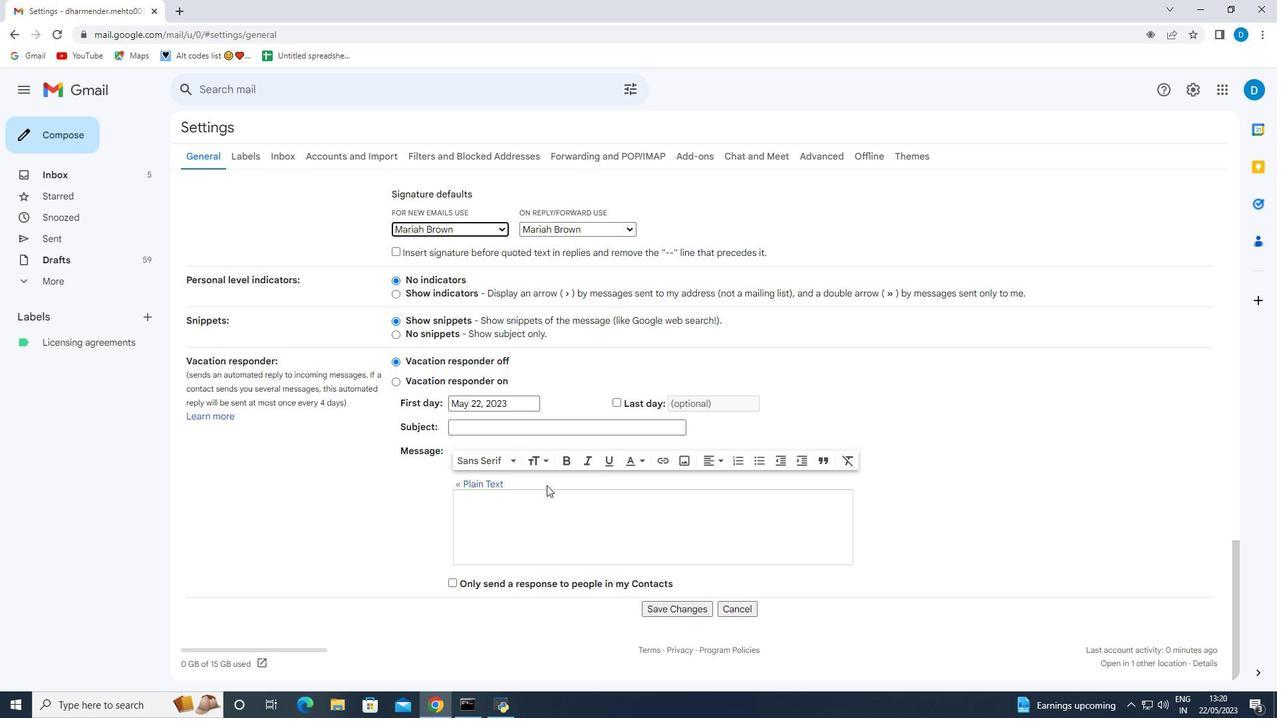 
Action: Mouse moved to (560, 503)
Screenshot: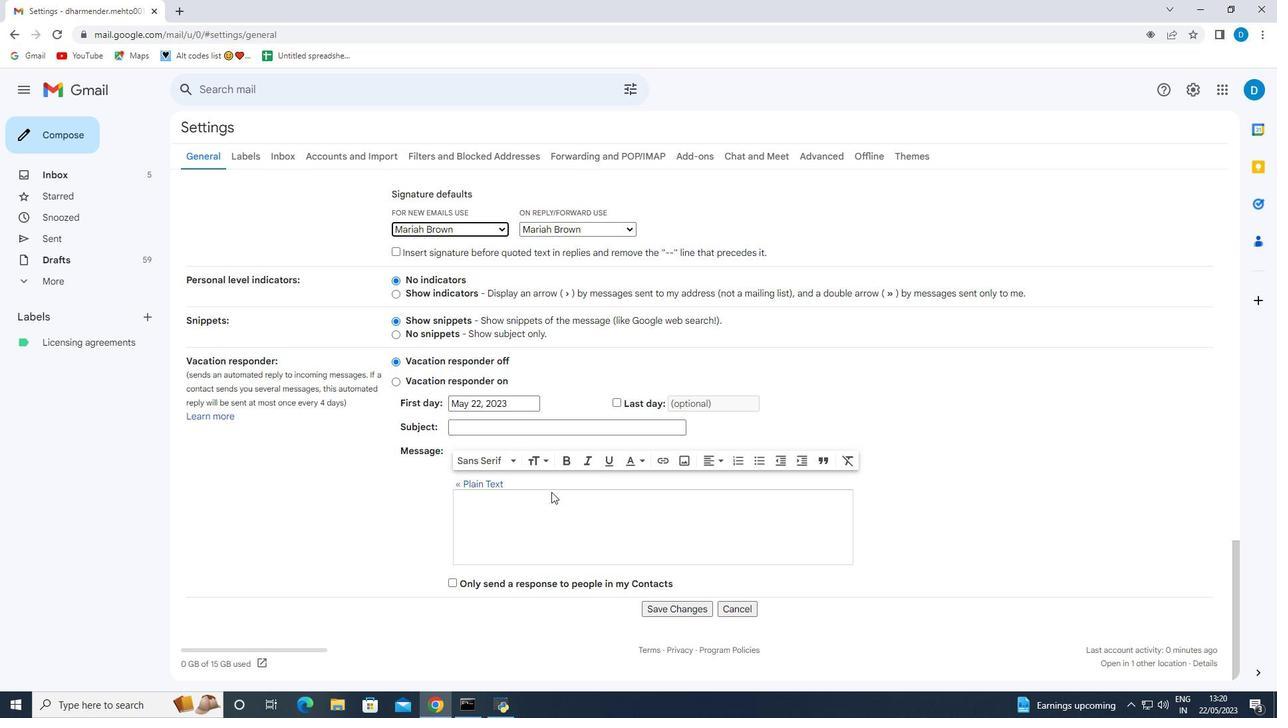 
Action: Mouse scrolled (560, 502) with delta (0, 0)
Screenshot: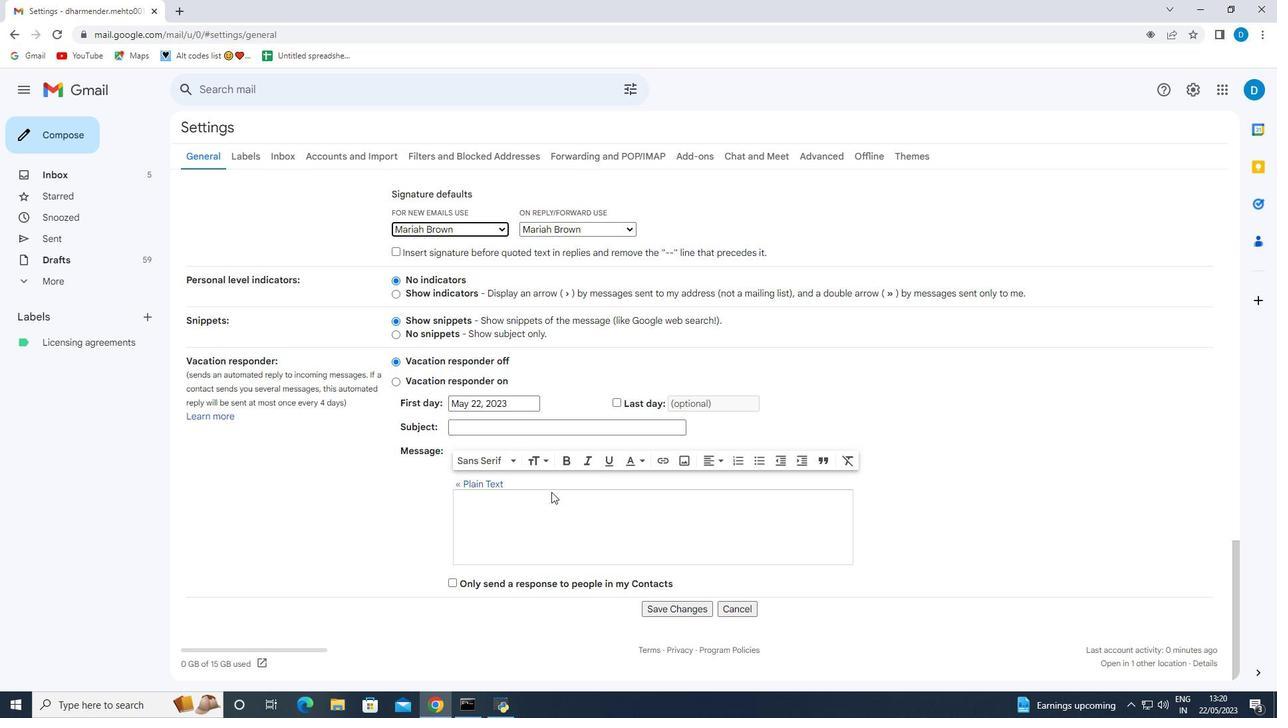 
Action: Mouse moved to (670, 609)
Screenshot: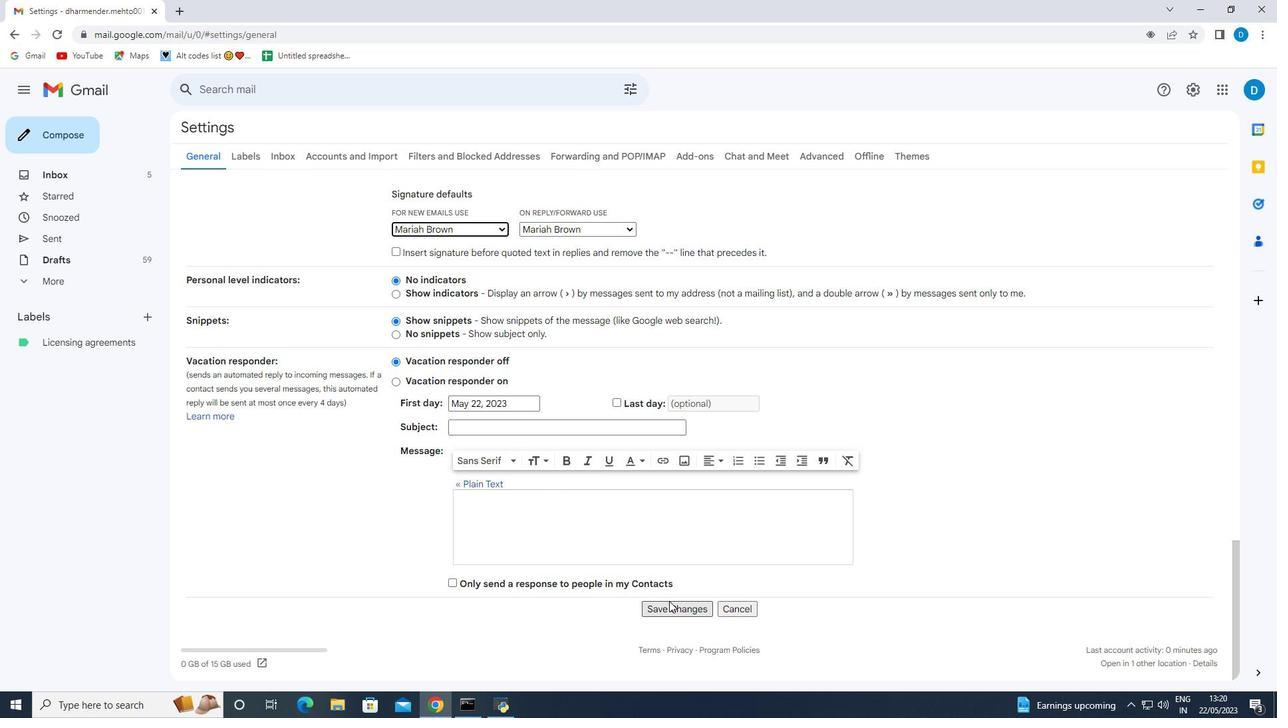 
Action: Mouse pressed left at (670, 609)
Screenshot: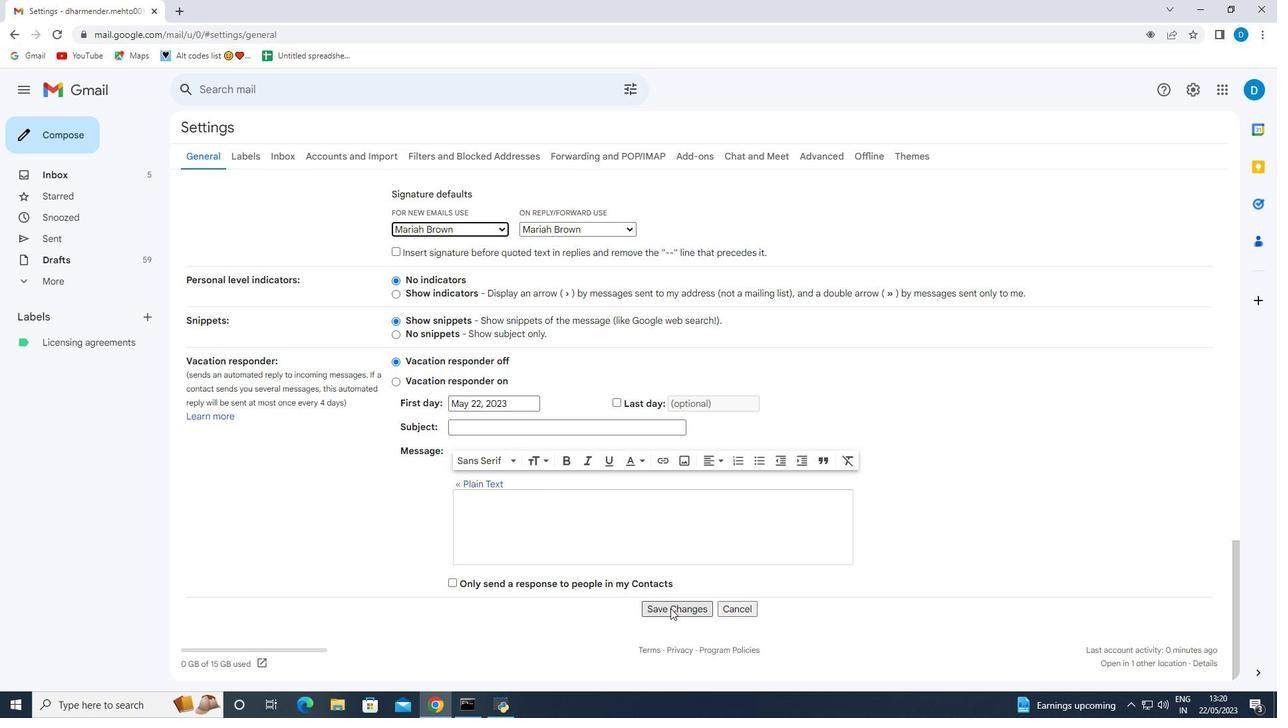 
Action: Mouse moved to (71, 125)
Screenshot: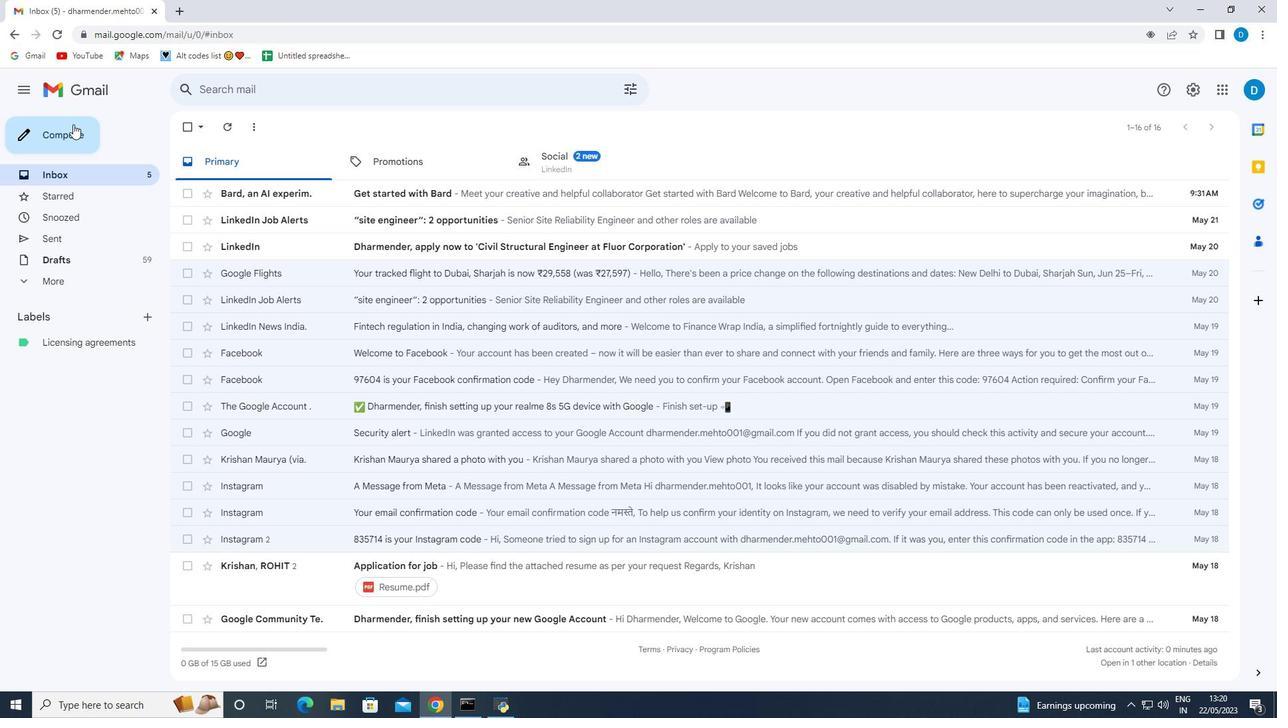 
Action: Mouse pressed left at (71, 125)
Screenshot: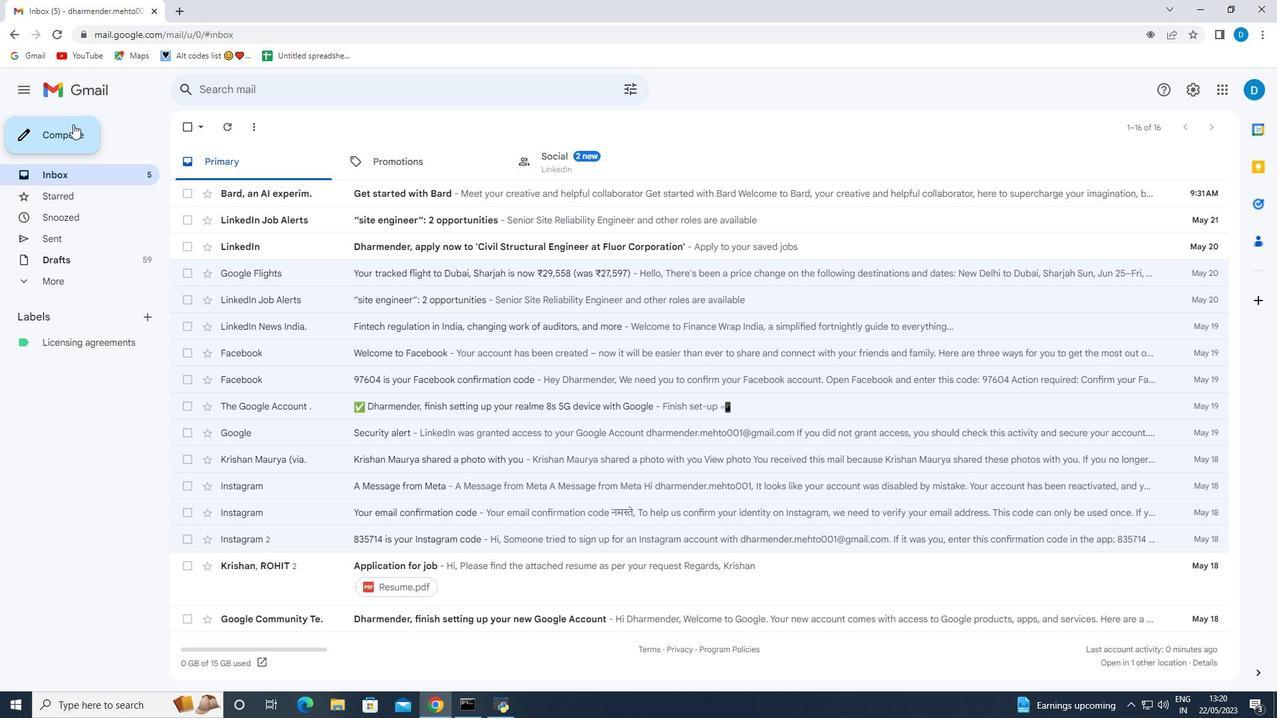 
Action: Mouse moved to (852, 405)
Screenshot: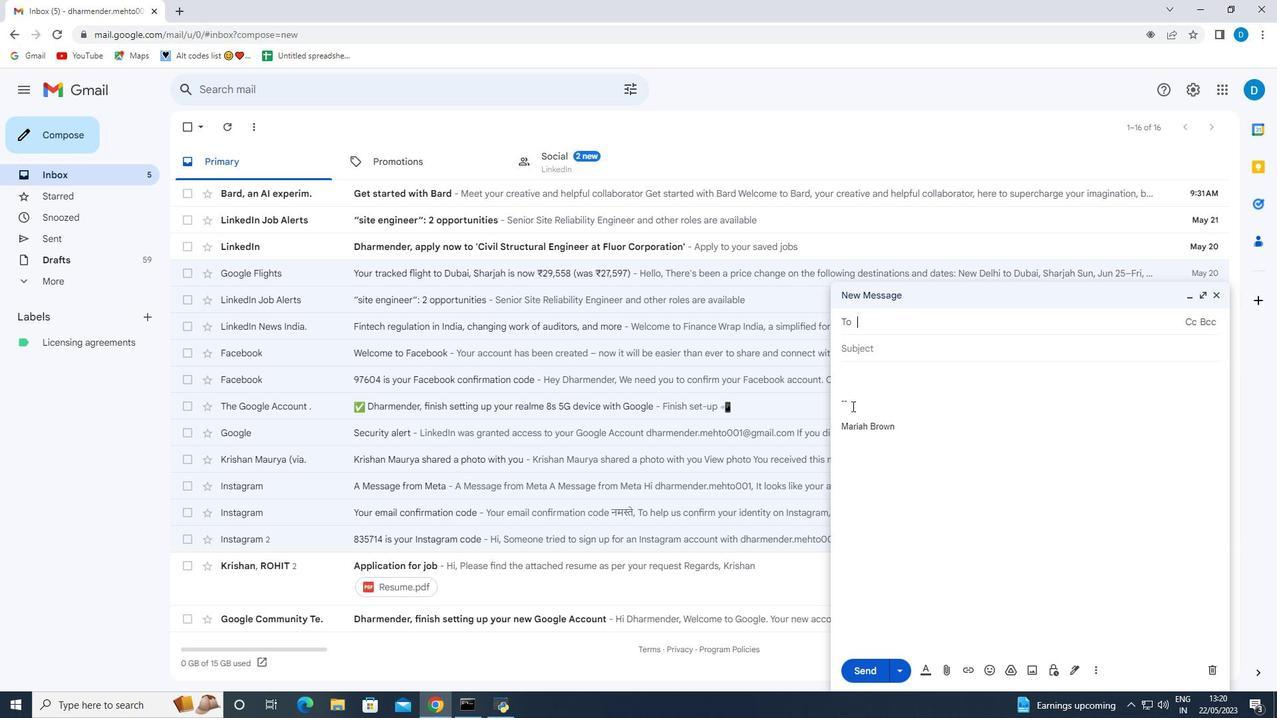 
Action: Mouse pressed left at (852, 405)
Screenshot: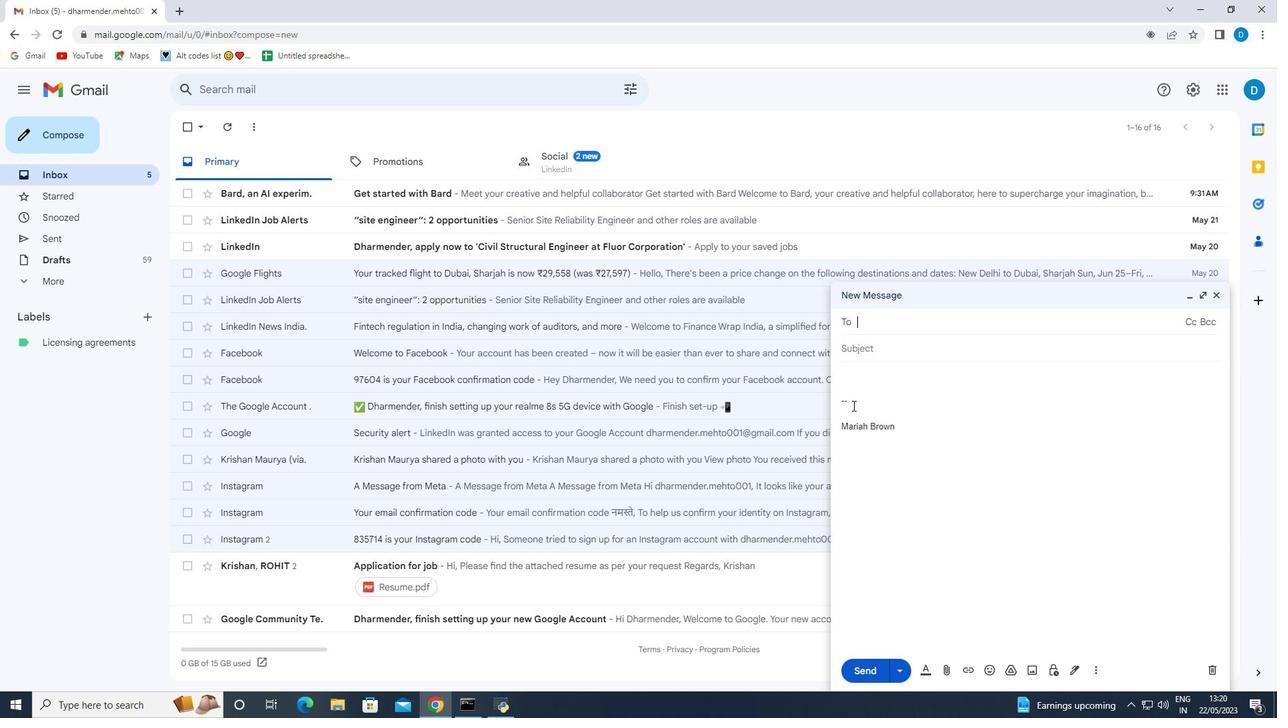 
Action: Mouse moved to (855, 403)
Screenshot: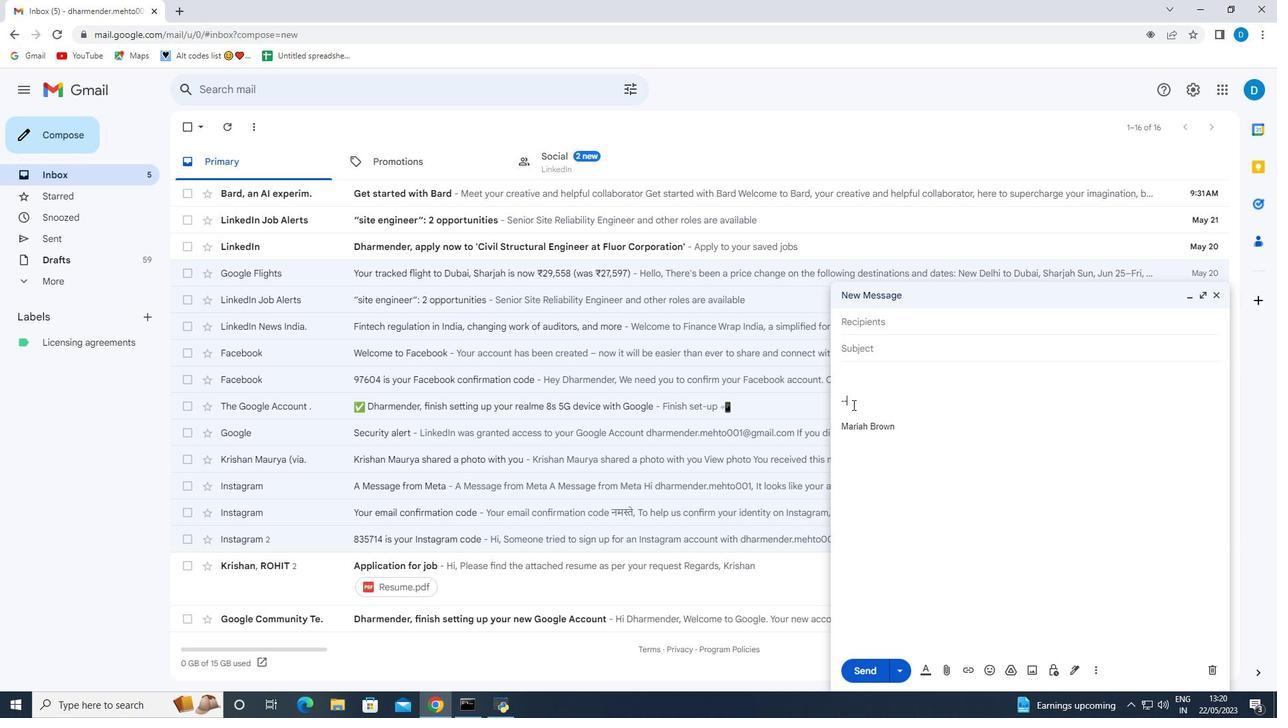 
Action: Key pressed <Key.backspace><Key.backspace><Key.backspace><Key.backspace><Key.shift>Best<Key.space><Key.shift>wishes<Key.space>for<Key.space>a<Key.space>happy<Key.space>national<Key.space><Key.shift>B<Key.backspace><Key.shift>Native<Key.space><Key.shift>American<Key.space><Key.shift><Key.shift><Key.shift>Heritage<Key.space><Key.shift>Month,
Screenshot: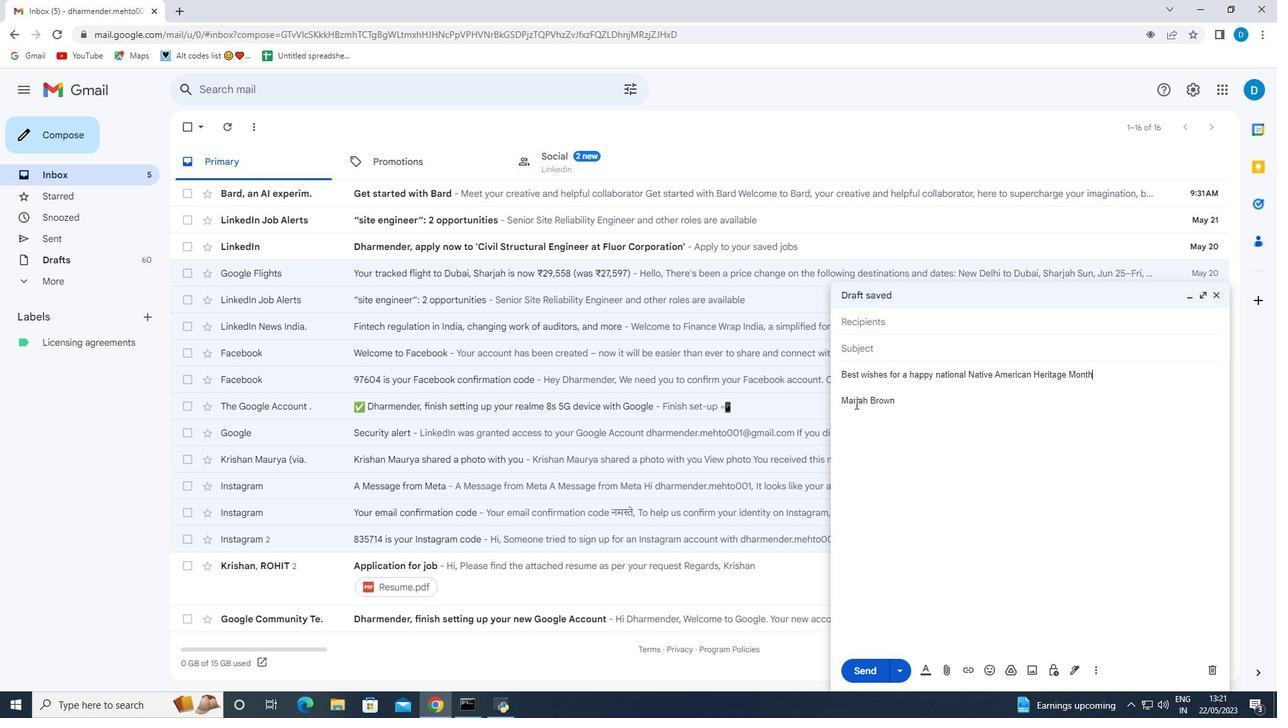 
Action: Mouse moved to (1096, 673)
Screenshot: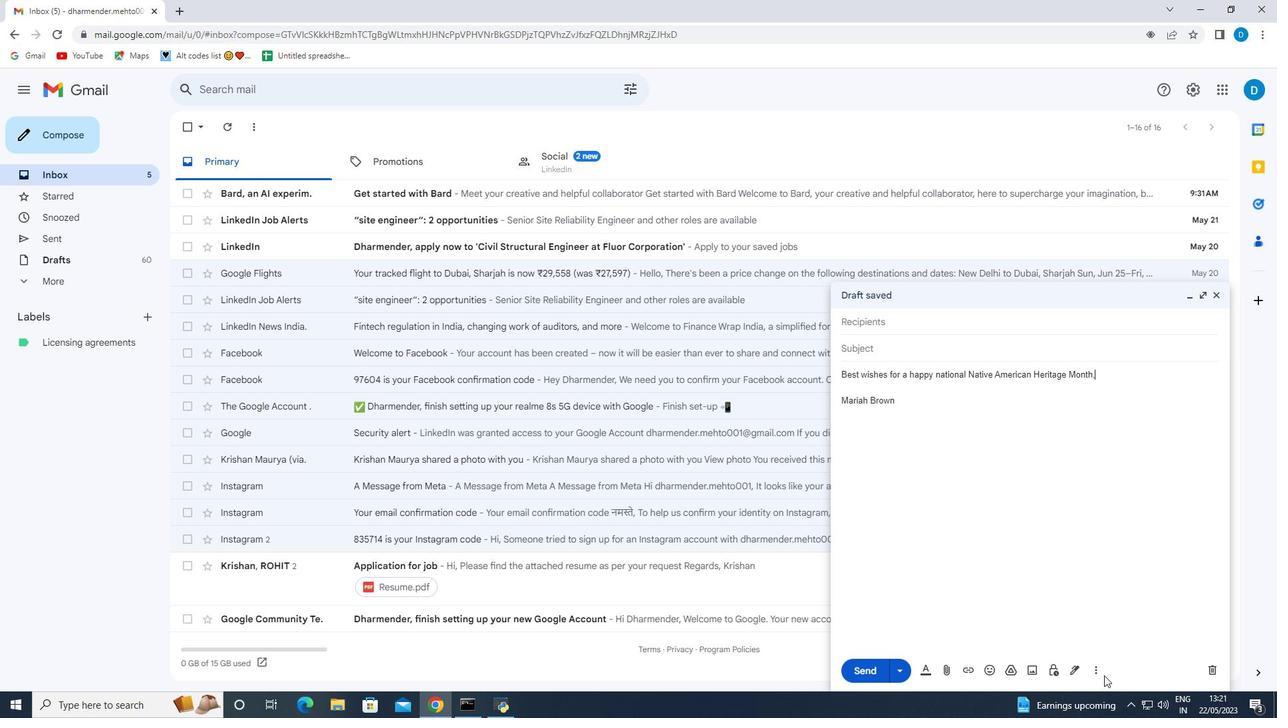 
Action: Mouse pressed left at (1096, 673)
Screenshot: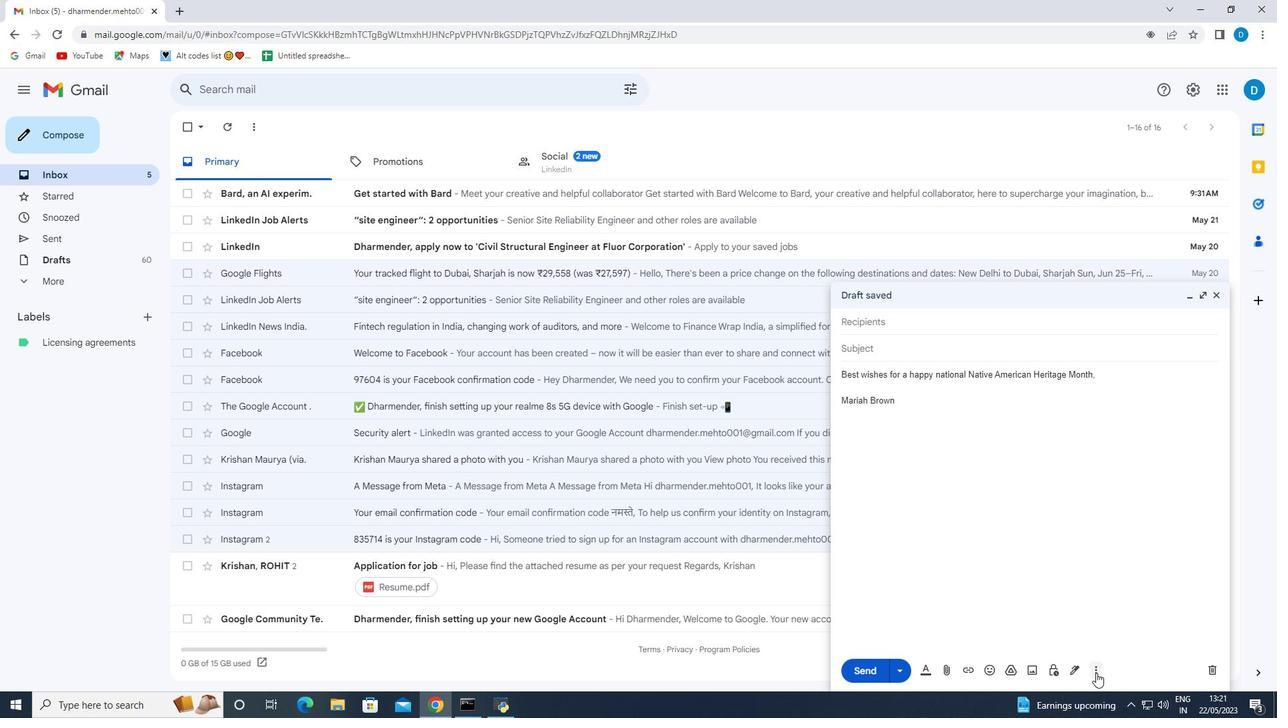 
Action: Mouse moved to (149, 338)
Screenshot: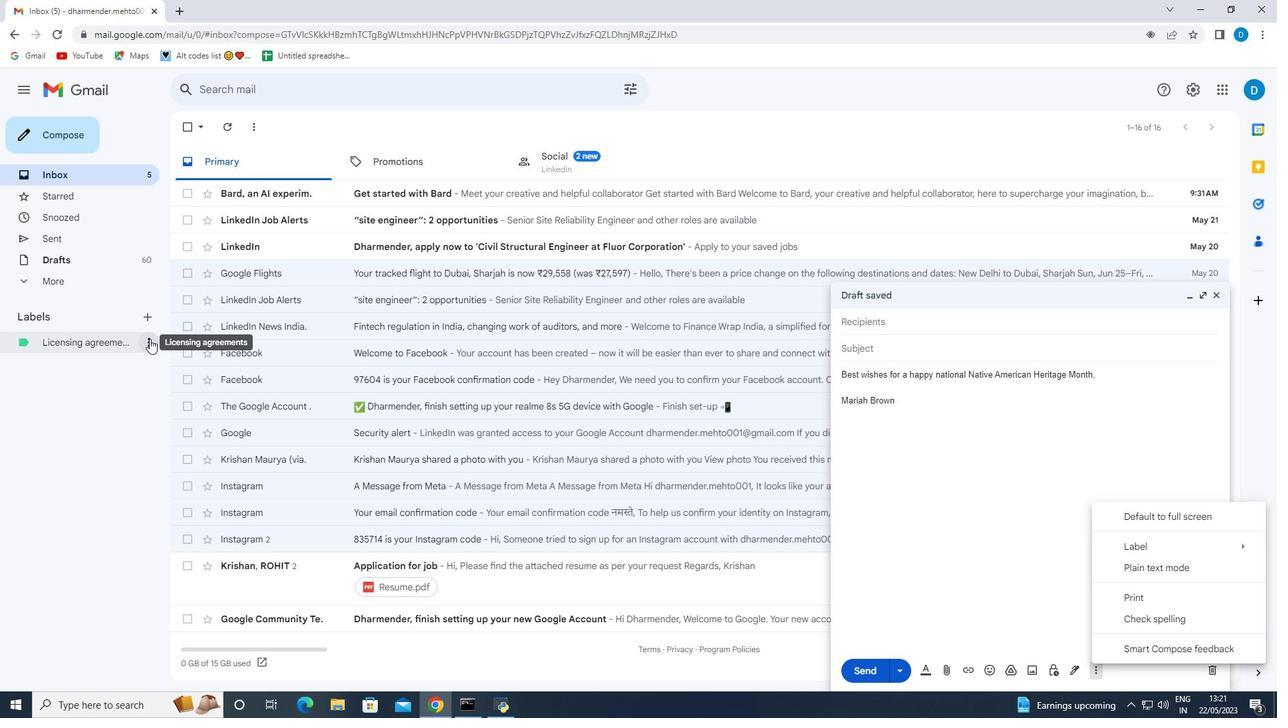 
Action: Mouse pressed left at (149, 338)
Screenshot: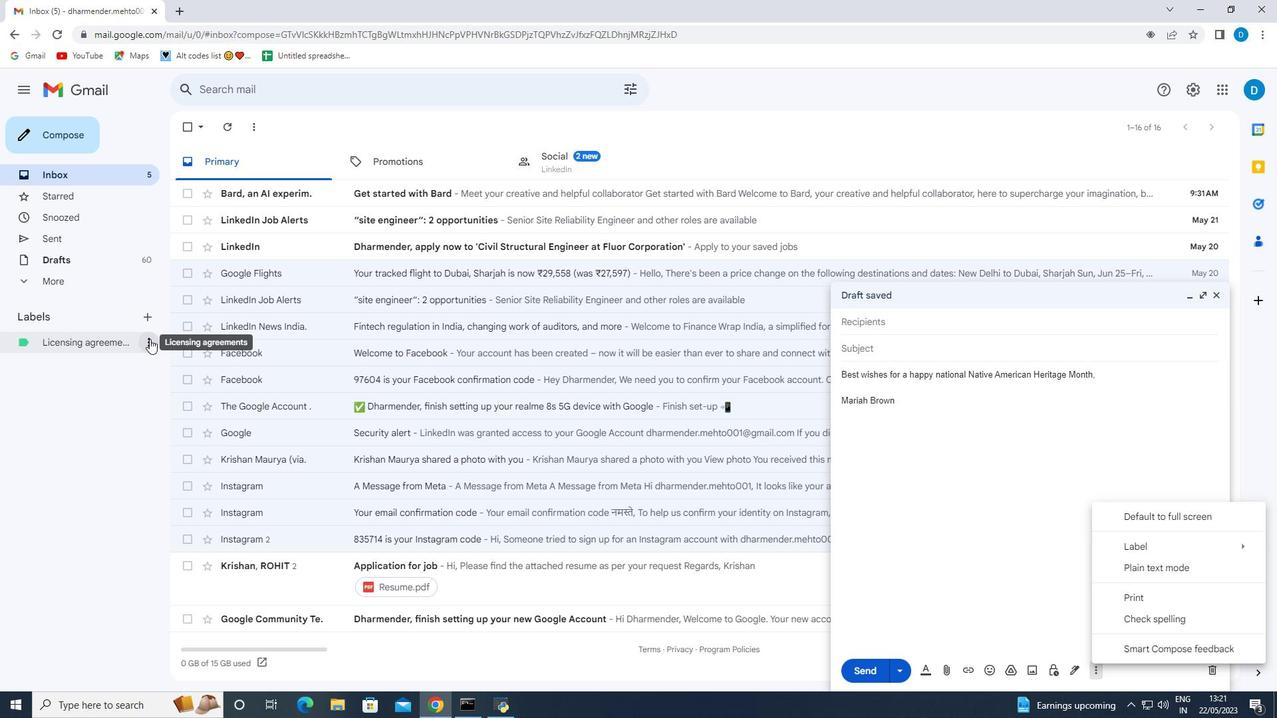 
Action: Mouse moved to (208, 577)
Screenshot: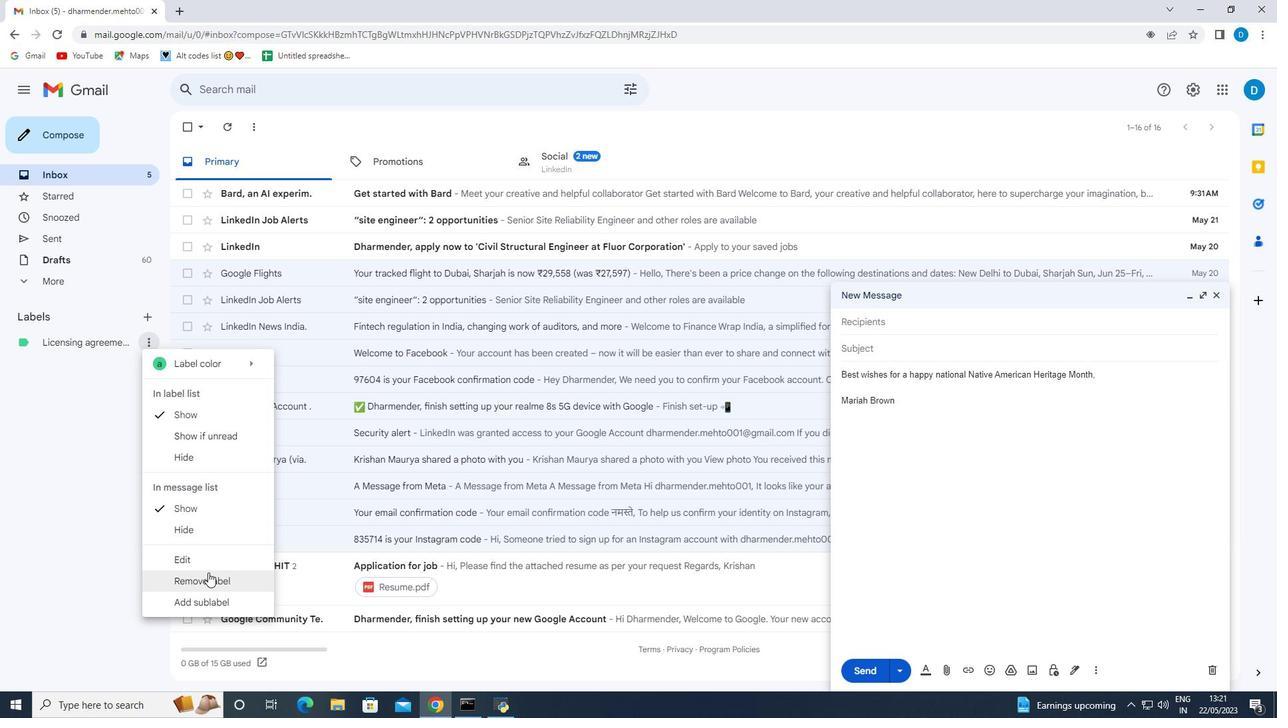 
Action: Mouse pressed left at (208, 577)
Screenshot: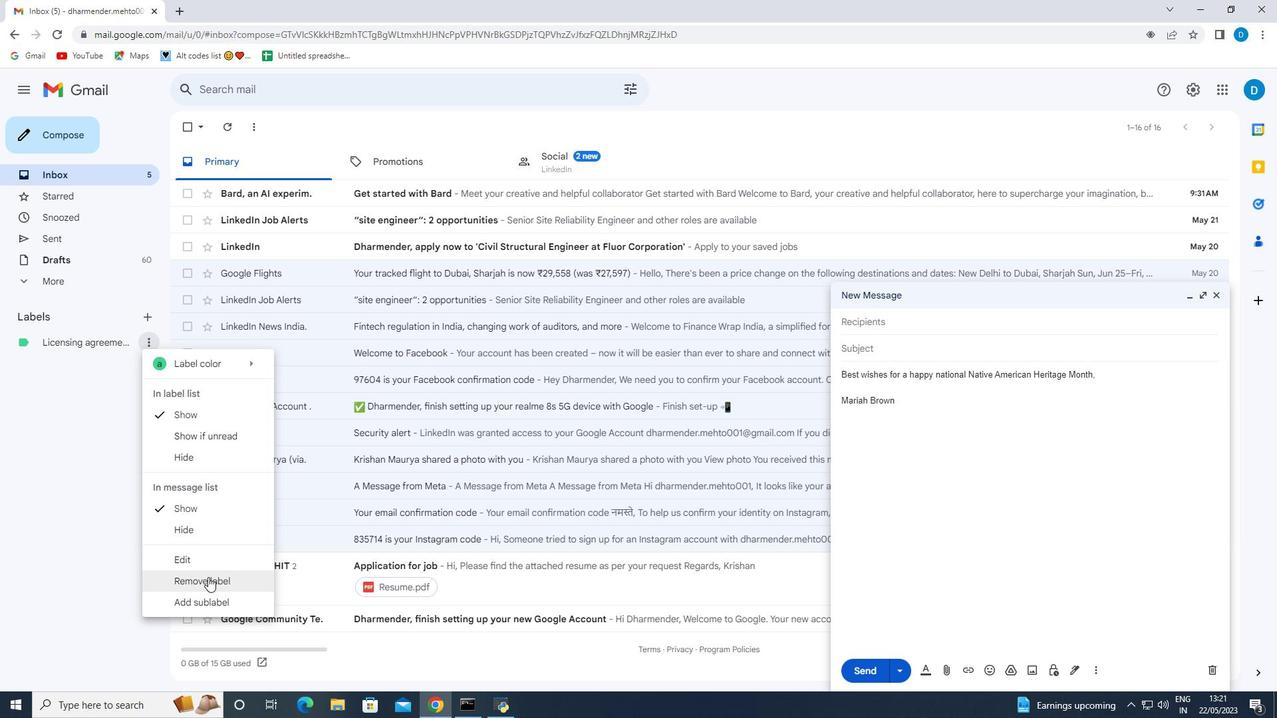 
Action: Mouse moved to (753, 411)
Screenshot: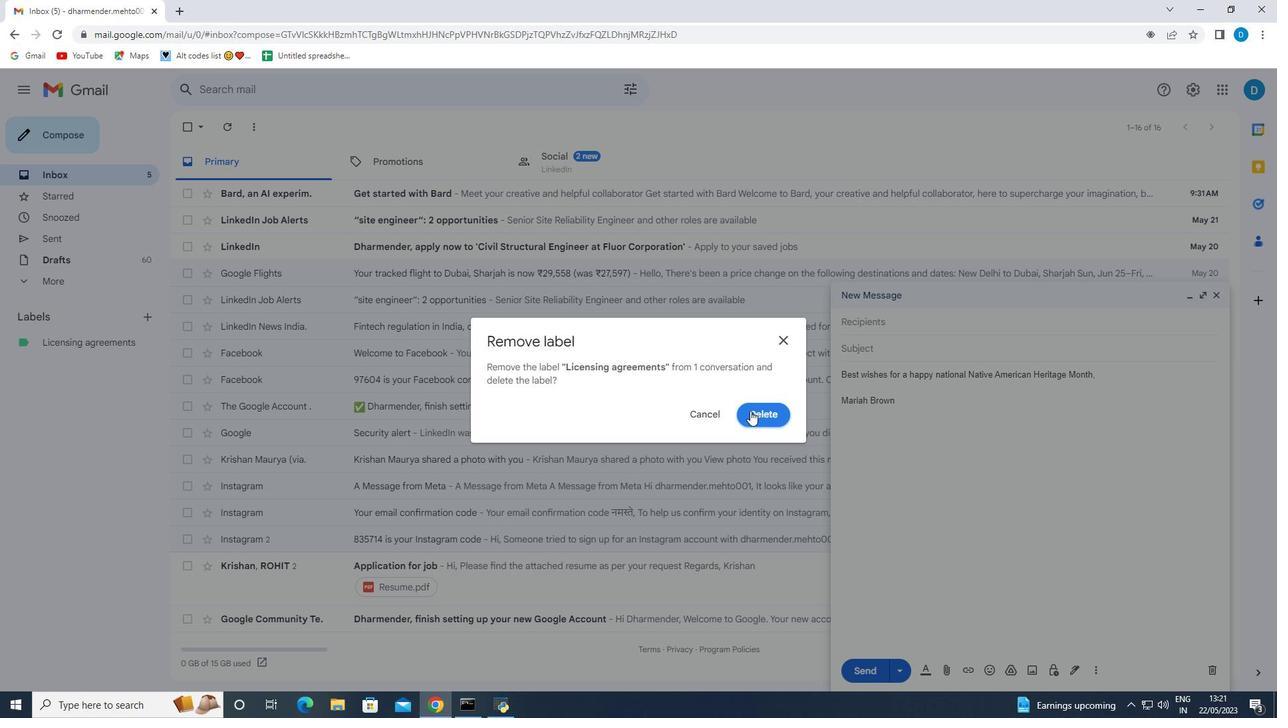 
Action: Mouse pressed left at (753, 411)
Screenshot: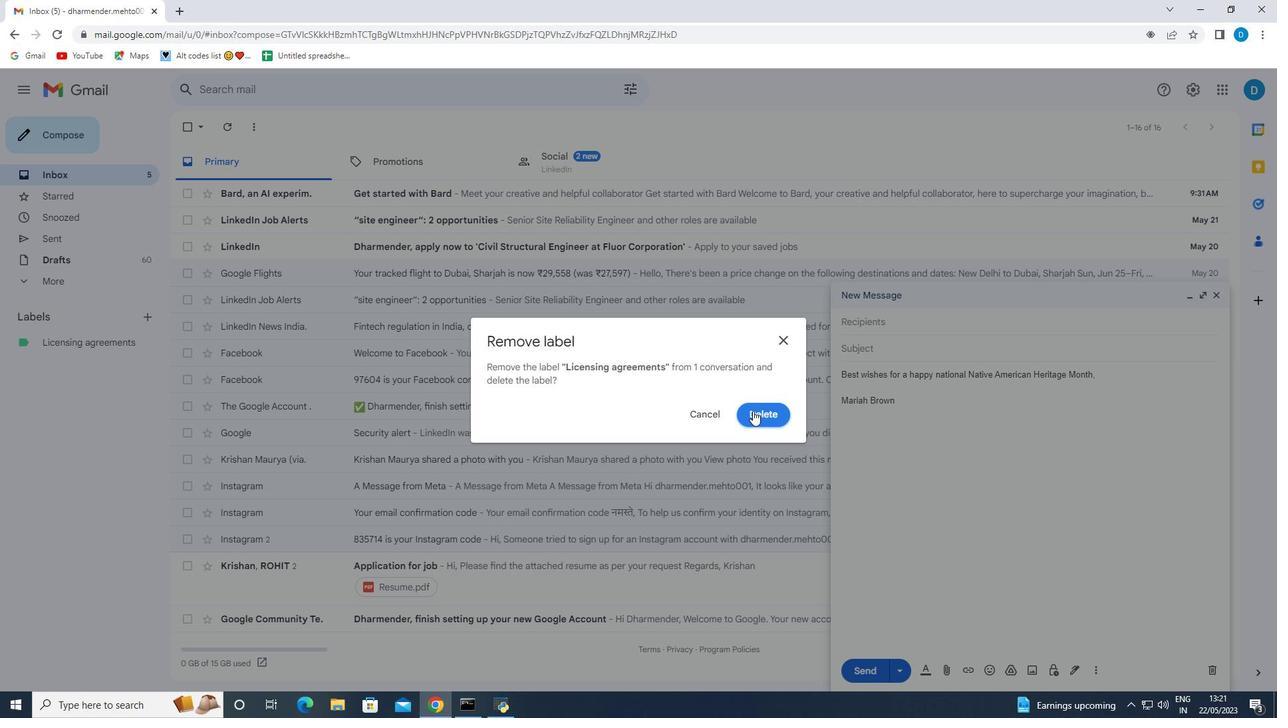 
Action: Mouse moved to (1097, 667)
Screenshot: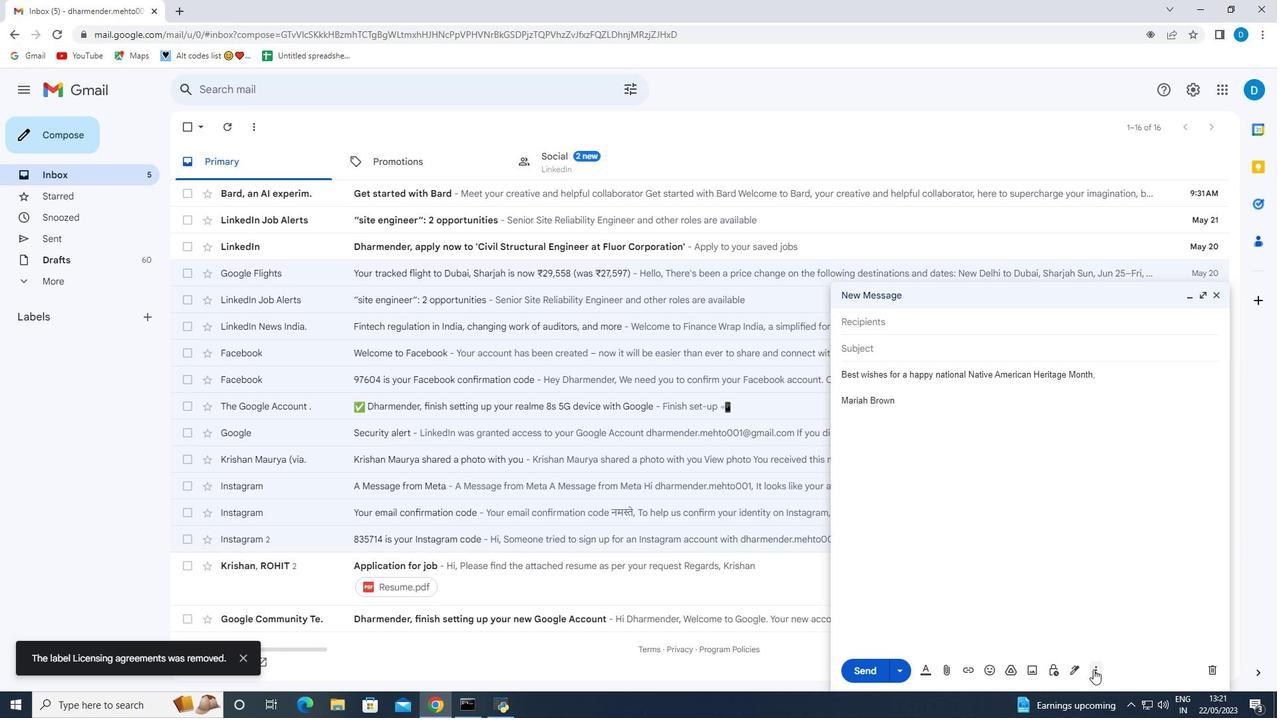 
Action: Mouse pressed left at (1097, 667)
Screenshot: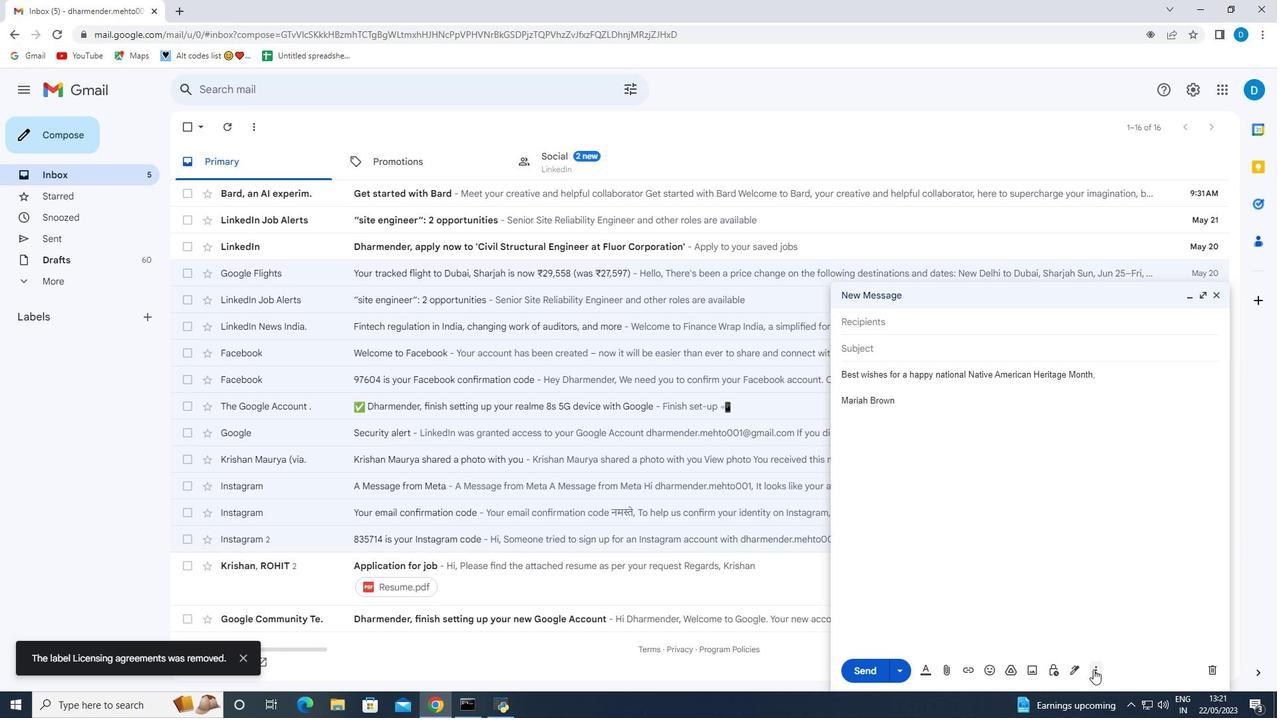 
Action: Mouse moved to (1127, 552)
Screenshot: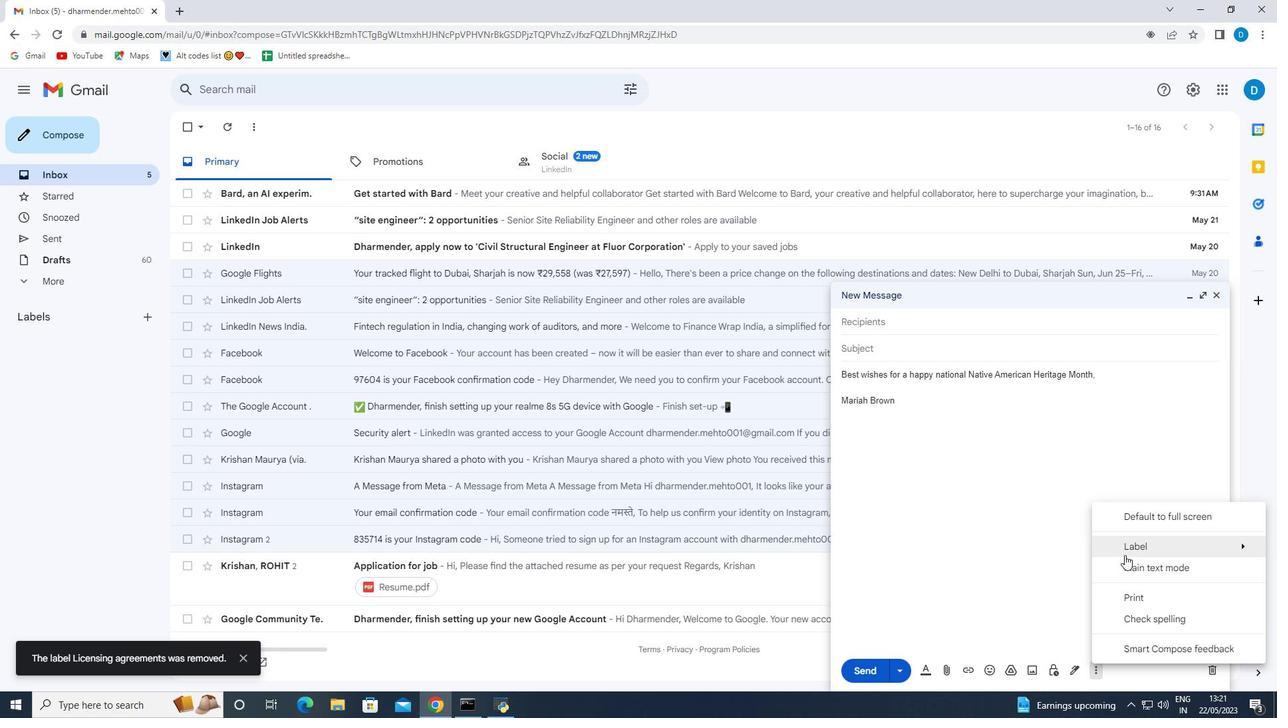 
Action: Mouse pressed left at (1127, 552)
Screenshot: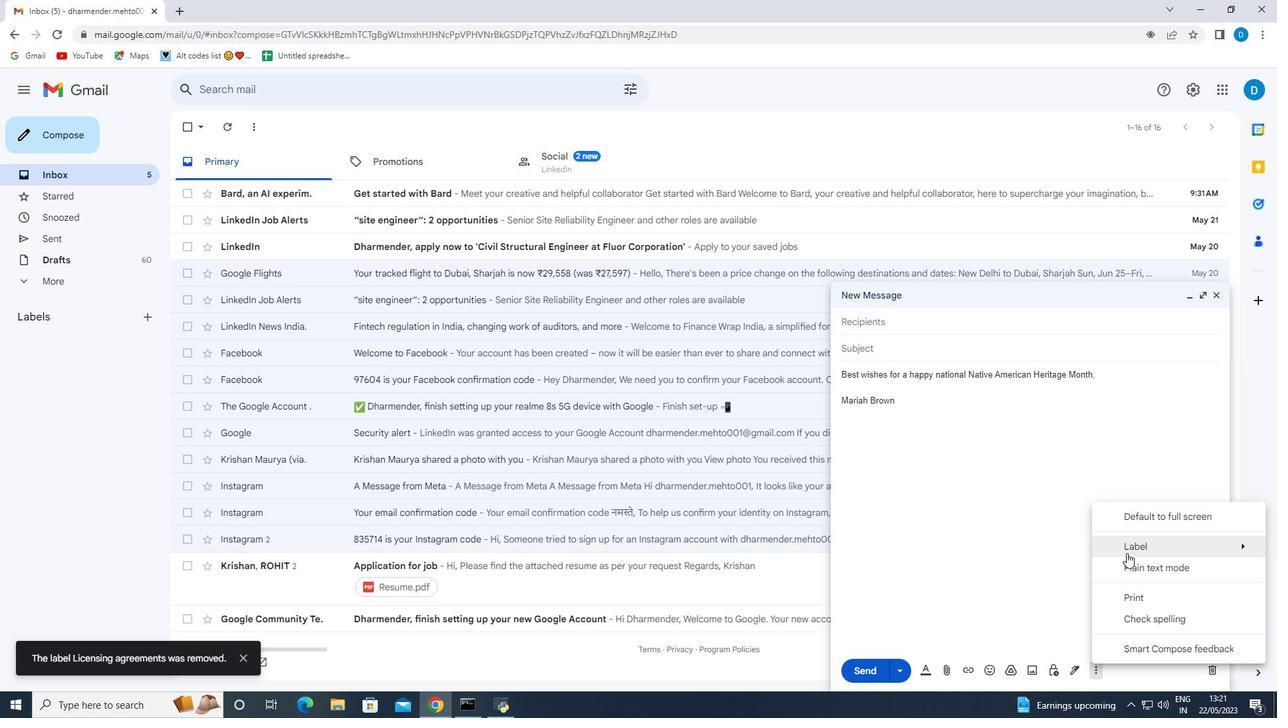 
Action: Mouse moved to (978, 520)
Screenshot: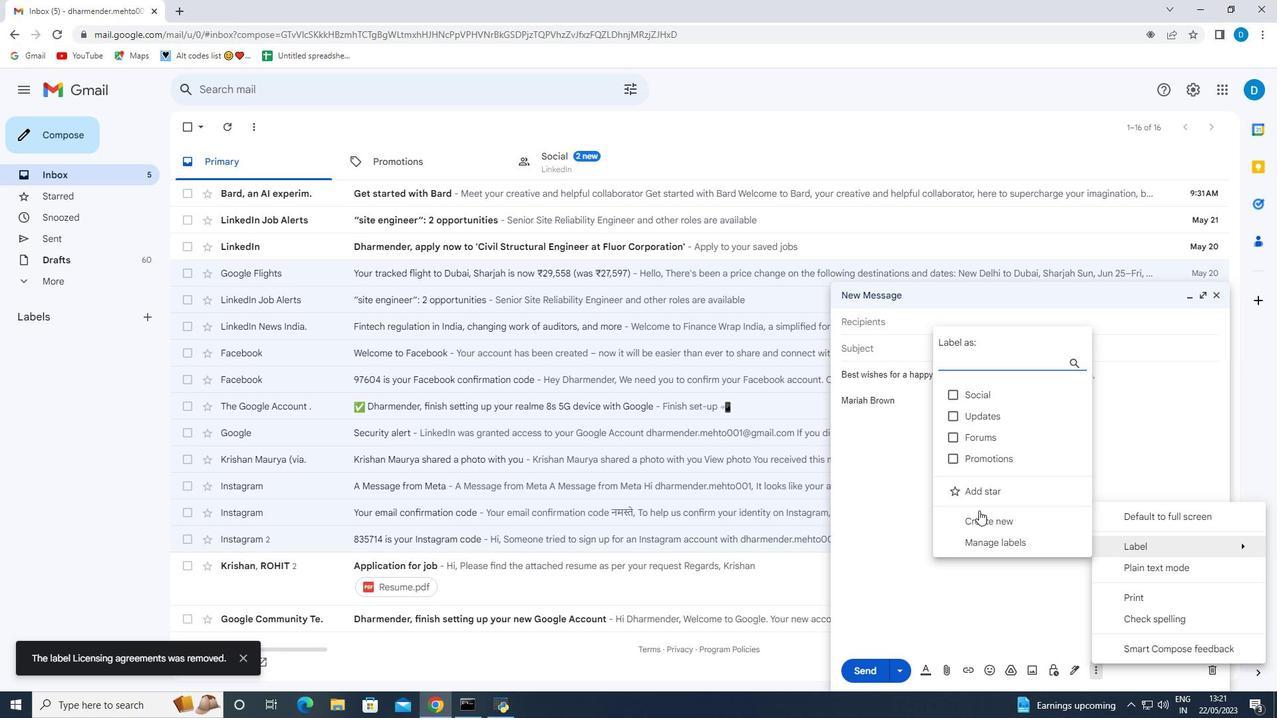 
Action: Mouse pressed left at (978, 520)
Screenshot: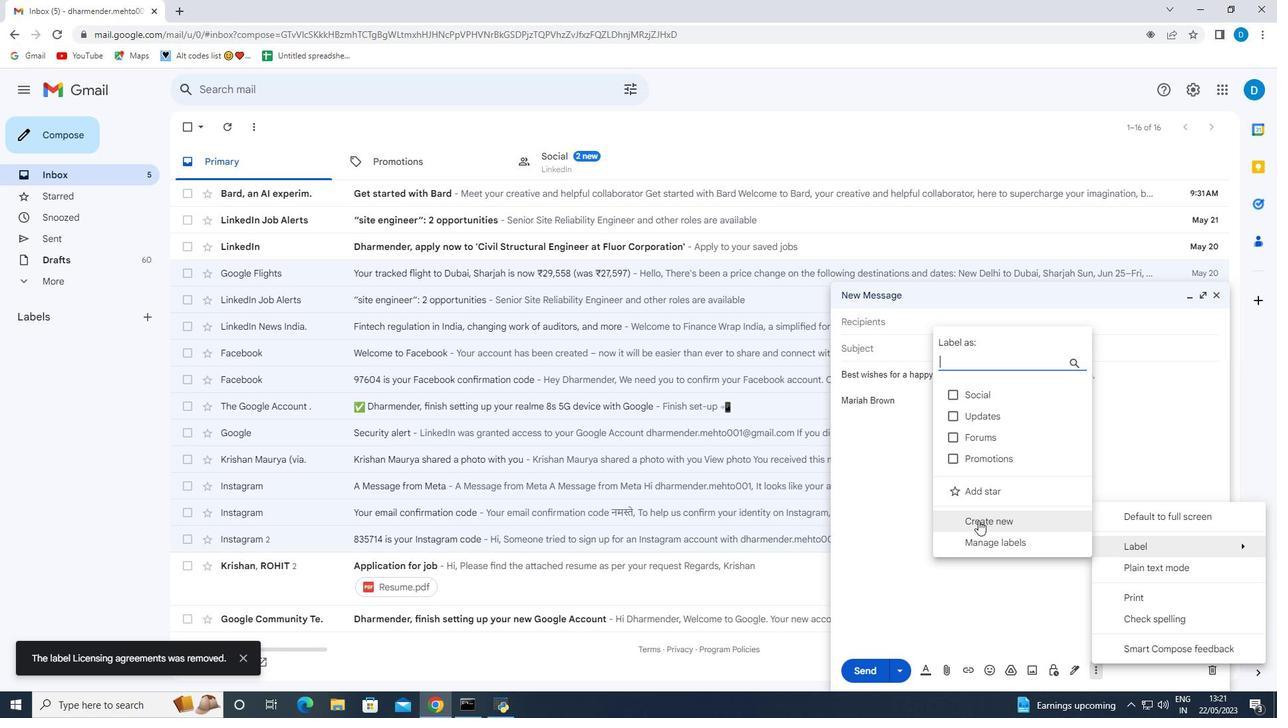 
Action: Mouse moved to (514, 367)
Screenshot: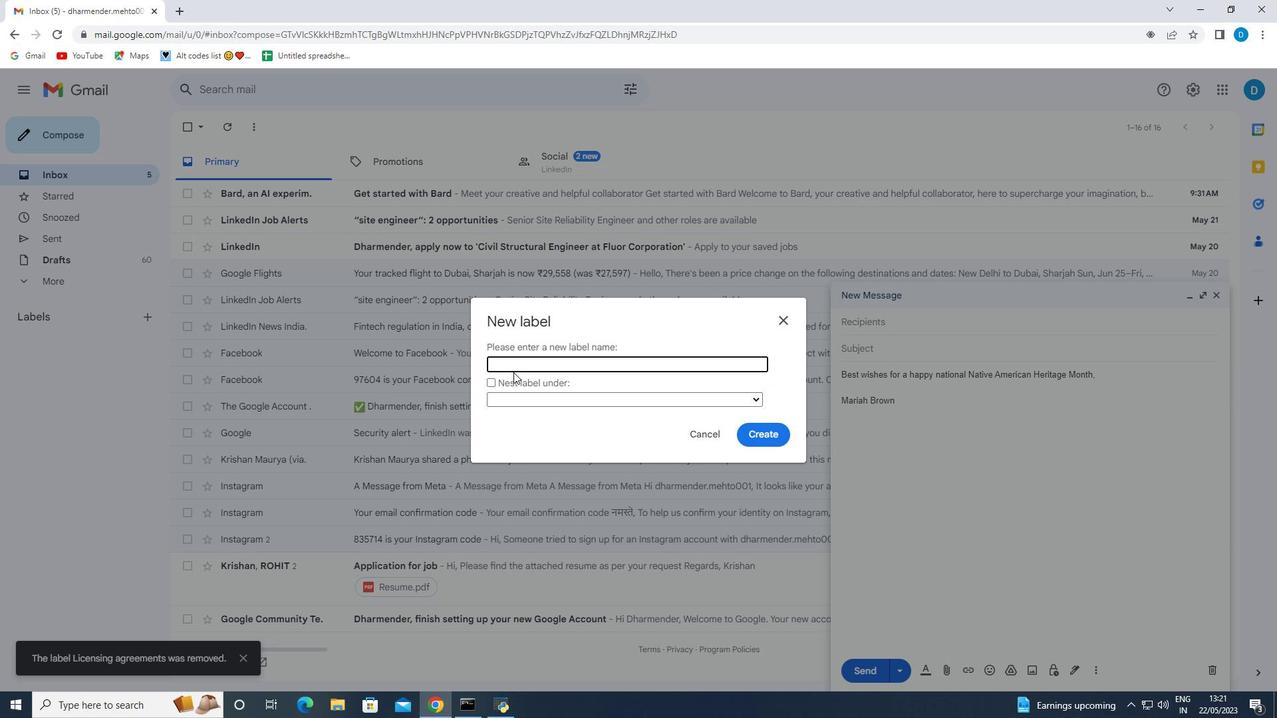 
Action: Mouse pressed left at (514, 367)
Screenshot: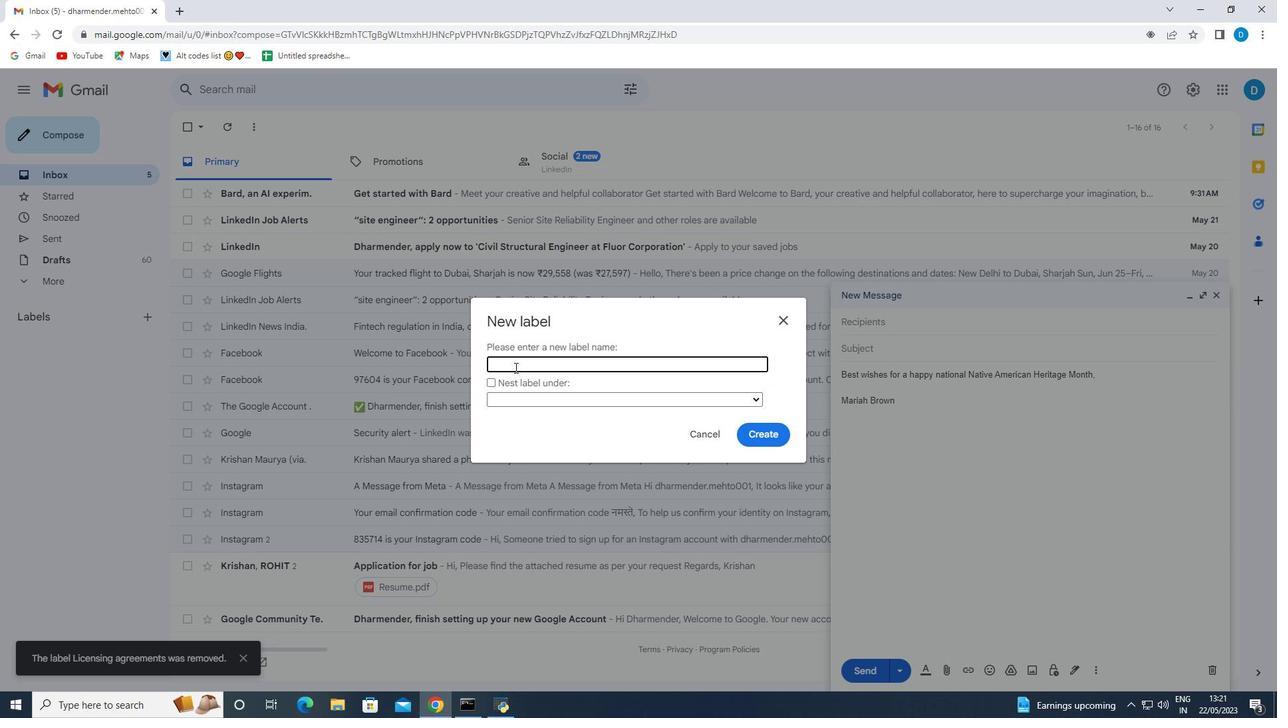 
Action: Key pressed <Key.shift>Lease<Key.space>agreements
Screenshot: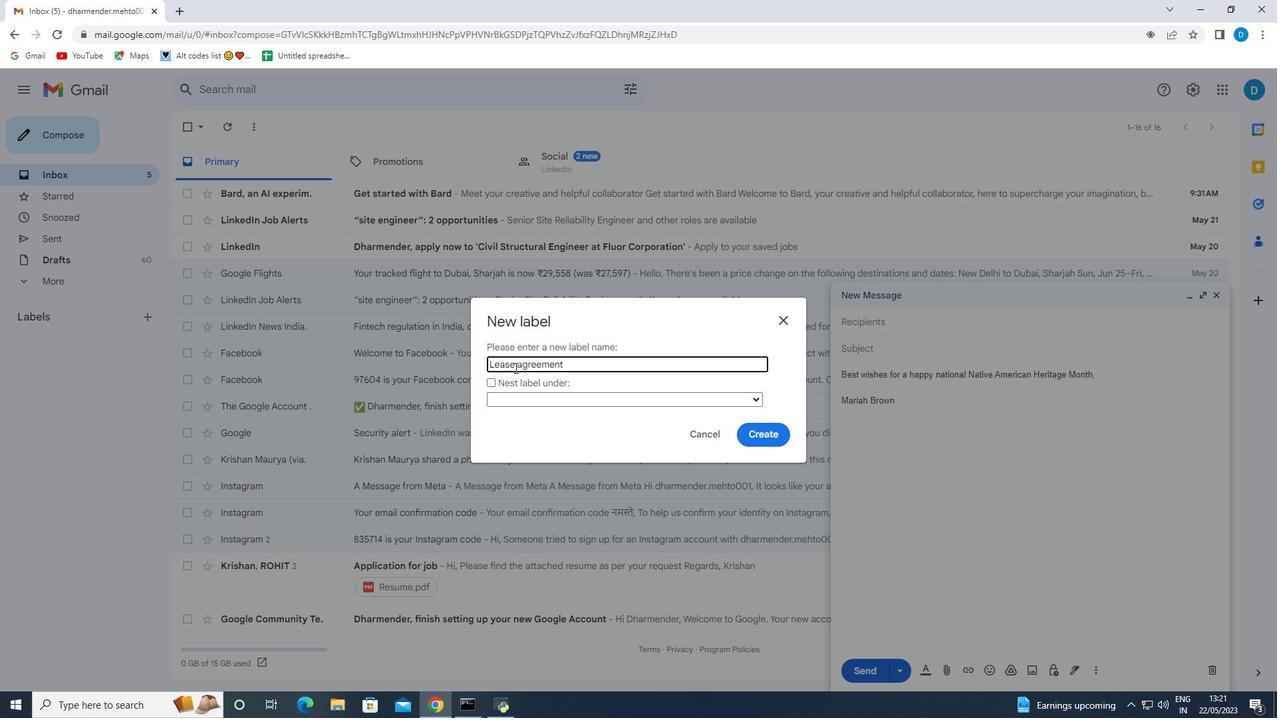
Action: Mouse moved to (775, 432)
Screenshot: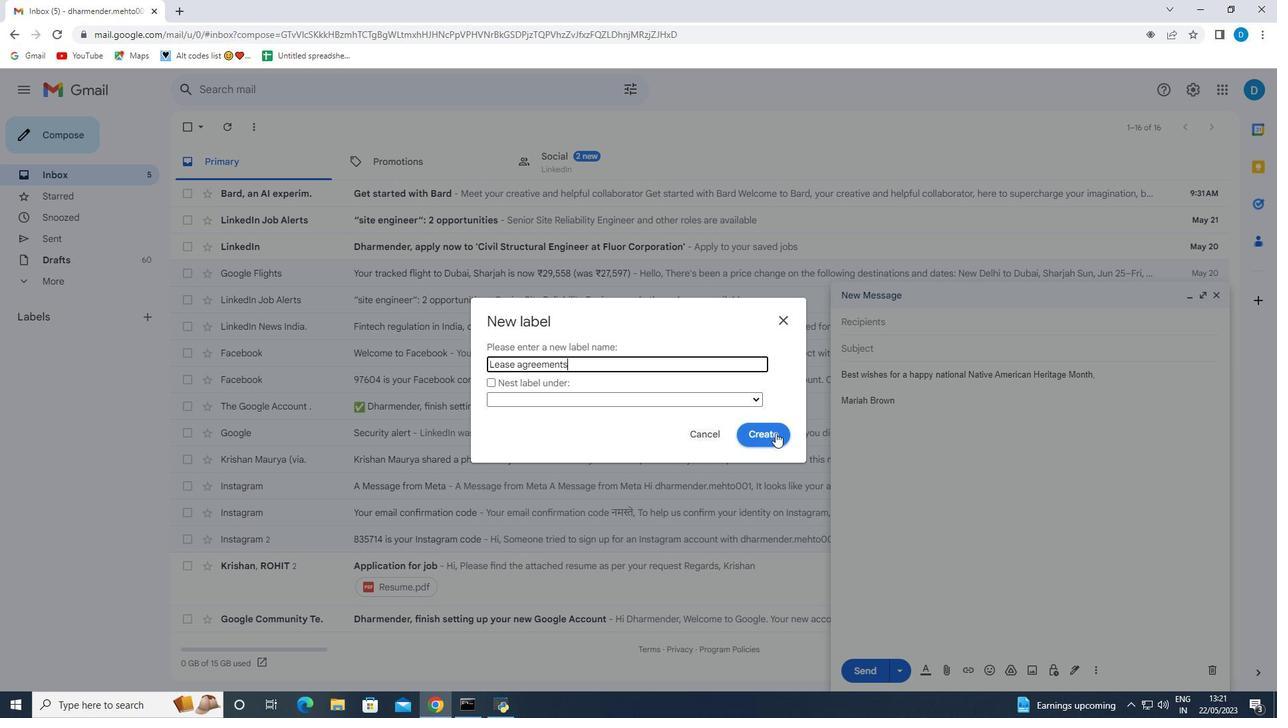 
Action: Mouse pressed left at (775, 432)
Screenshot: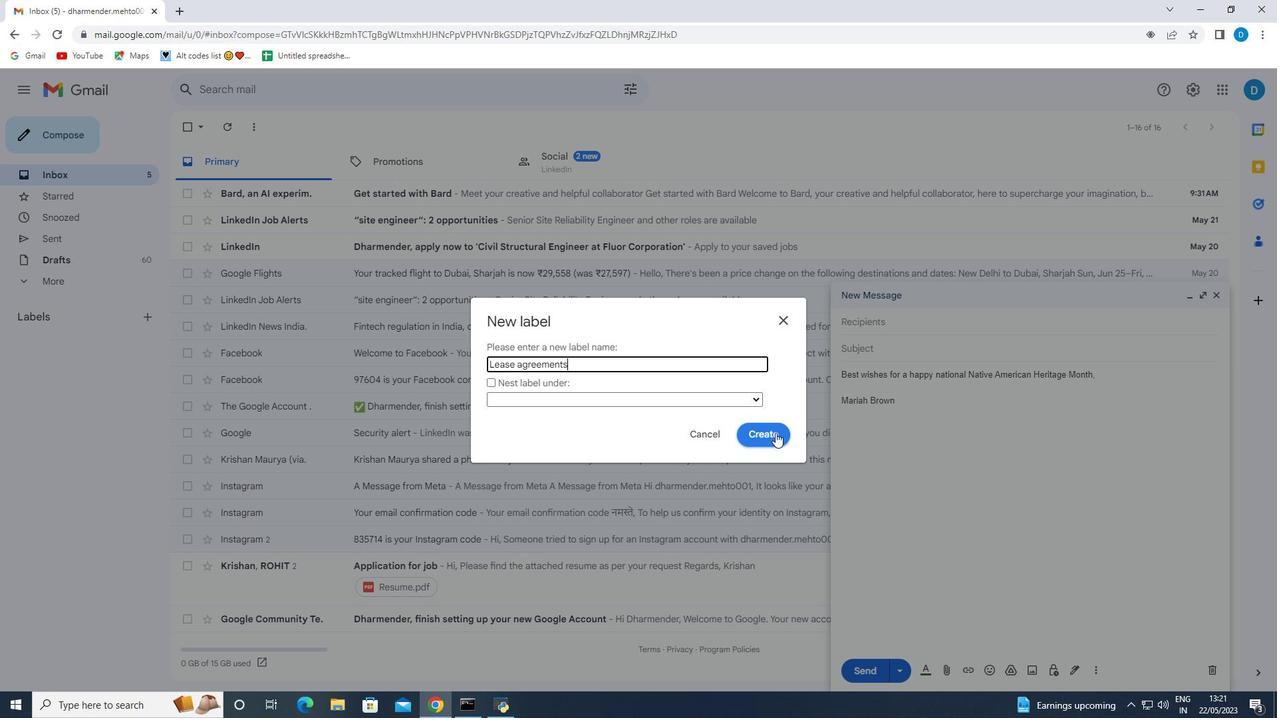 
Action: Mouse moved to (151, 341)
Screenshot: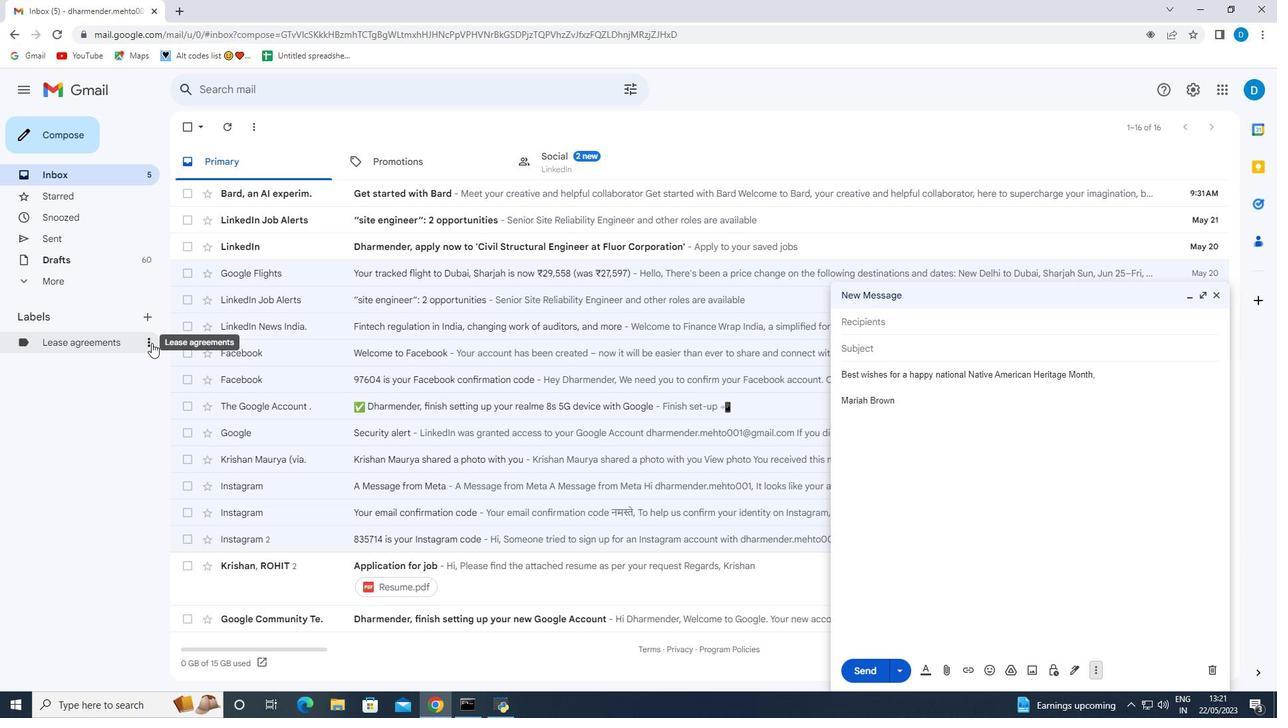 
Action: Mouse pressed left at (151, 341)
Screenshot: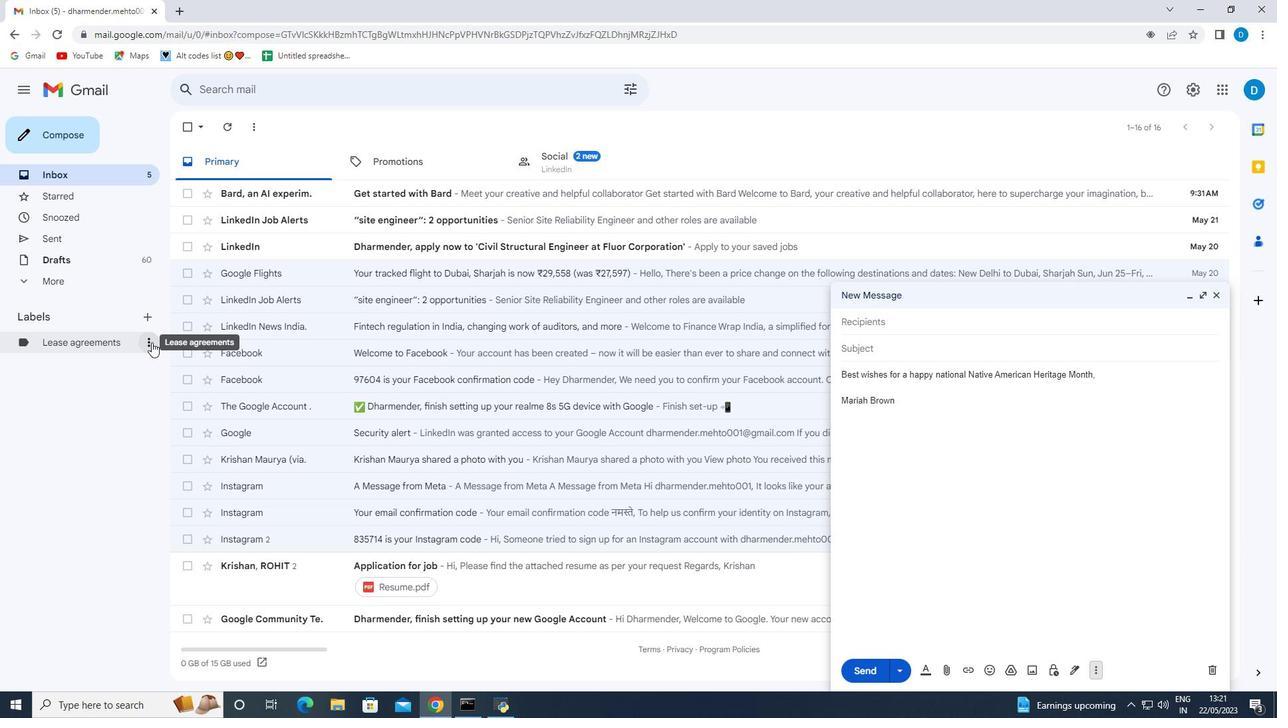 
Action: Mouse moved to (345, 389)
Screenshot: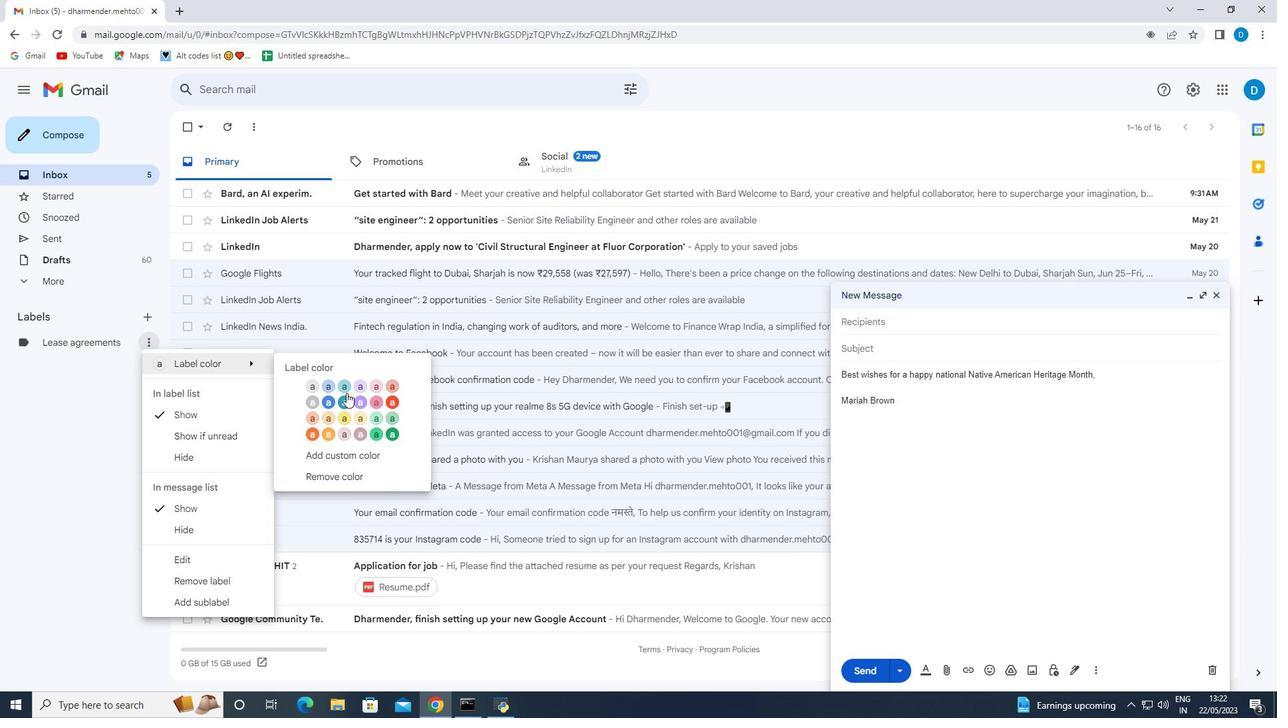 
Action: Mouse pressed left at (345, 389)
Screenshot: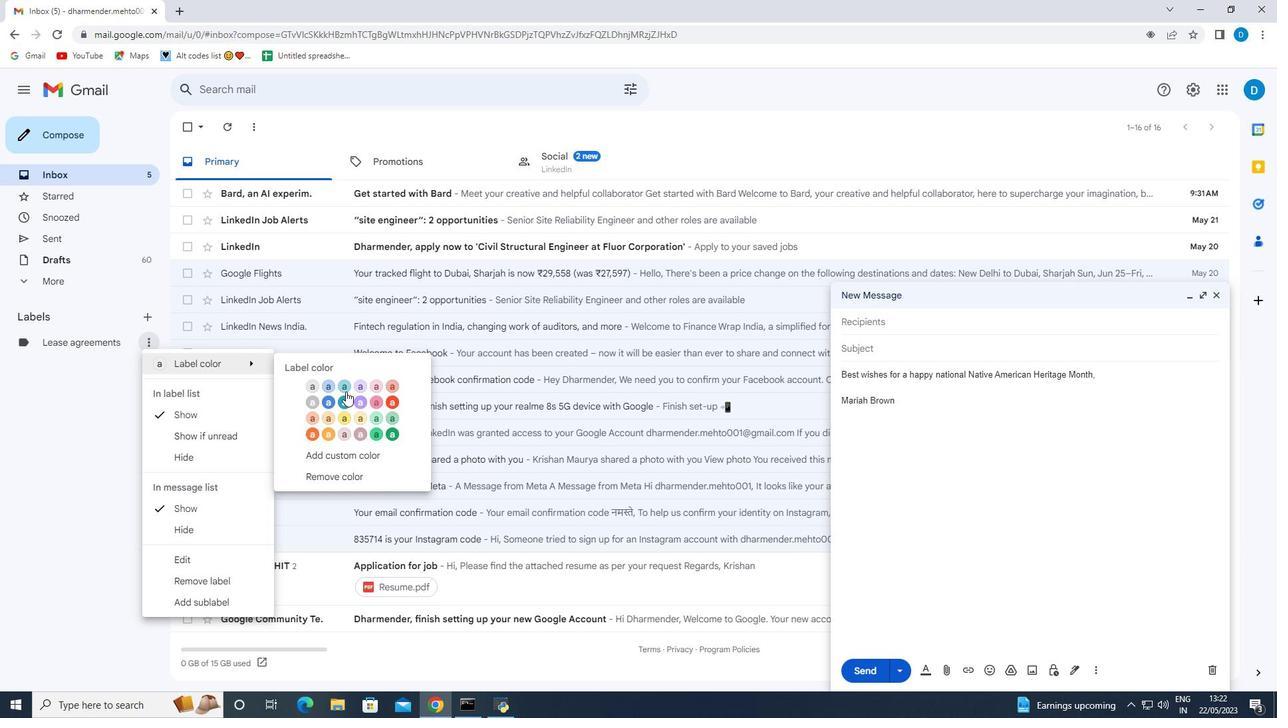 
Action: Mouse moved to (1097, 673)
Screenshot: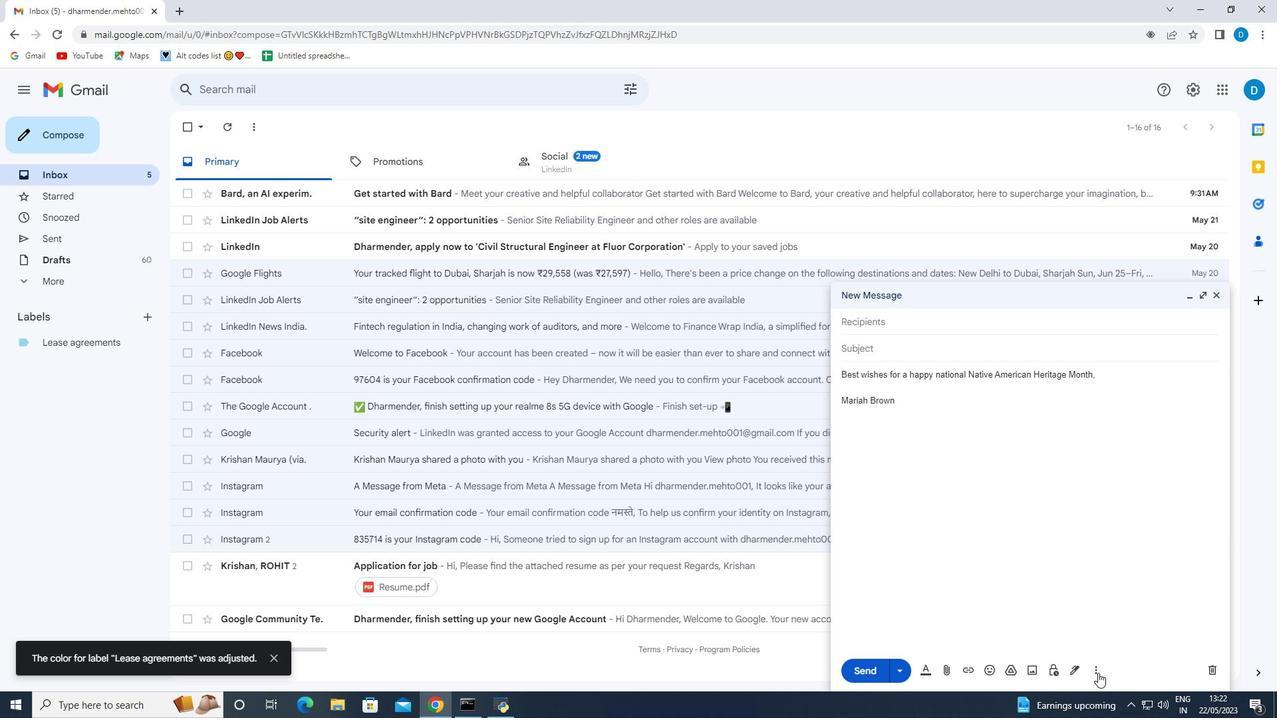 
Action: Mouse pressed left at (1097, 673)
Screenshot: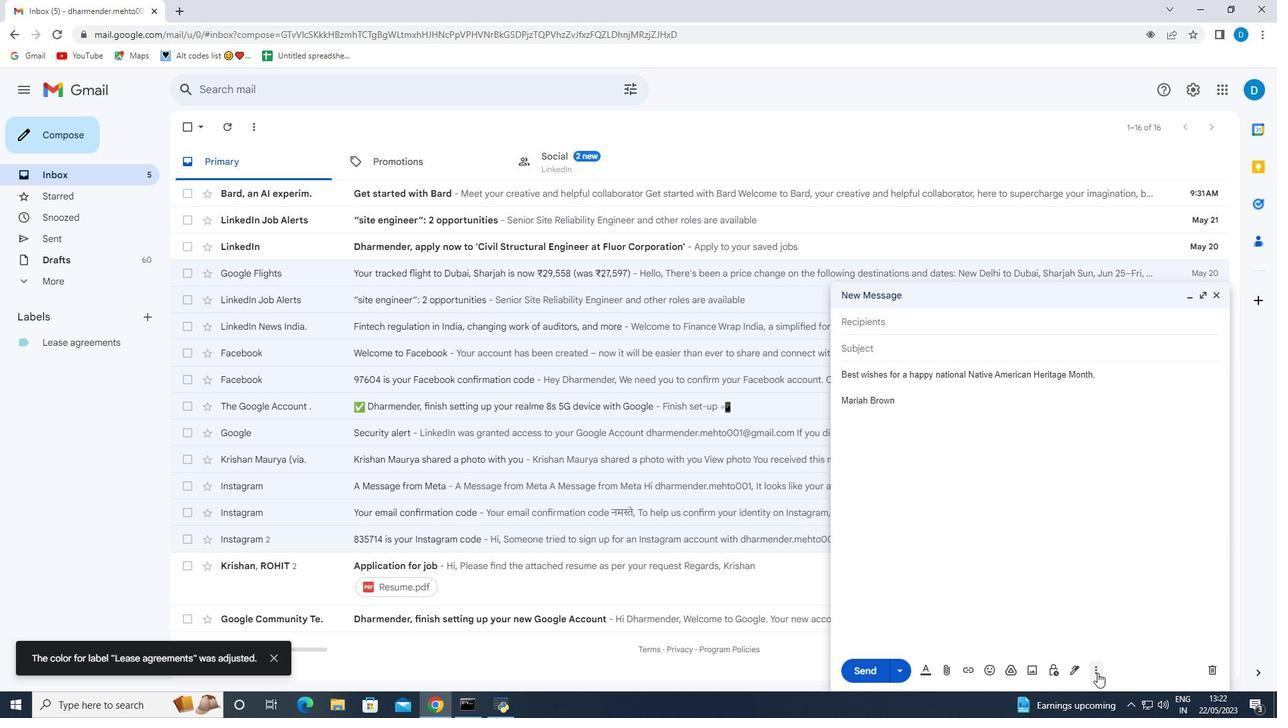 
Action: Mouse moved to (1132, 549)
Screenshot: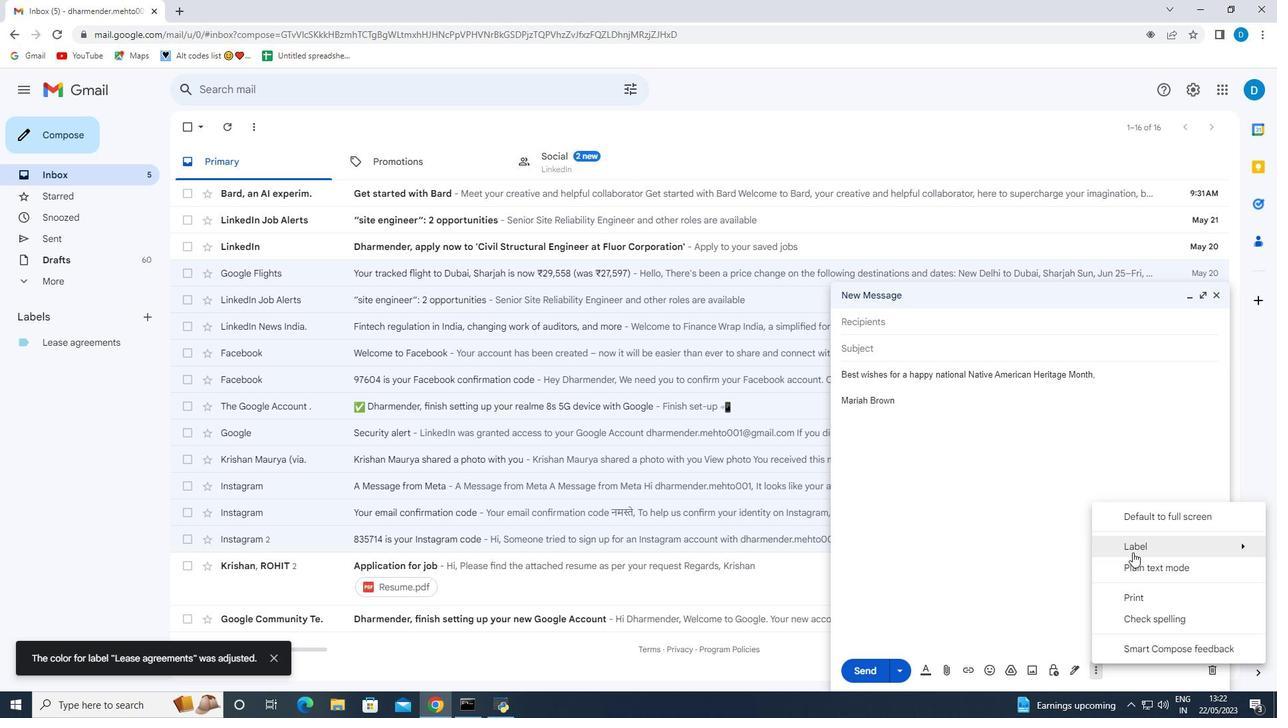 
Action: Mouse pressed left at (1132, 549)
Screenshot: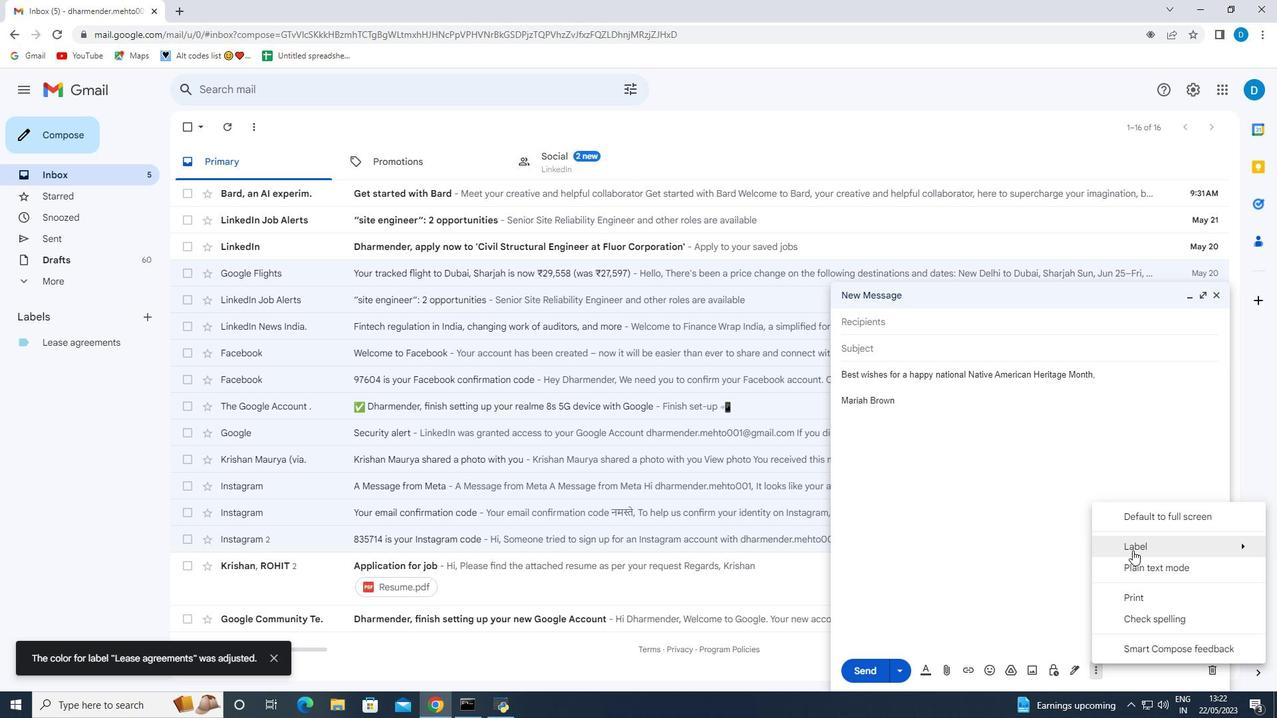 
Action: Mouse moved to (951, 372)
Screenshot: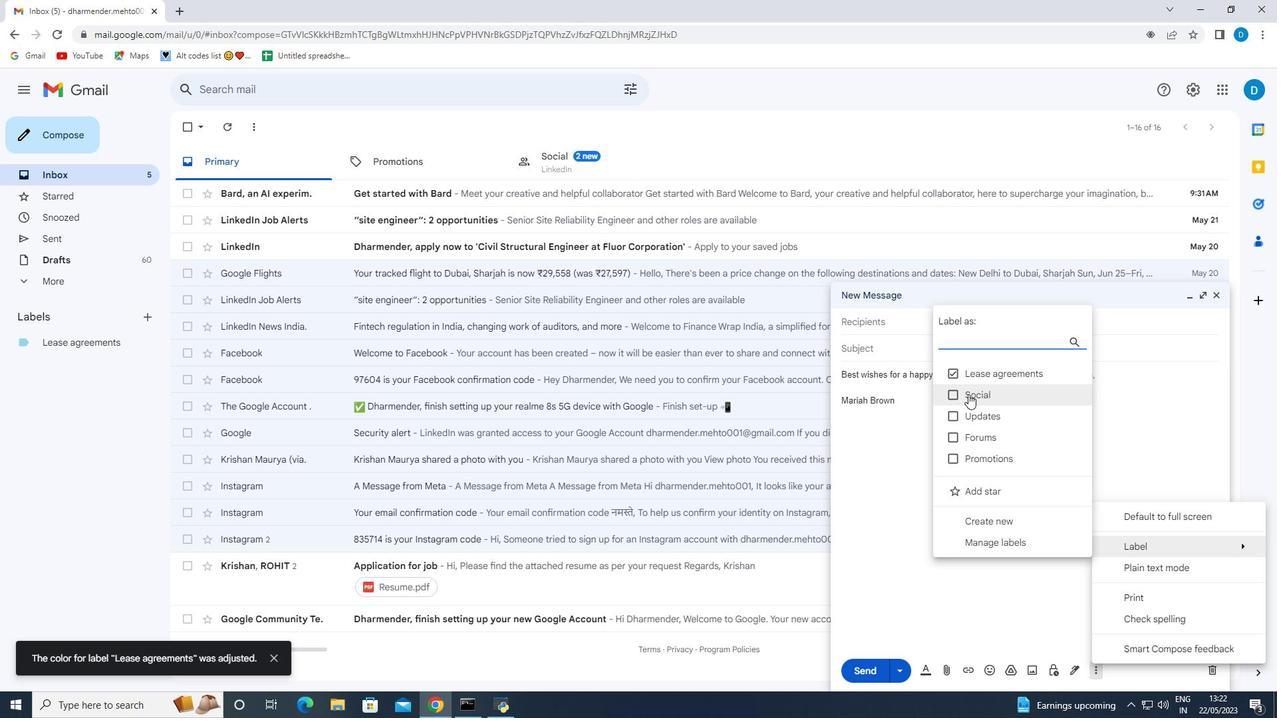 
Action: Mouse pressed left at (951, 372)
Screenshot: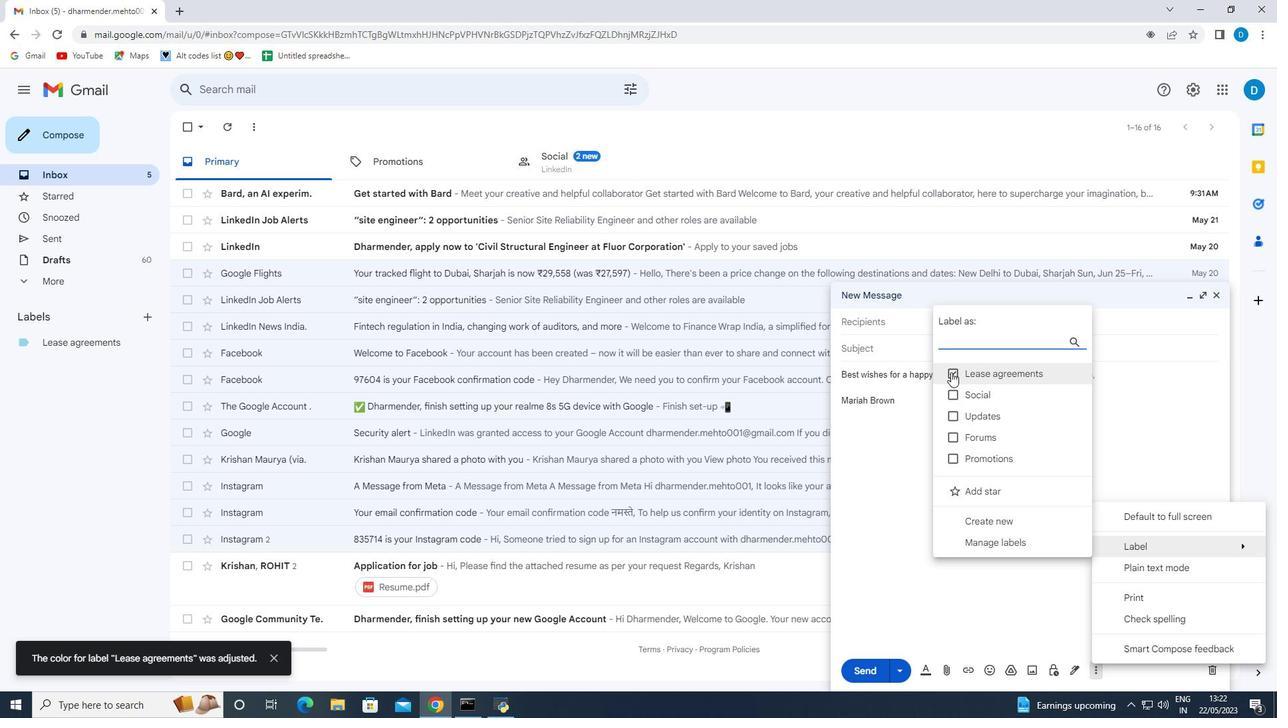 
Action: Mouse pressed left at (951, 372)
Screenshot: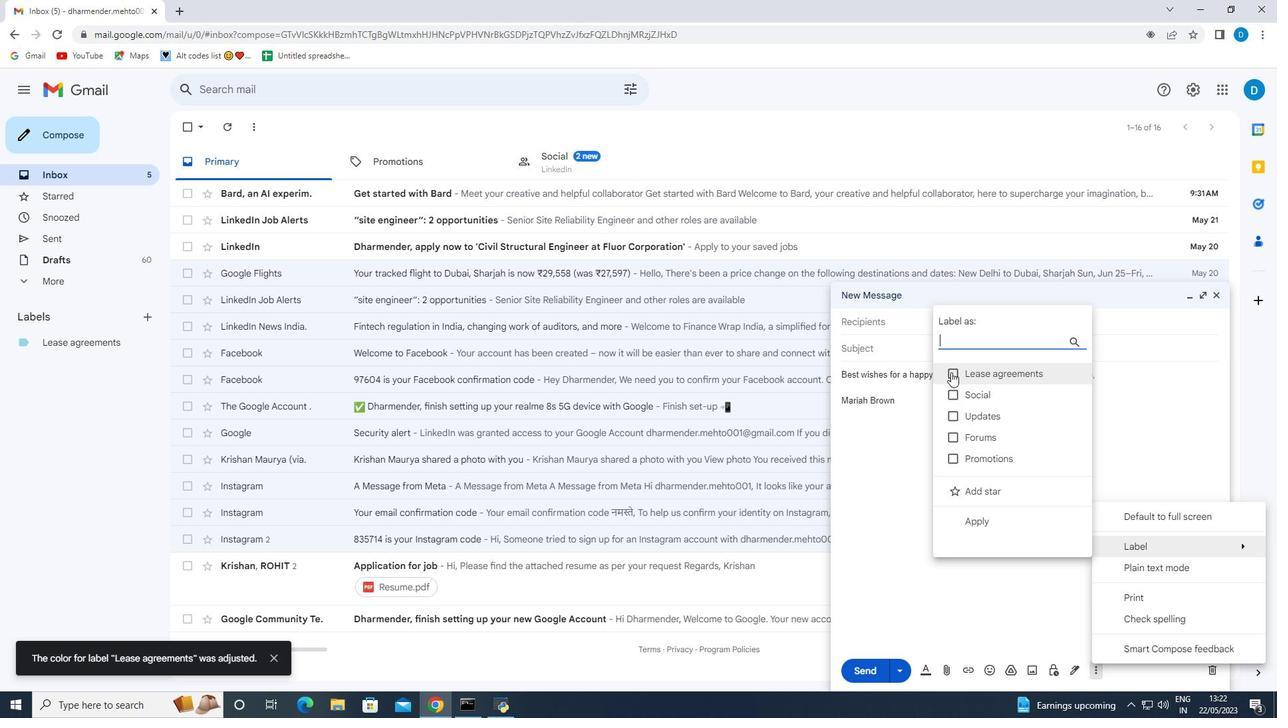 
Action: Mouse moved to (887, 456)
Screenshot: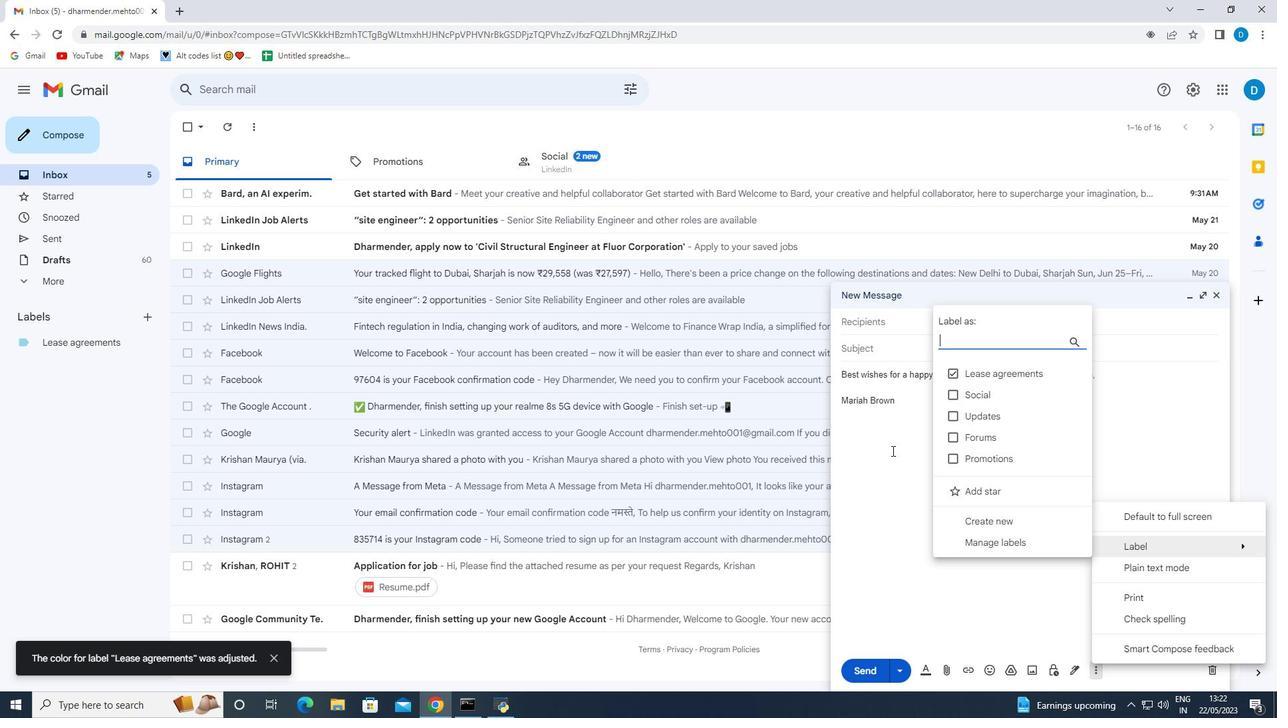 
Action: Mouse pressed left at (887, 456)
Screenshot: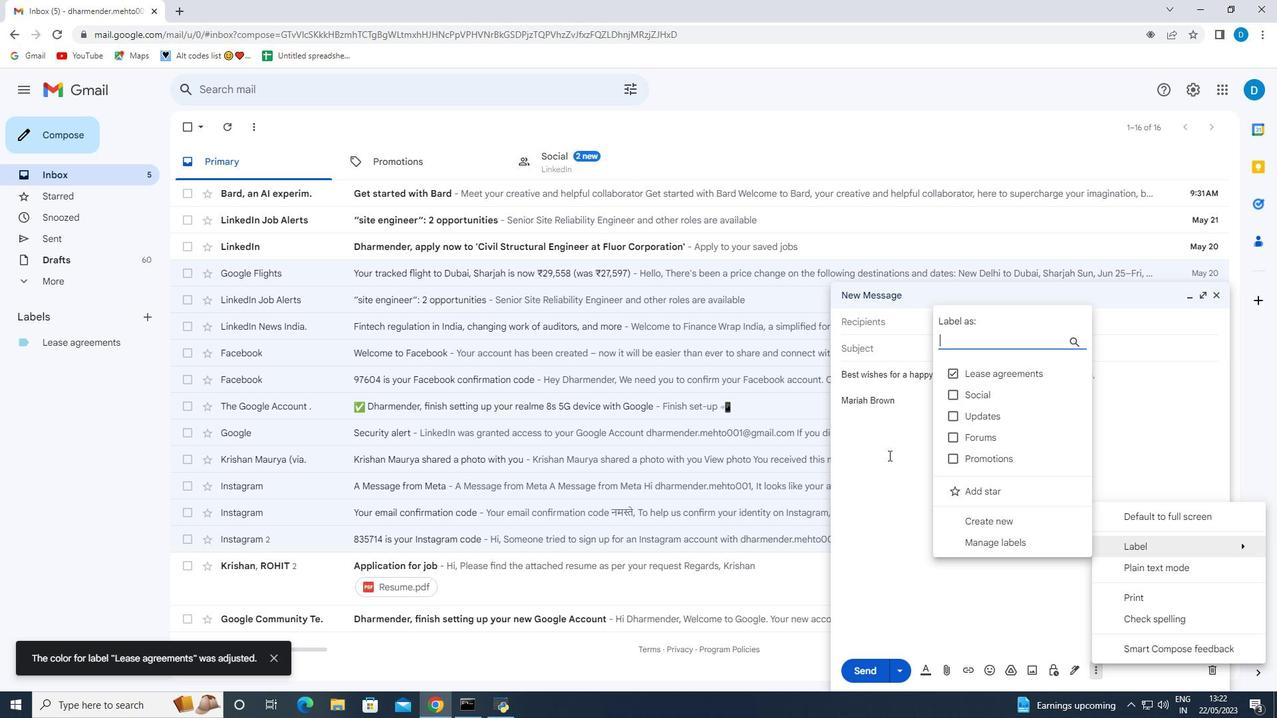 
Action: Mouse moved to (860, 325)
Screenshot: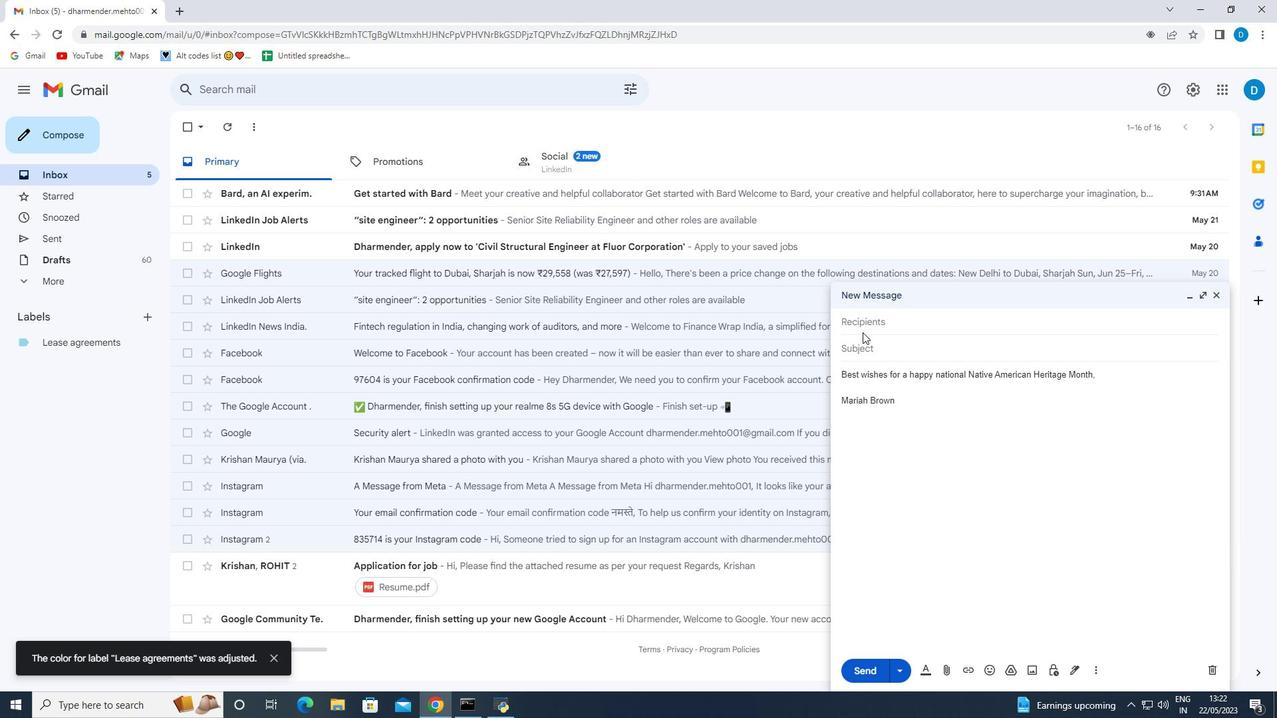 
Action: Mouse pressed left at (860, 325)
Screenshot: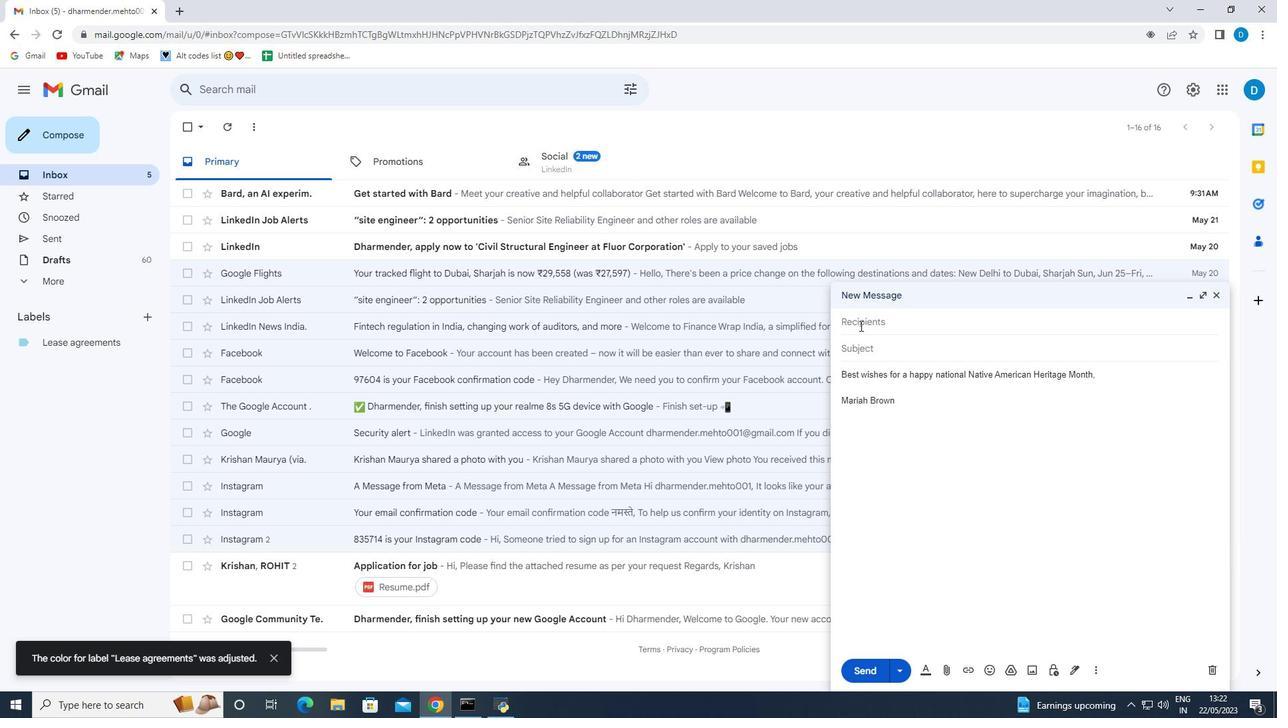 
Action: Key pressed softage.9<Key.shift>@softage.net
Screenshot: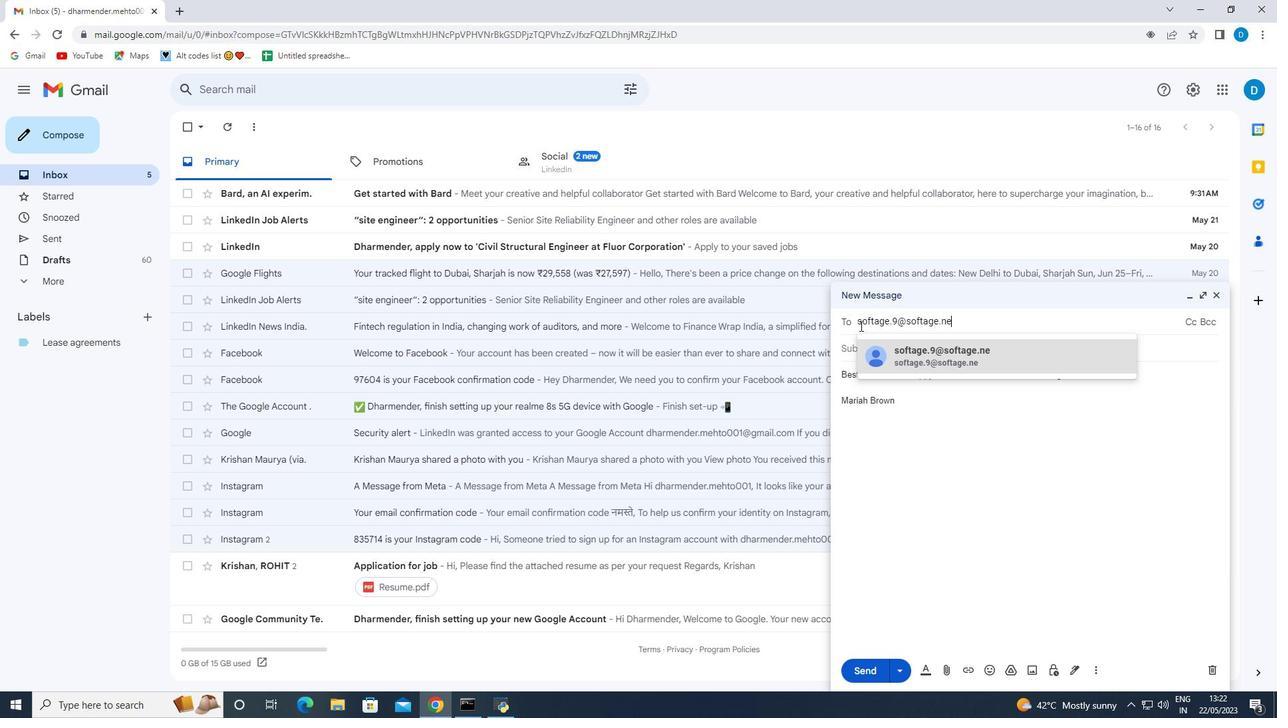 
Action: Mouse moved to (938, 357)
Screenshot: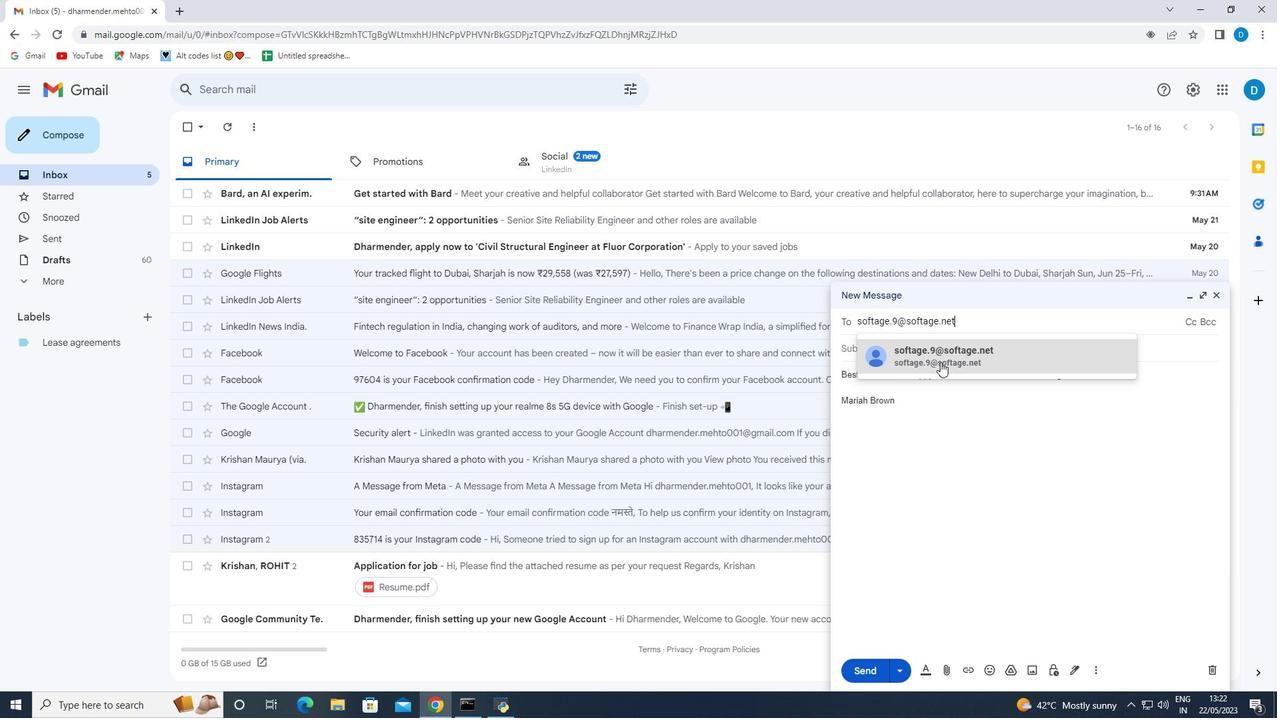 
Action: Mouse pressed left at (938, 357)
Screenshot: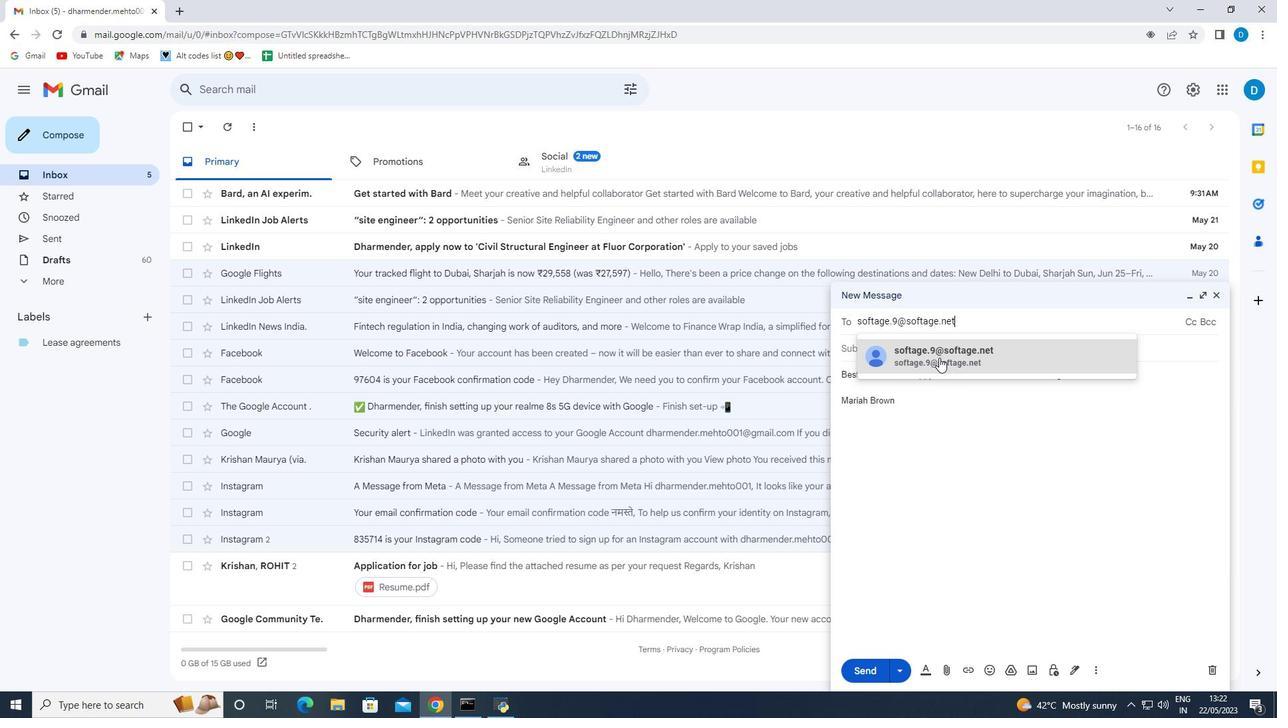 
Action: Mouse moved to (913, 475)
Screenshot: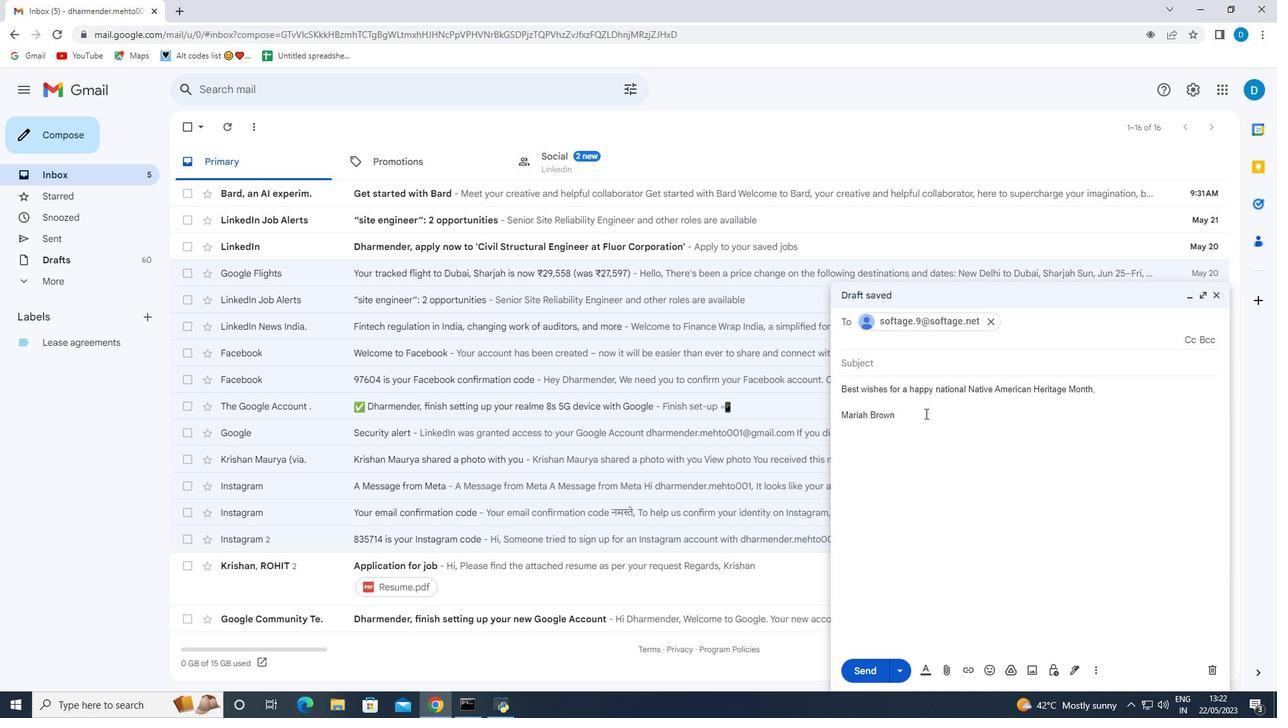 
Action: Mouse scrolled (913, 474) with delta (0, 0)
Screenshot: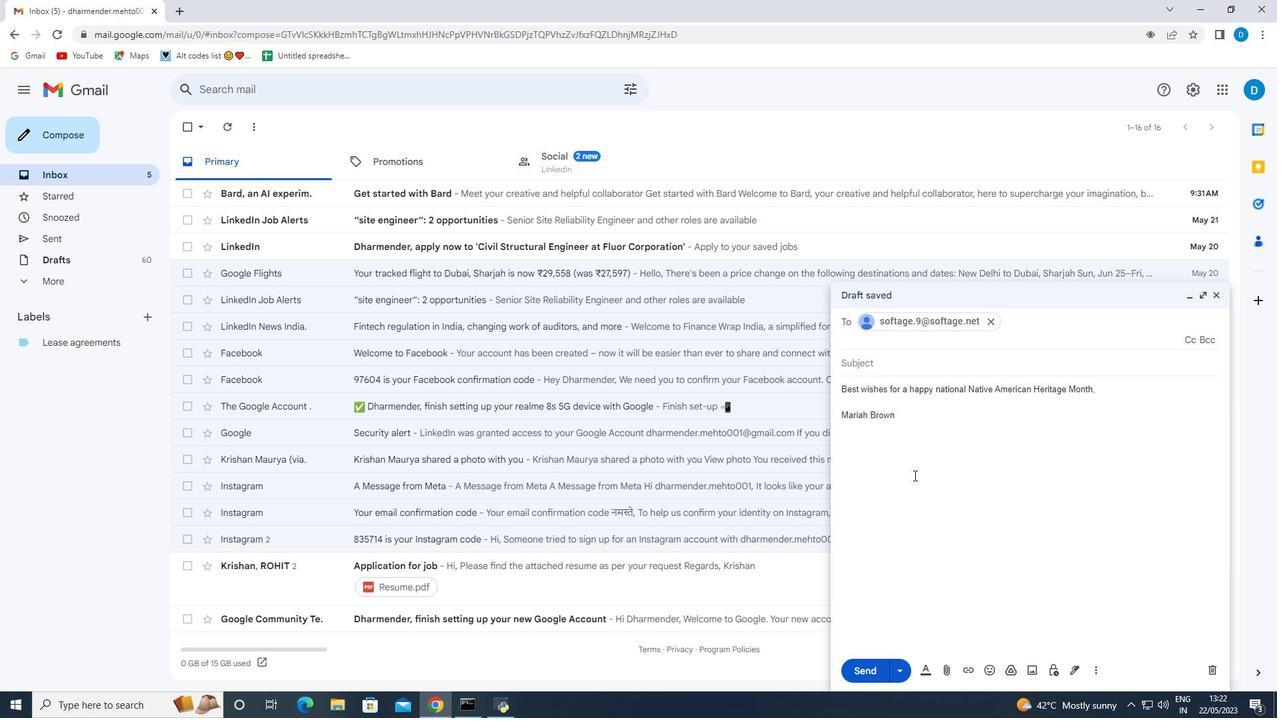 
Action: Mouse scrolled (913, 474) with delta (0, 0)
Screenshot: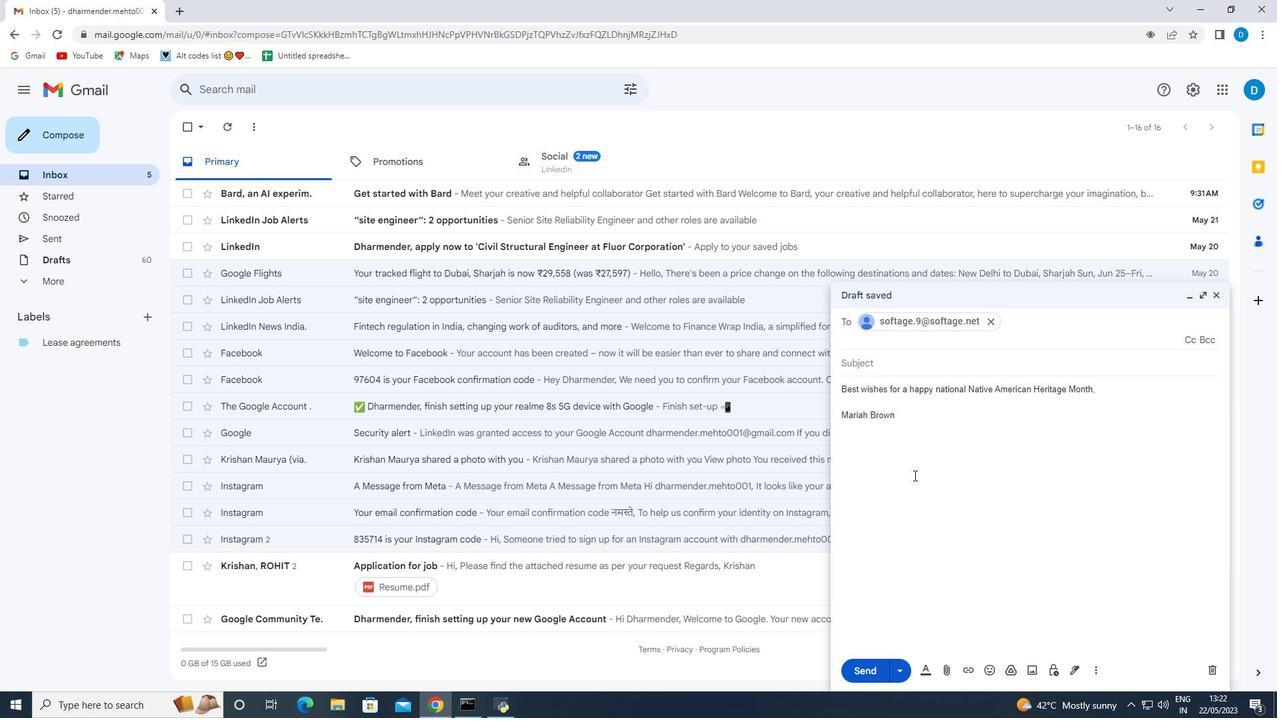 
Action: Mouse moved to (961, 448)
Screenshot: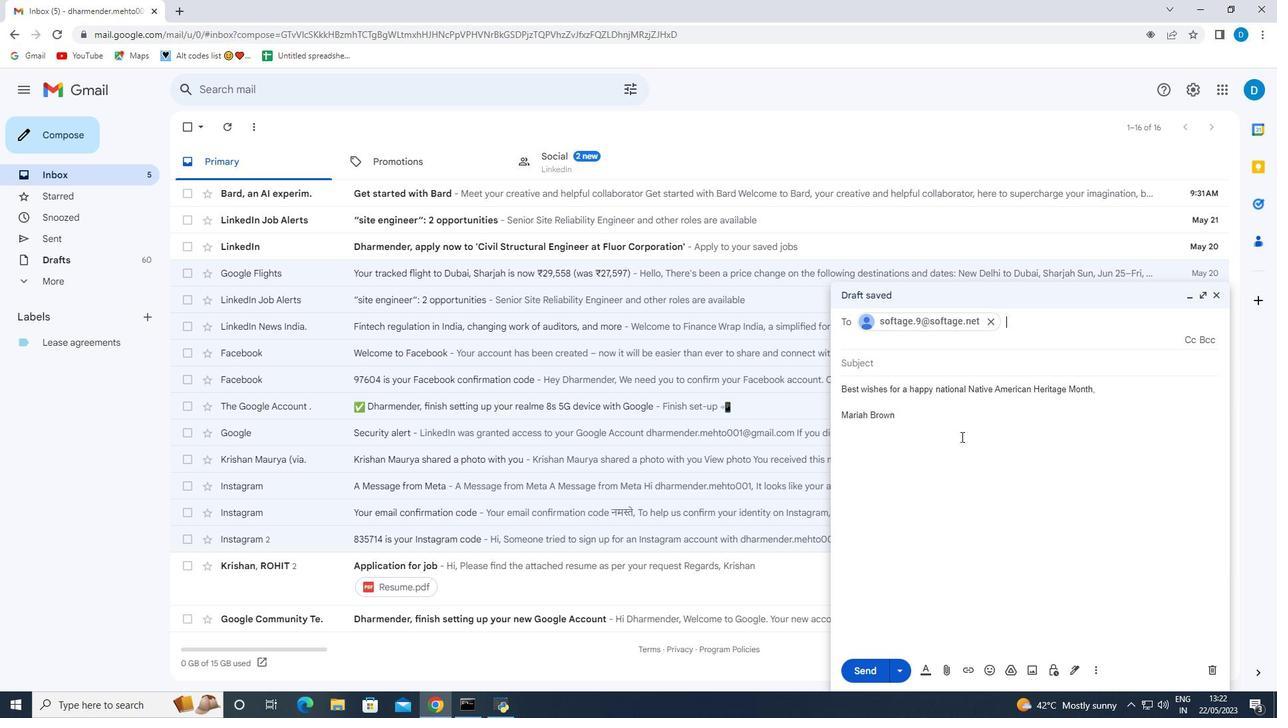 
